 Task: Find and select a green slim fit polo t-shirt on Ajio.
Action: Key pressed aji
Screenshot: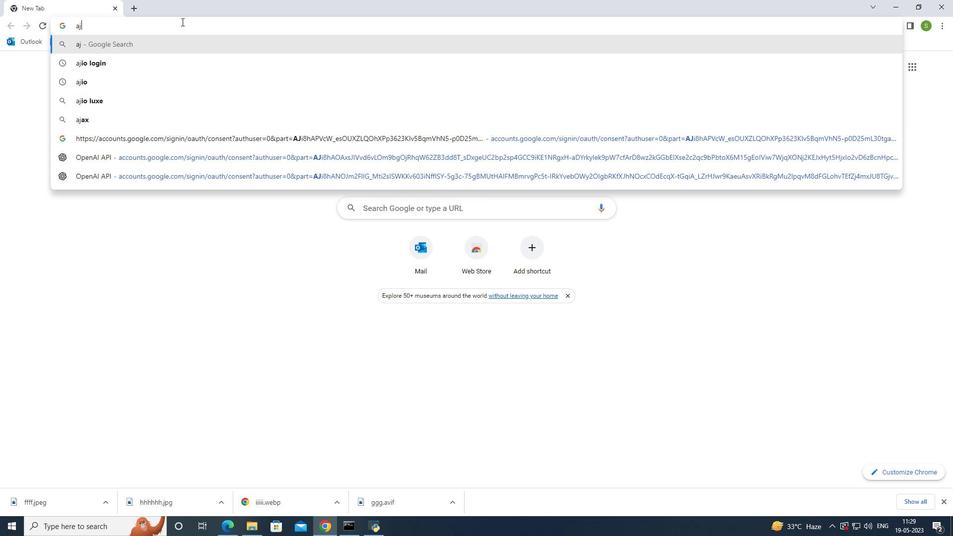 
Action: Mouse moved to (181, 22)
Screenshot: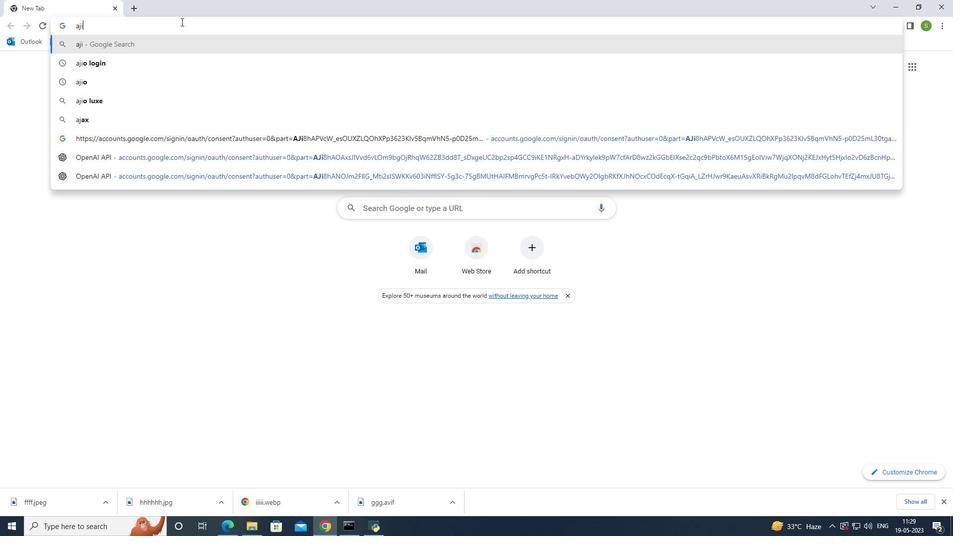 
Action: Key pressed o
Screenshot: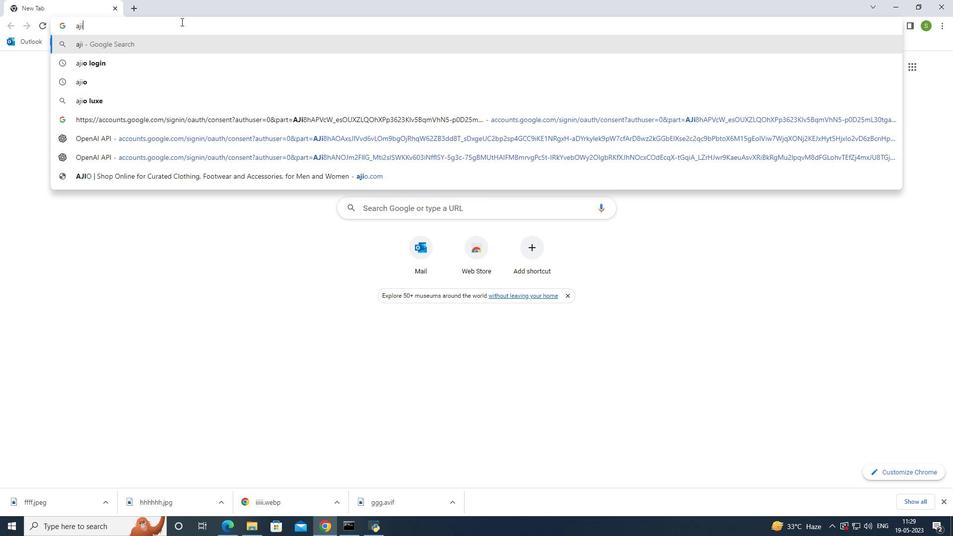
Action: Mouse moved to (133, 65)
Screenshot: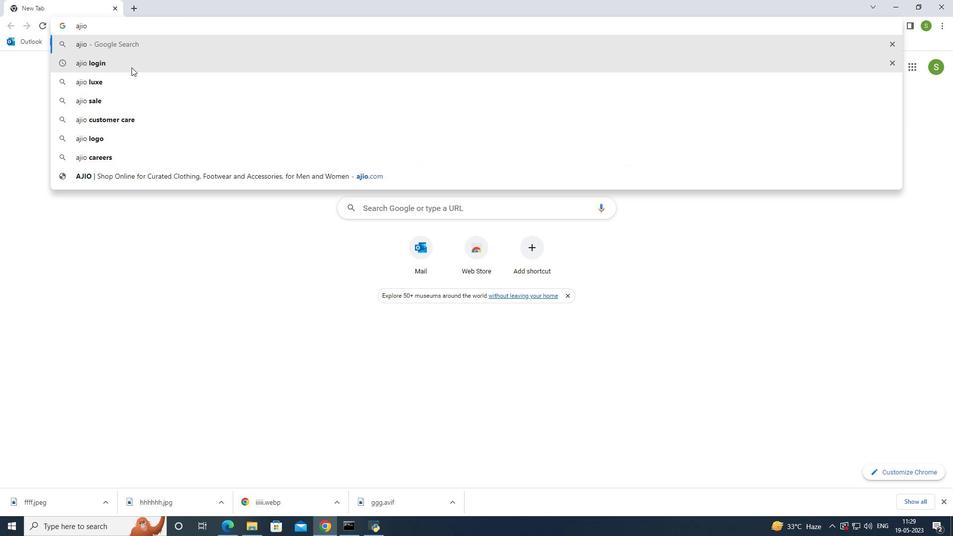 
Action: Mouse pressed left at (133, 65)
Screenshot: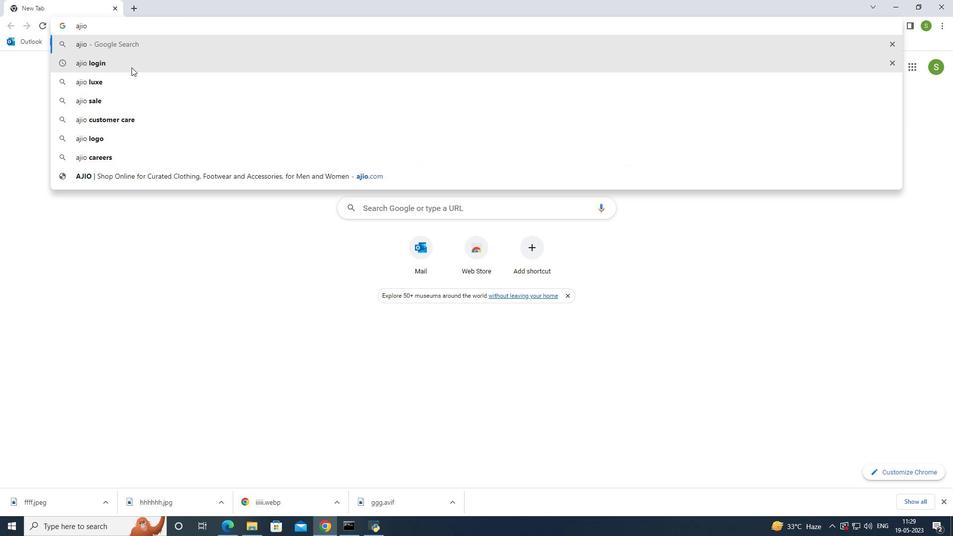 
Action: Mouse moved to (178, 165)
Screenshot: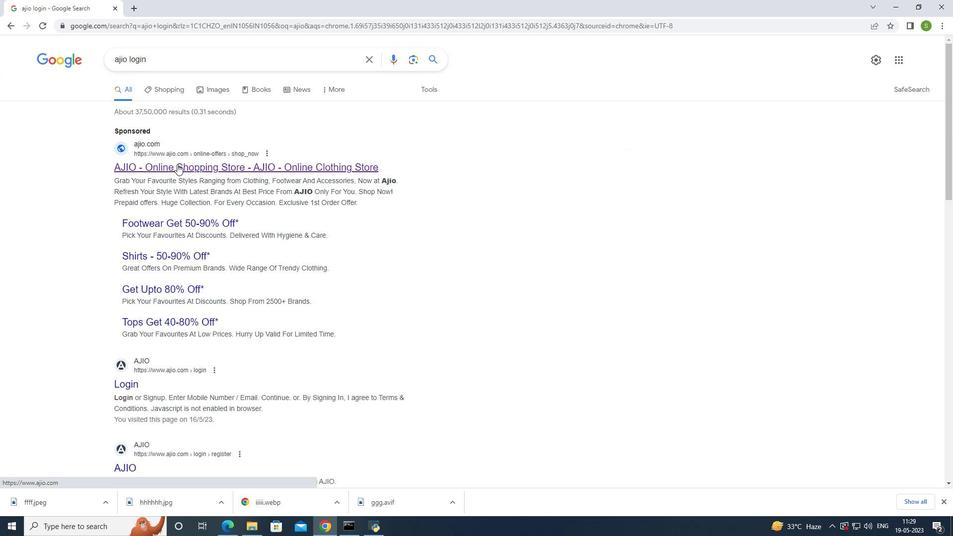 
Action: Mouse pressed left at (178, 165)
Screenshot: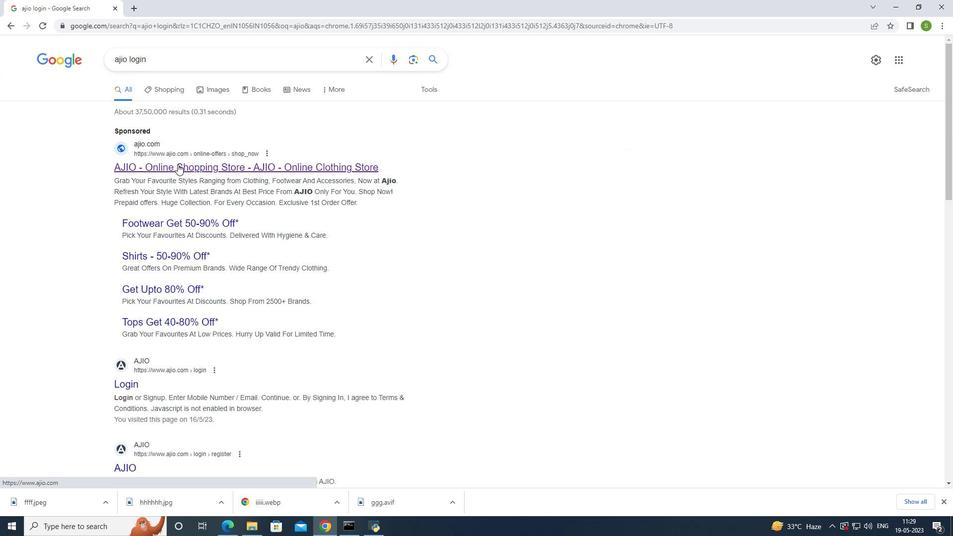 
Action: Mouse moved to (563, 53)
Screenshot: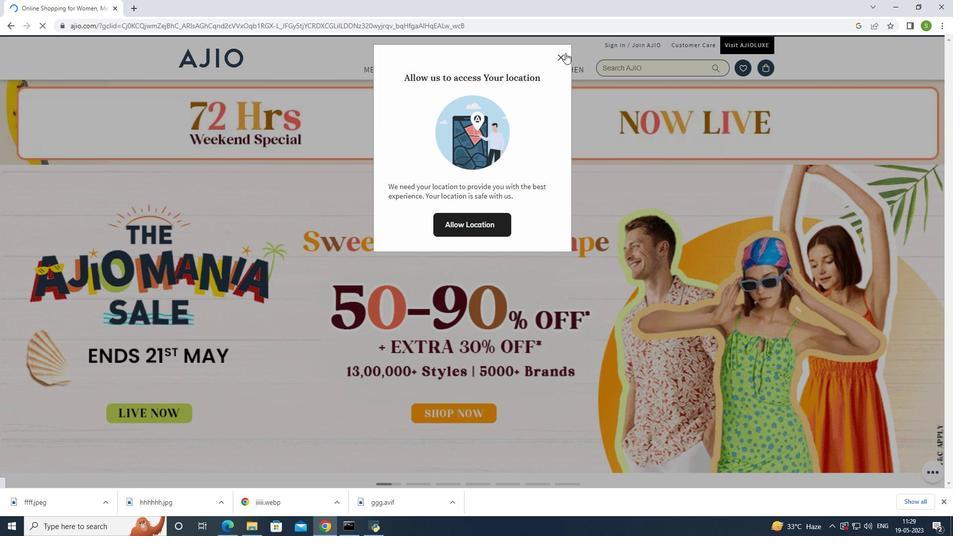 
Action: Mouse pressed left at (563, 53)
Screenshot: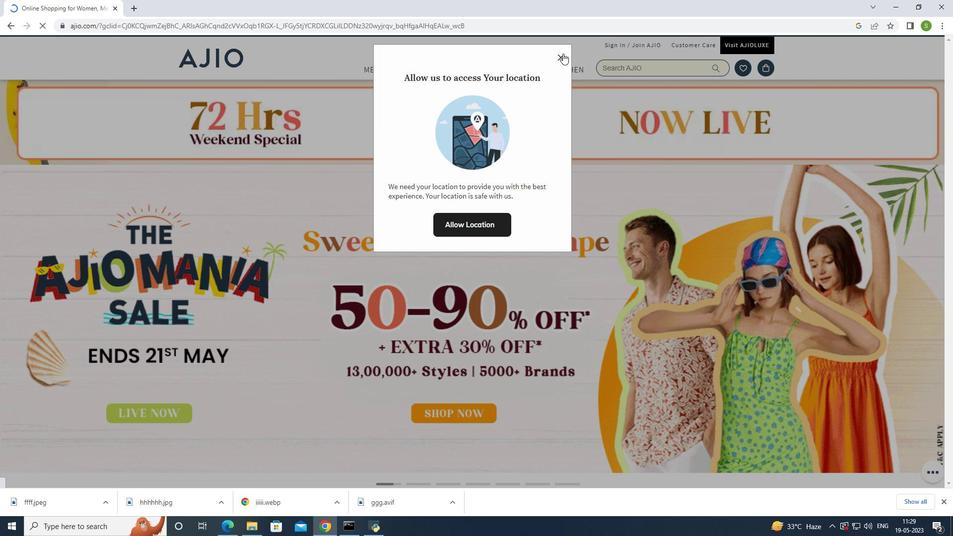 
Action: Mouse moved to (366, 71)
Screenshot: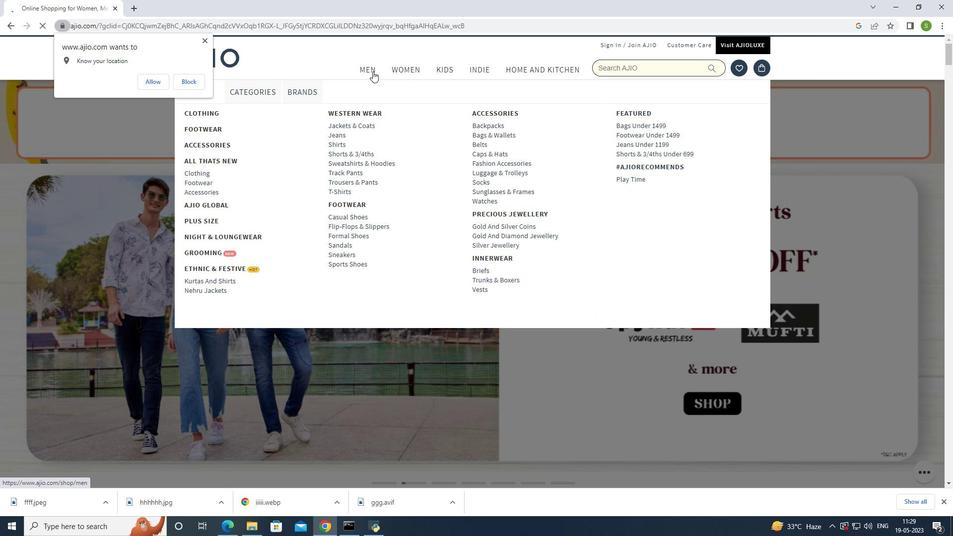 
Action: Mouse pressed left at (366, 71)
Screenshot: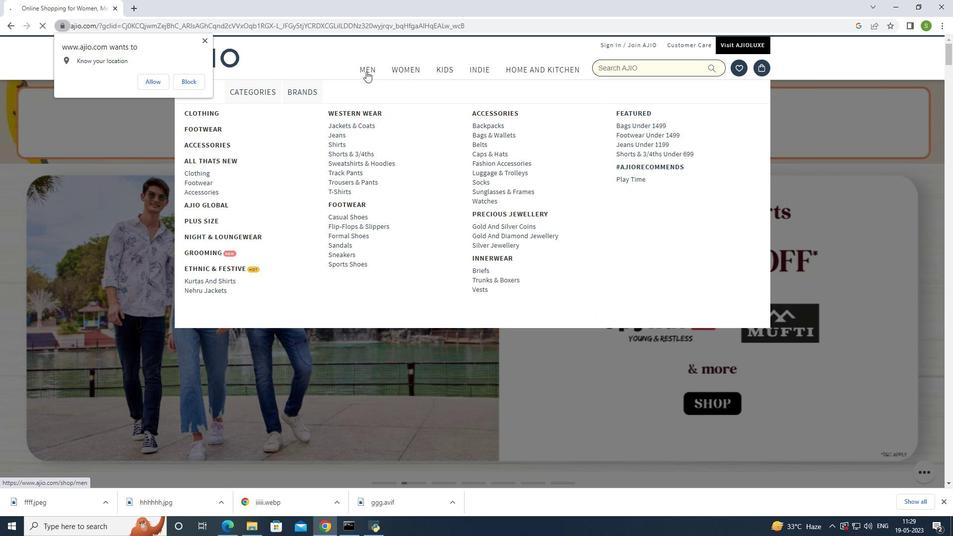 
Action: Mouse moved to (440, 225)
Screenshot: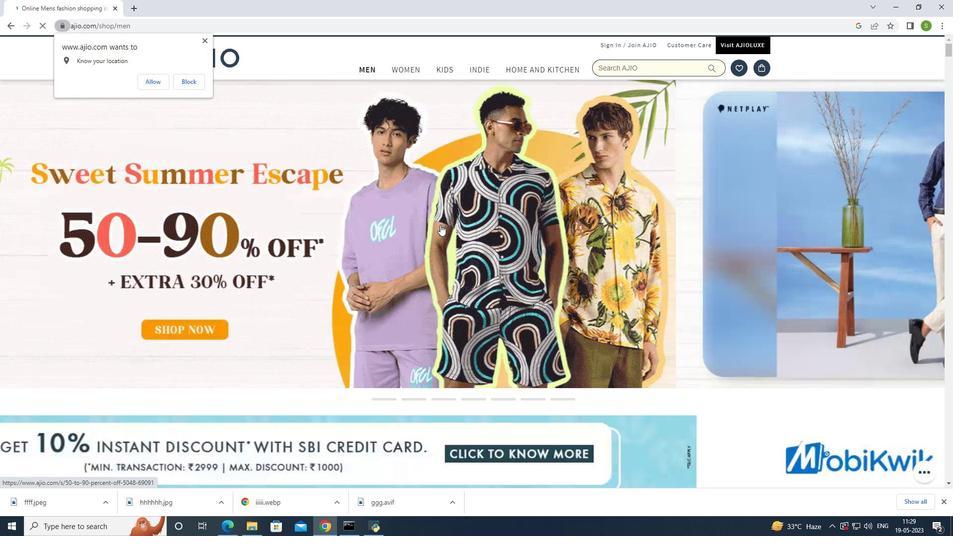 
Action: Mouse pressed left at (440, 225)
Screenshot: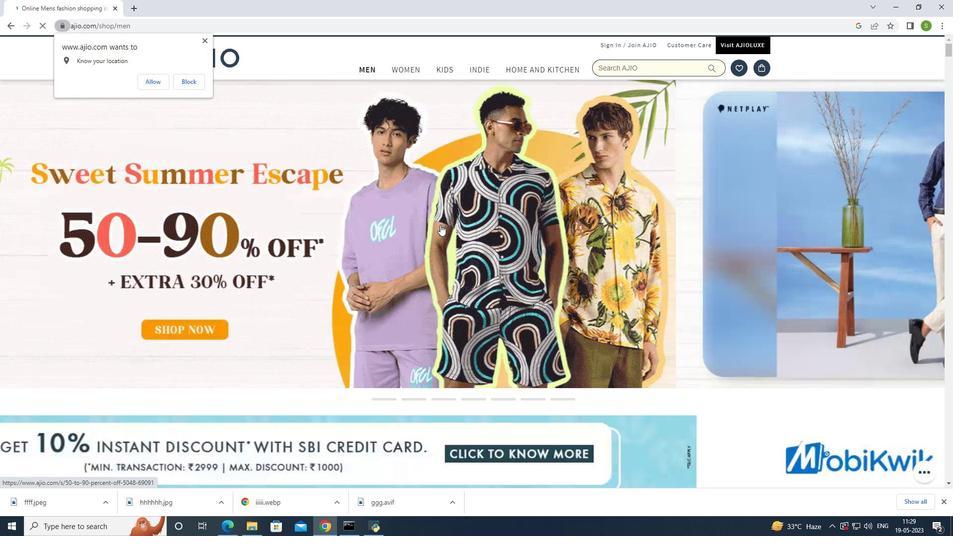 
Action: Mouse moved to (290, 136)
Screenshot: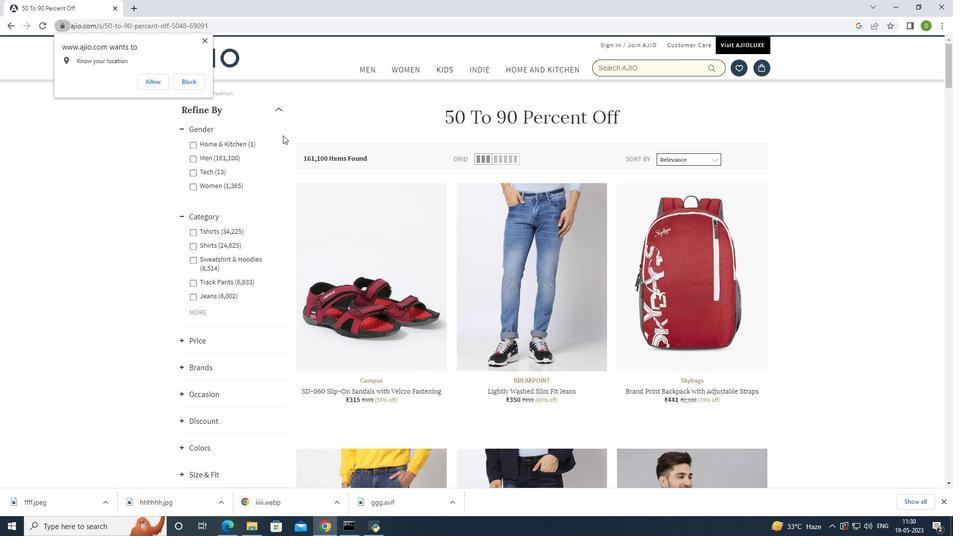 
Action: Mouse scrolled (290, 136) with delta (0, 0)
Screenshot: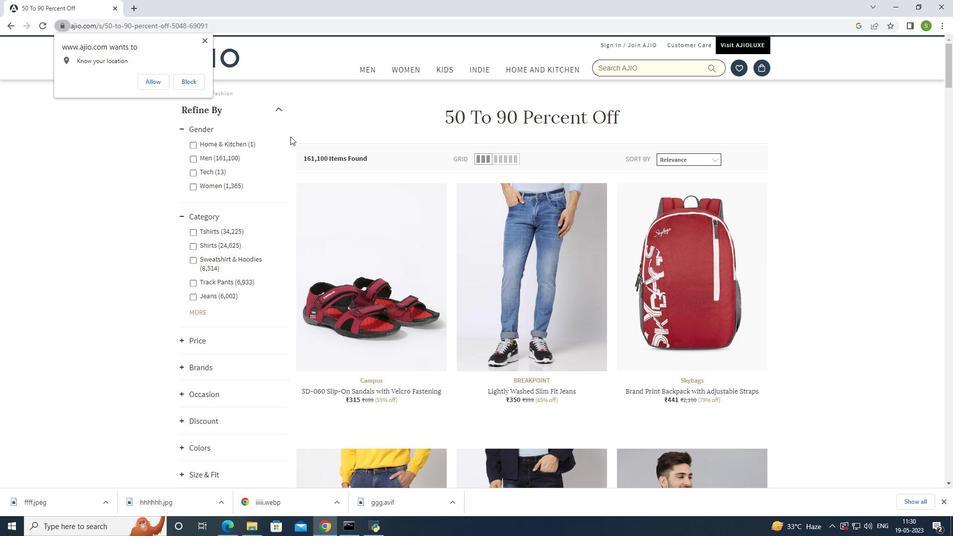 
Action: Mouse moved to (290, 137)
Screenshot: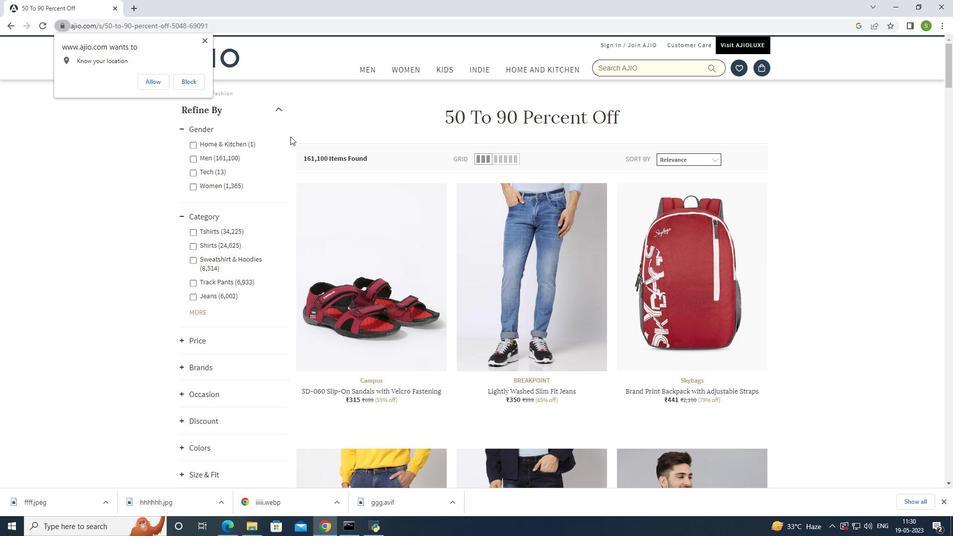 
Action: Mouse scrolled (290, 136) with delta (0, 0)
Screenshot: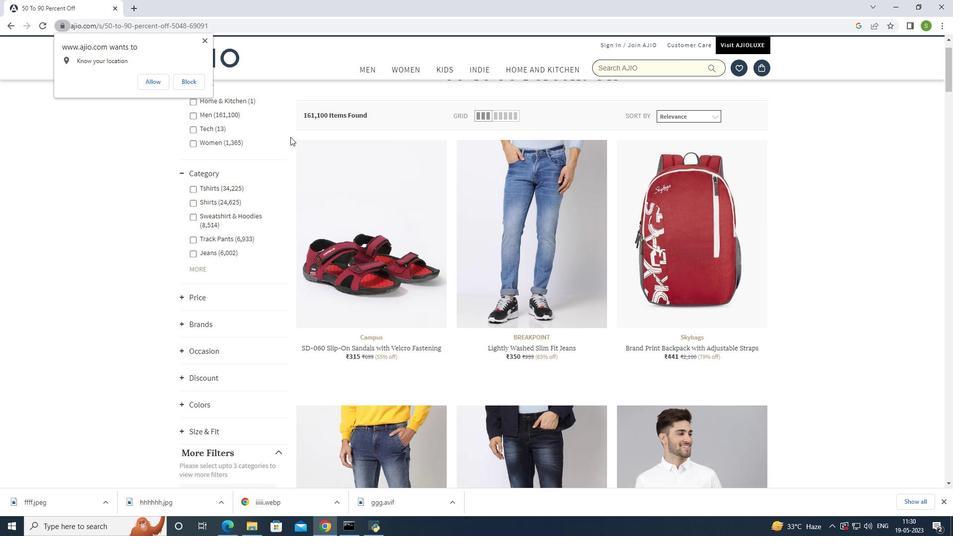 
Action: Mouse moved to (231, 228)
Screenshot: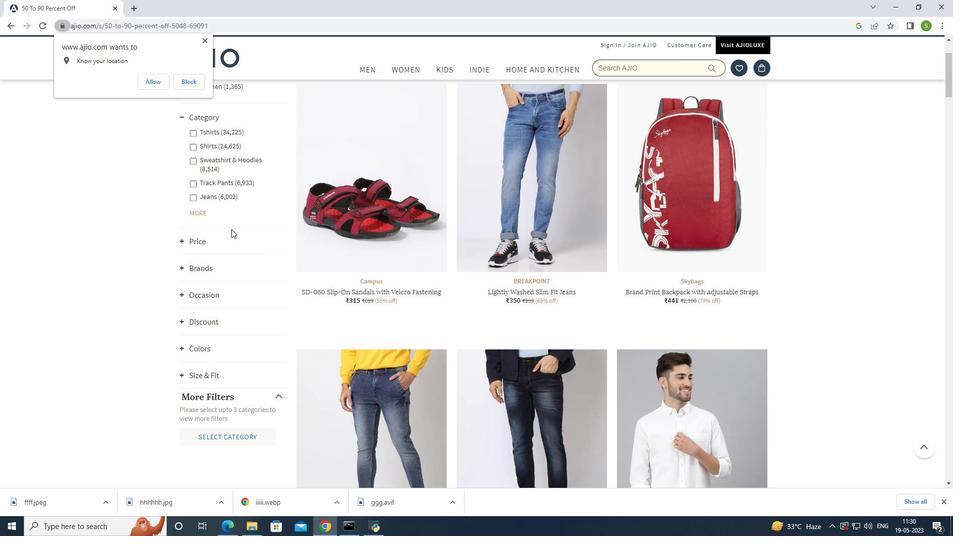 
Action: Mouse scrolled (231, 228) with delta (0, 0)
Screenshot: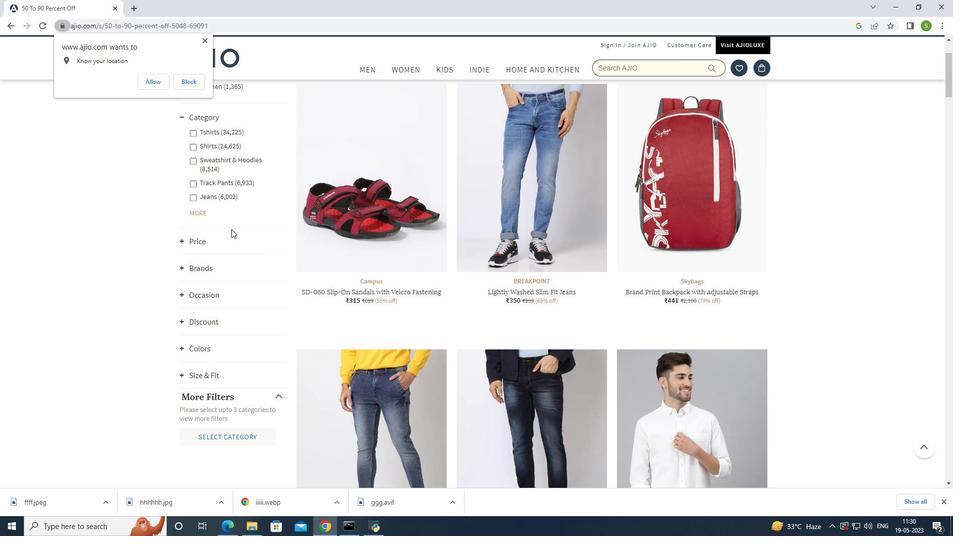 
Action: Mouse moved to (232, 228)
Screenshot: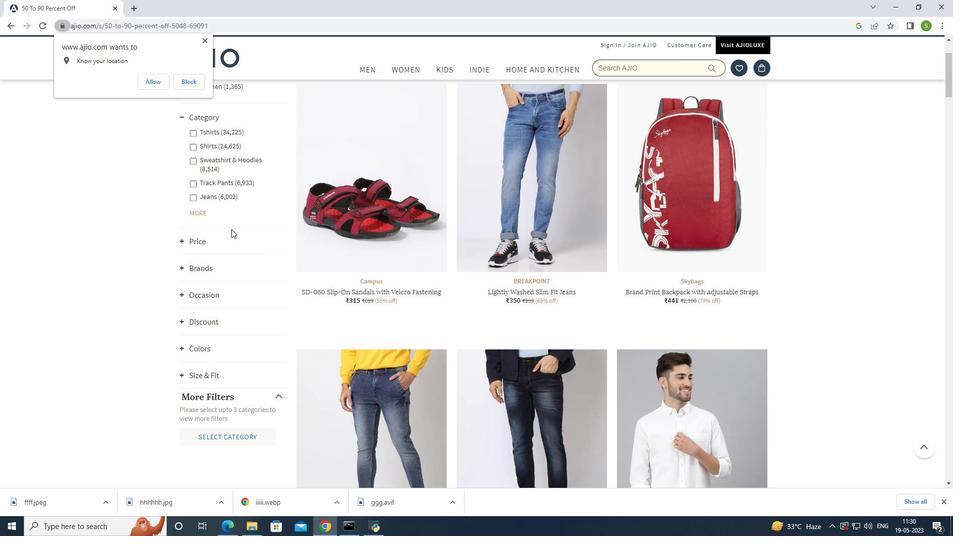 
Action: Mouse scrolled (232, 228) with delta (0, 0)
Screenshot: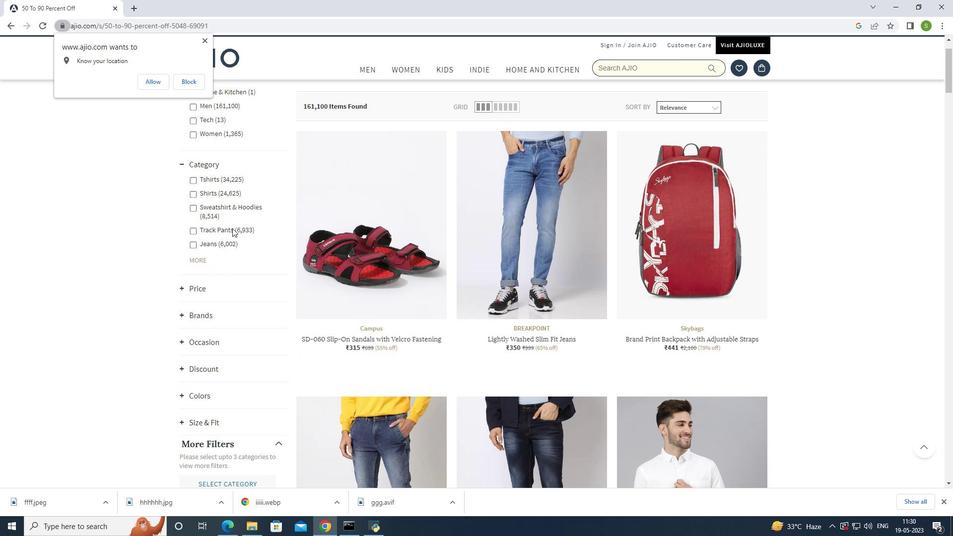 
Action: Mouse moved to (233, 226)
Screenshot: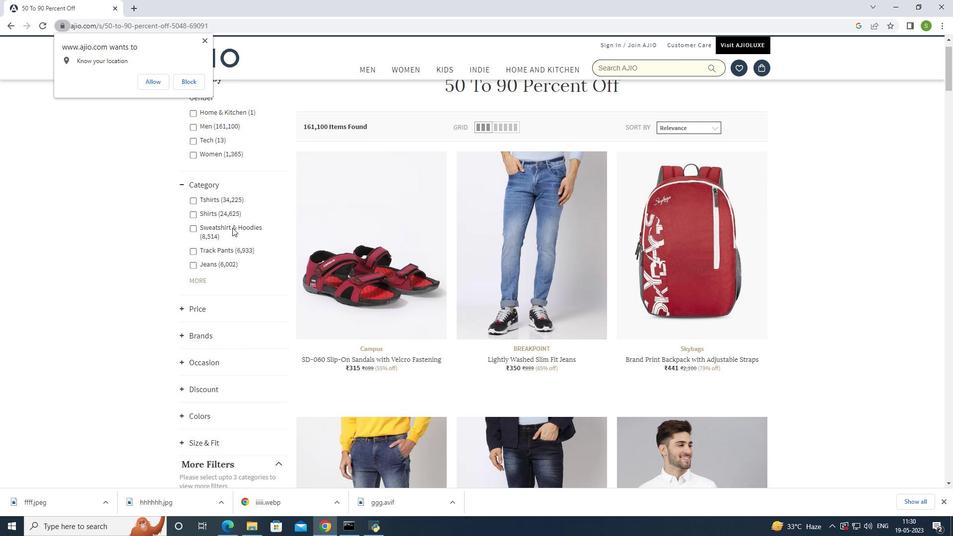 
Action: Mouse scrolled (233, 227) with delta (0, 0)
Screenshot: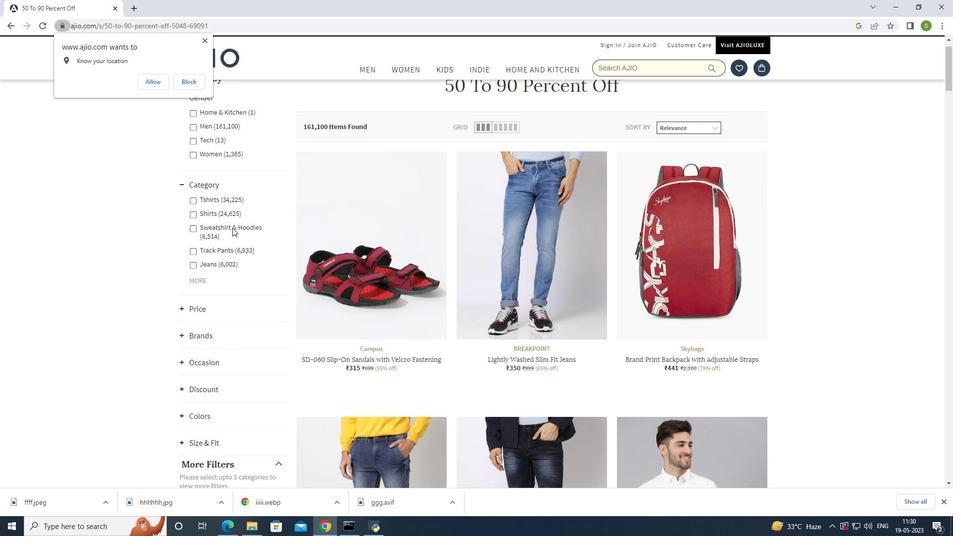 
Action: Mouse moved to (233, 226)
Screenshot: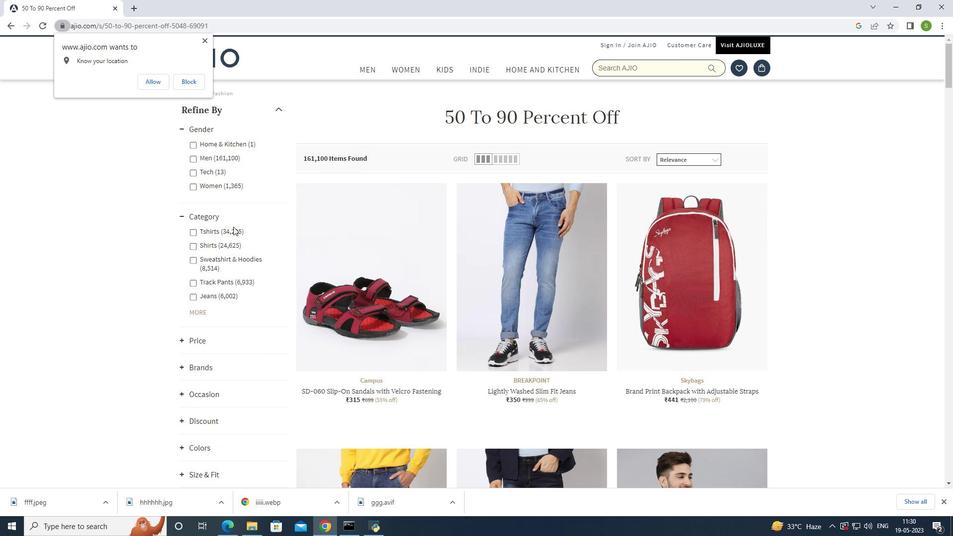 
Action: Mouse scrolled (233, 226) with delta (0, 0)
Screenshot: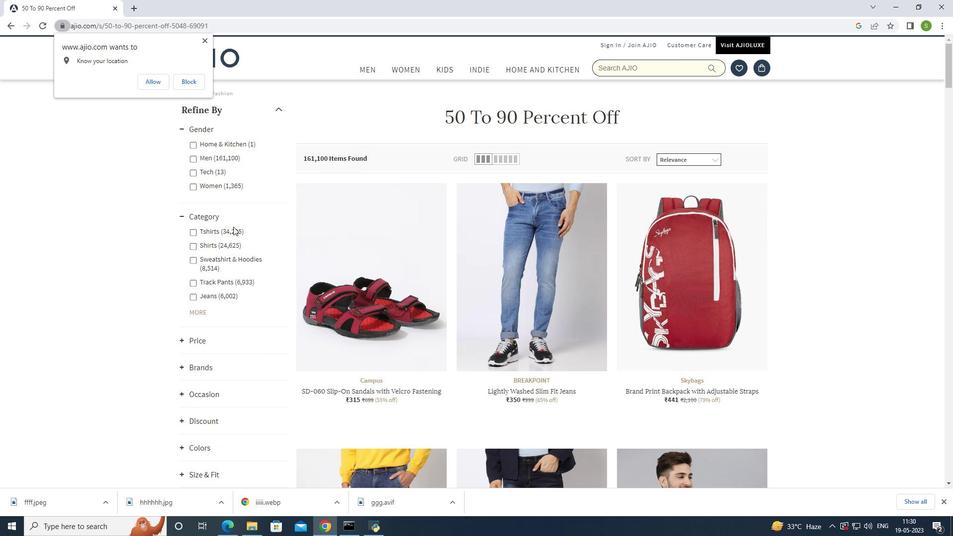 
Action: Mouse moved to (191, 233)
Screenshot: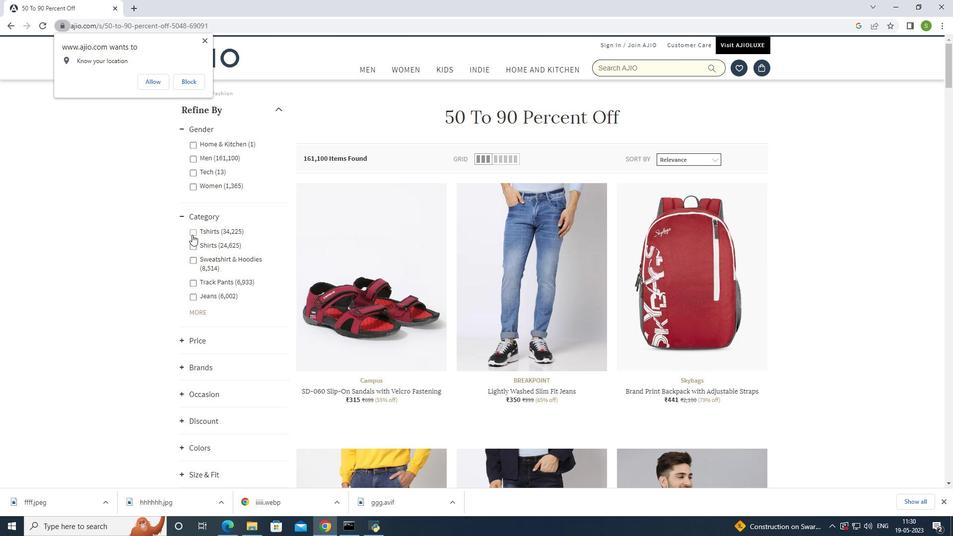 
Action: Mouse pressed left at (191, 233)
Screenshot: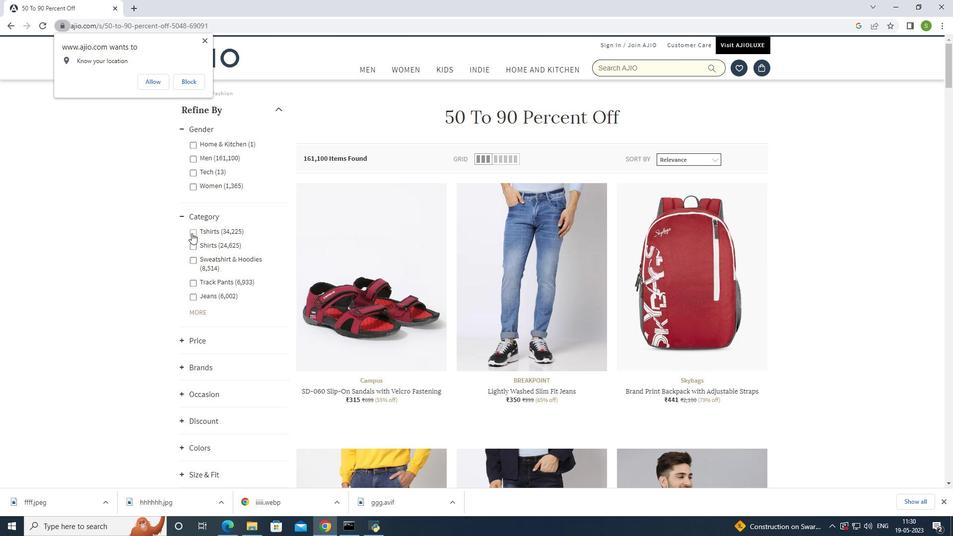 
Action: Mouse moved to (186, 81)
Screenshot: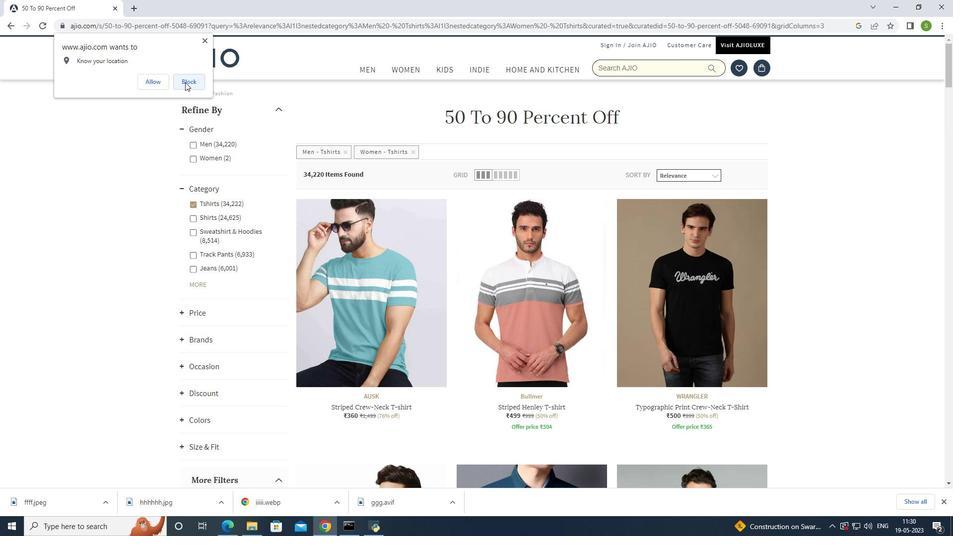 
Action: Mouse pressed left at (186, 81)
Screenshot: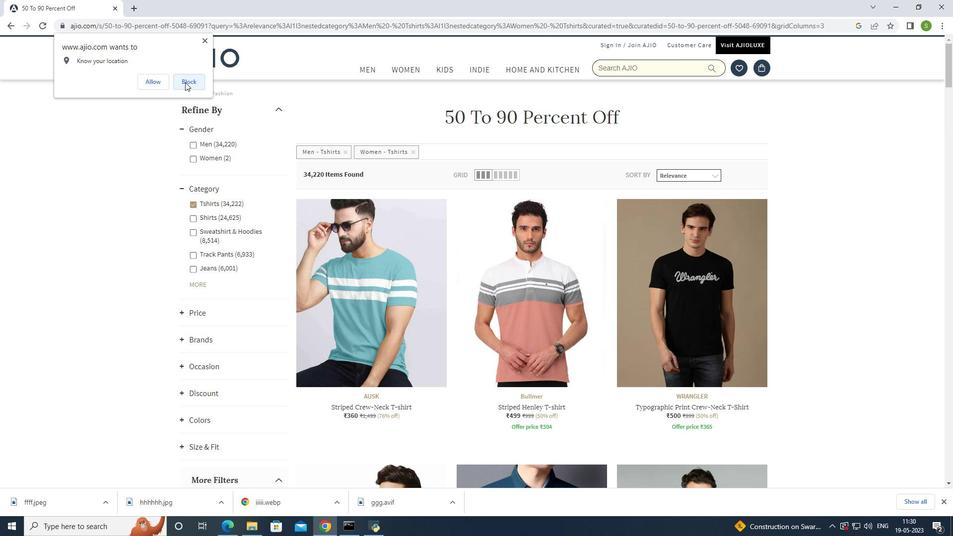 
Action: Mouse moved to (346, 113)
Screenshot: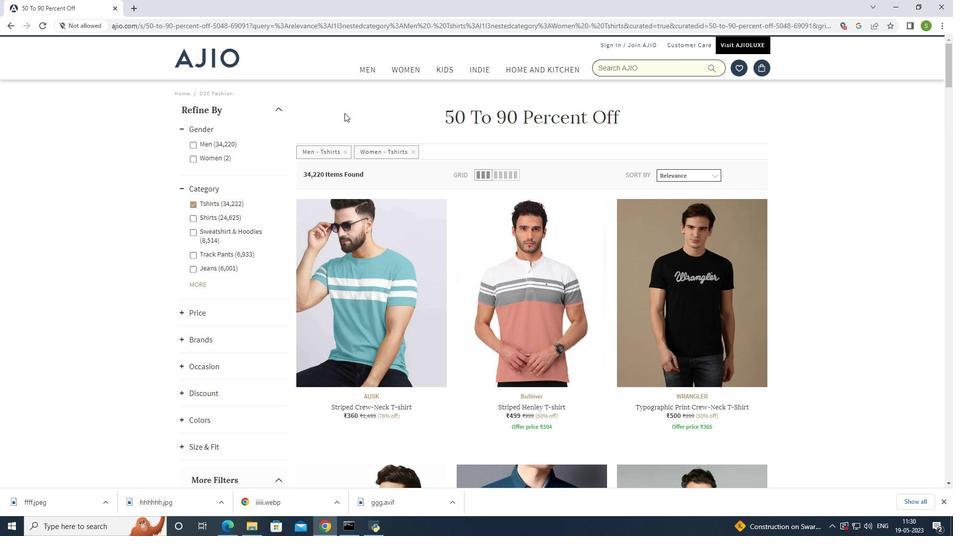 
Action: Mouse scrolled (346, 112) with delta (0, 0)
Screenshot: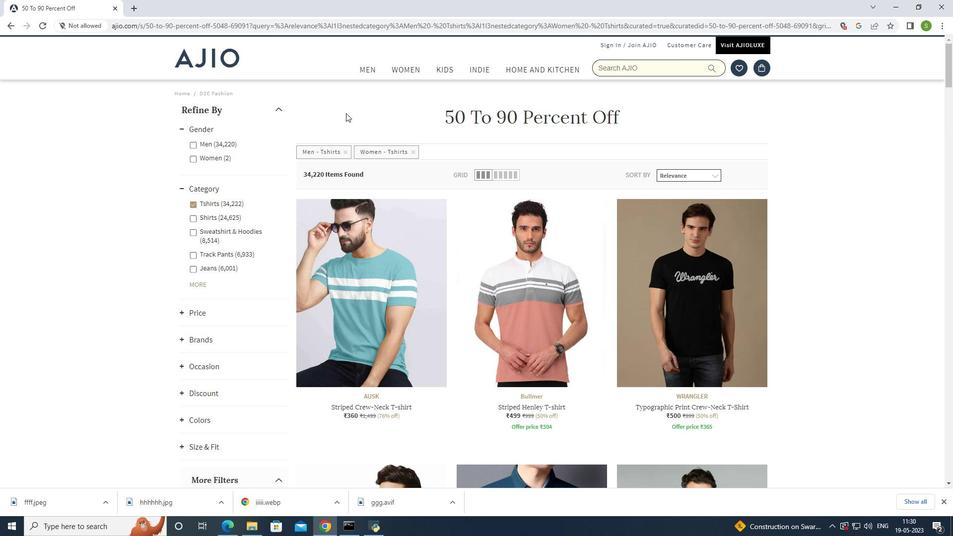 
Action: Mouse scrolled (346, 112) with delta (0, 0)
Screenshot: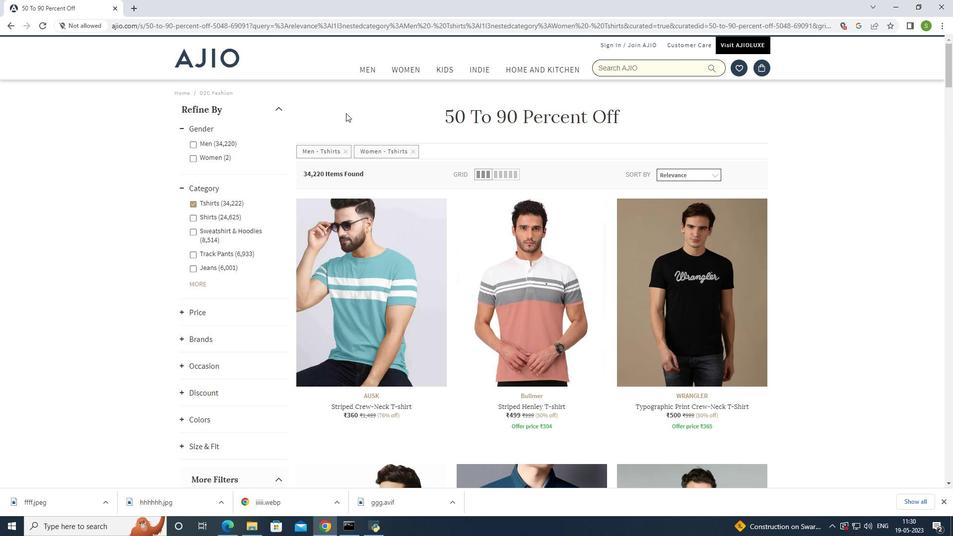 
Action: Mouse scrolled (346, 112) with delta (0, 0)
Screenshot: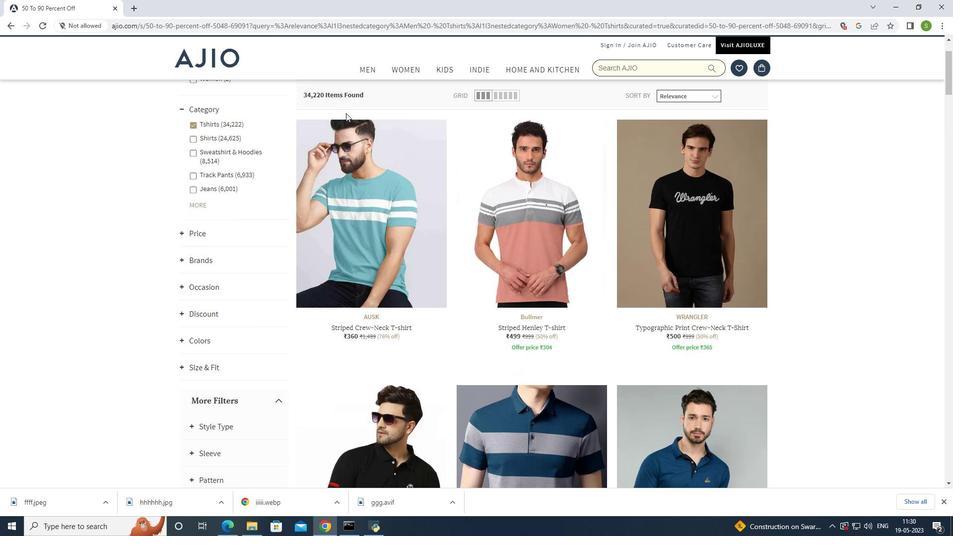 
Action: Mouse moved to (347, 112)
Screenshot: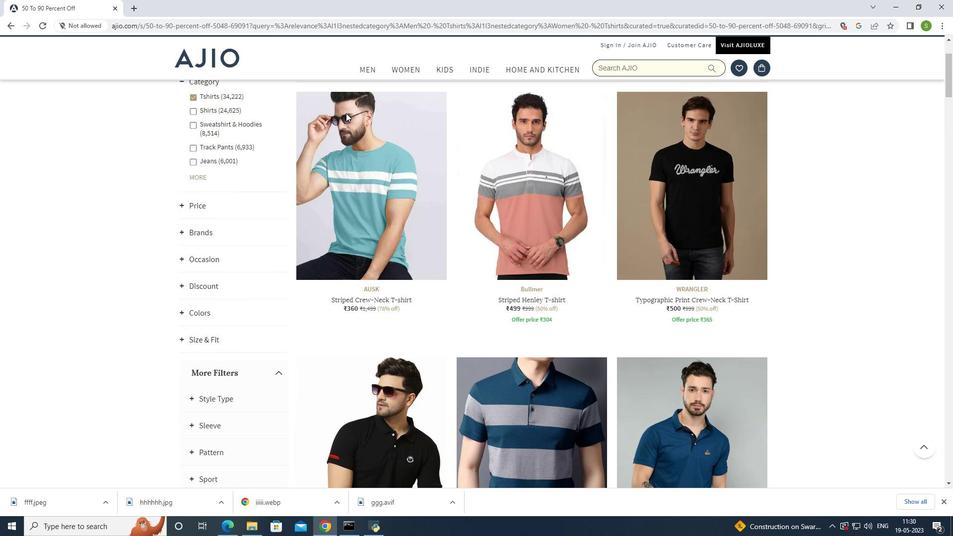 
Action: Mouse scrolled (347, 112) with delta (0, 0)
Screenshot: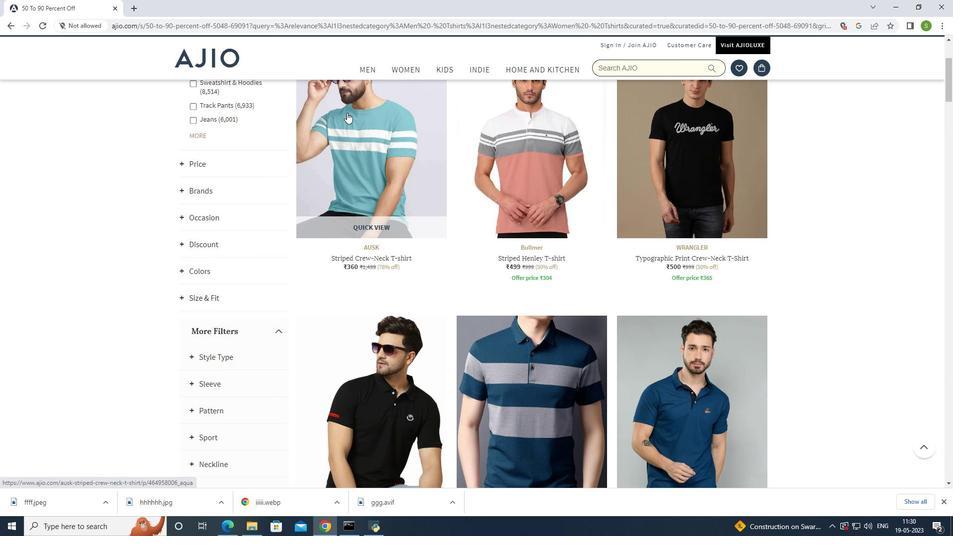 
Action: Mouse scrolled (347, 112) with delta (0, 0)
Screenshot: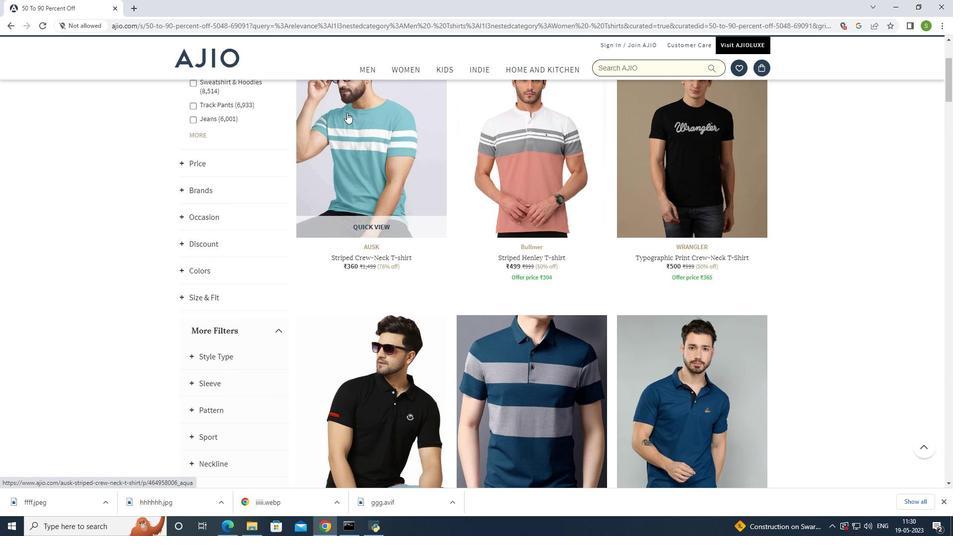 
Action: Mouse scrolled (347, 112) with delta (0, 0)
Screenshot: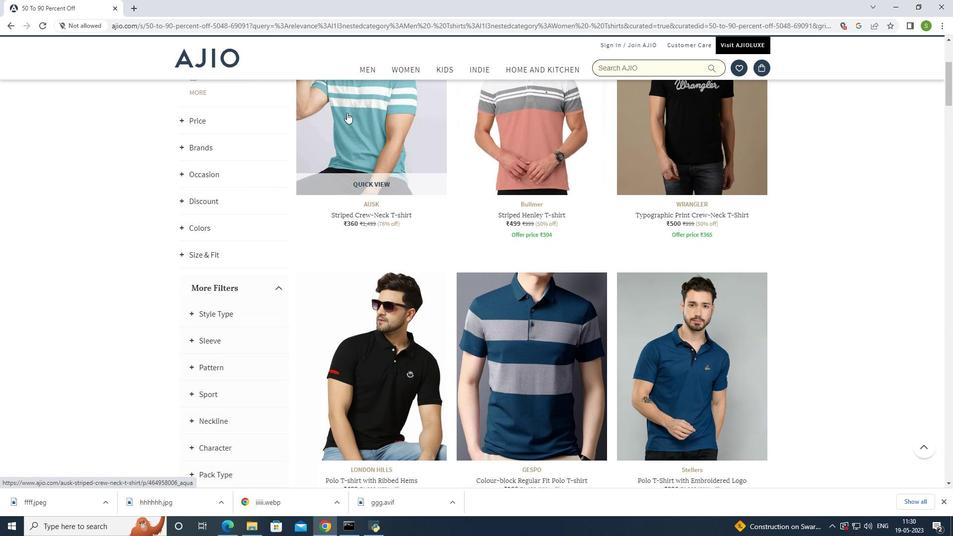 
Action: Mouse scrolled (347, 113) with delta (0, 0)
Screenshot: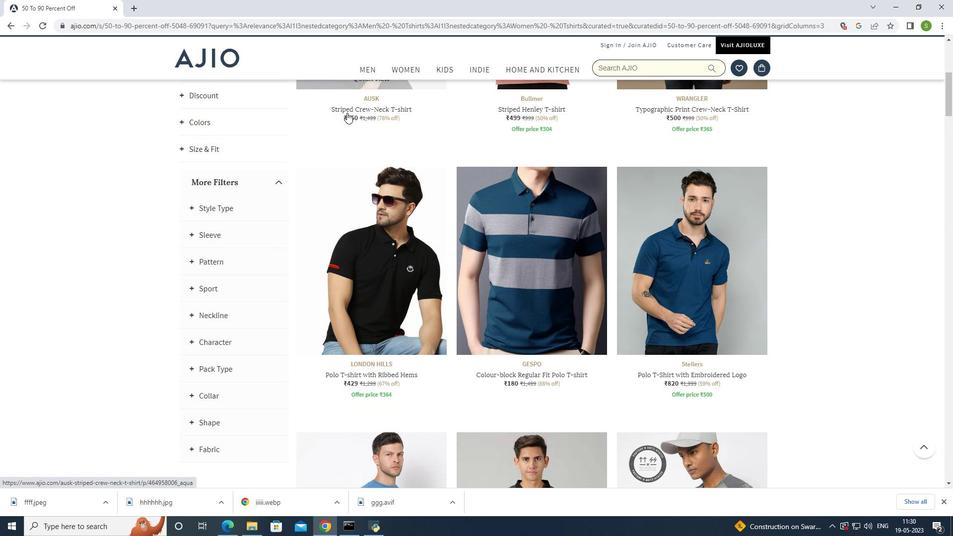 
Action: Mouse scrolled (347, 113) with delta (0, 0)
Screenshot: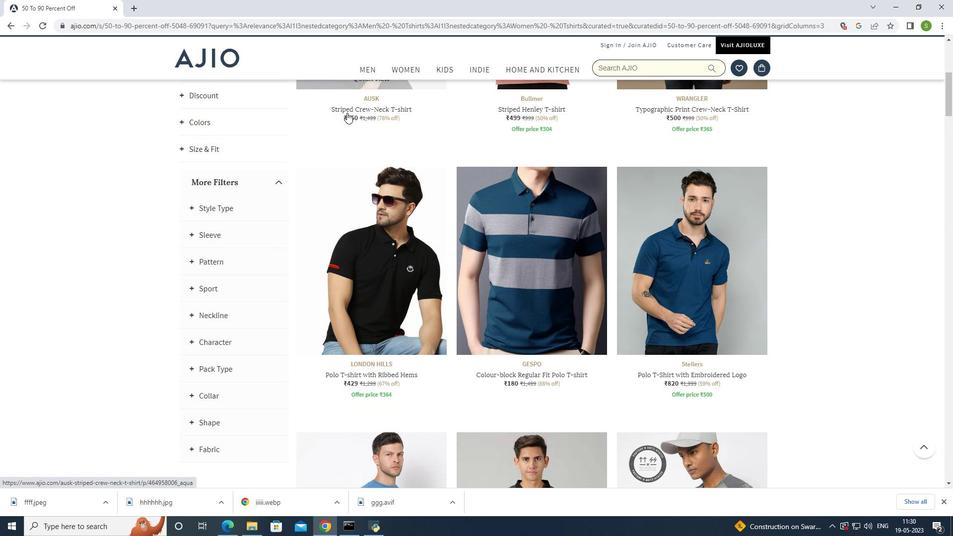 
Action: Mouse scrolled (347, 113) with delta (0, 0)
Screenshot: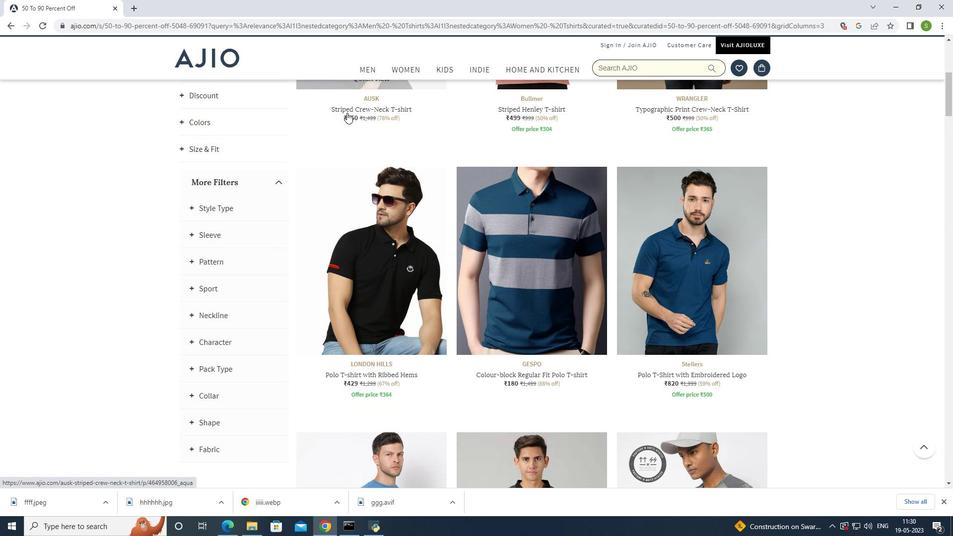 
Action: Mouse scrolled (347, 113) with delta (0, 0)
Screenshot: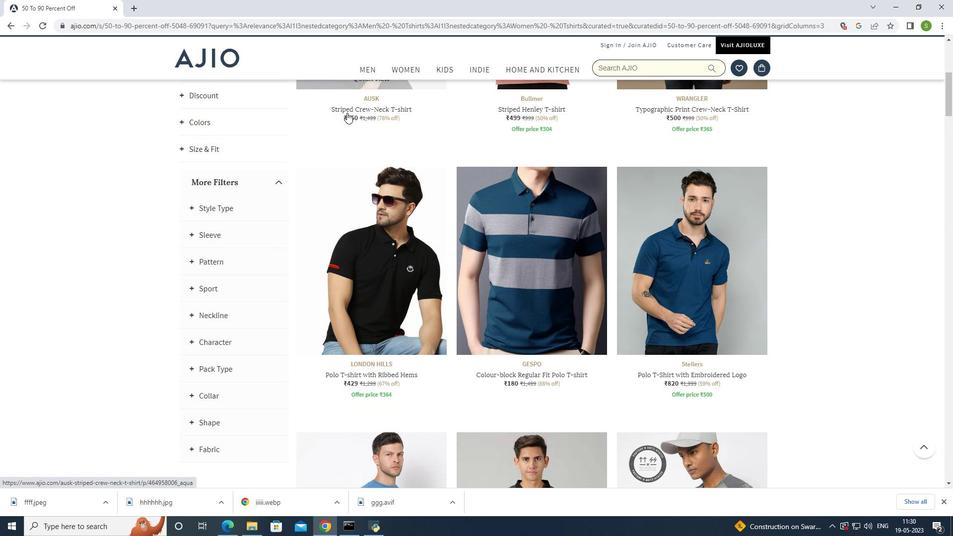 
Action: Mouse scrolled (347, 113) with delta (0, 0)
Screenshot: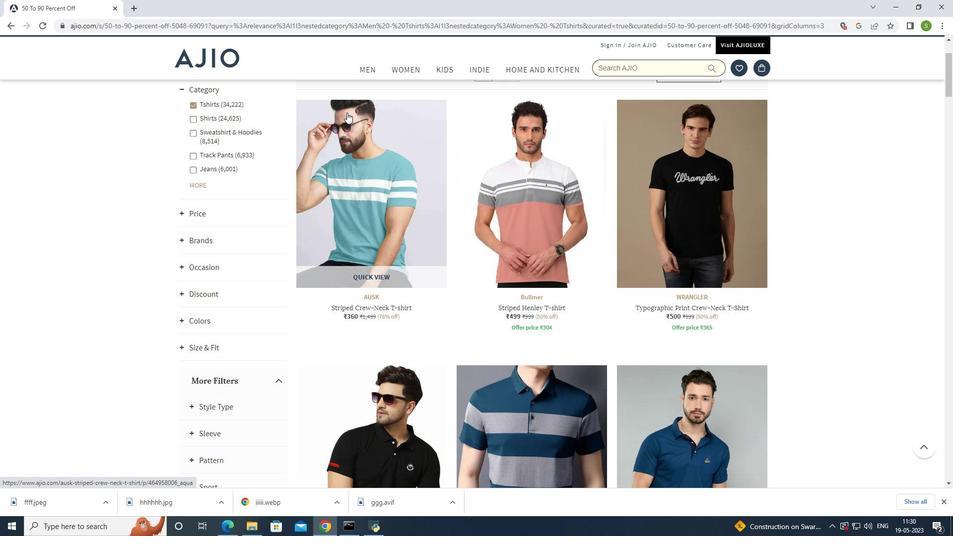 
Action: Mouse moved to (347, 112)
Screenshot: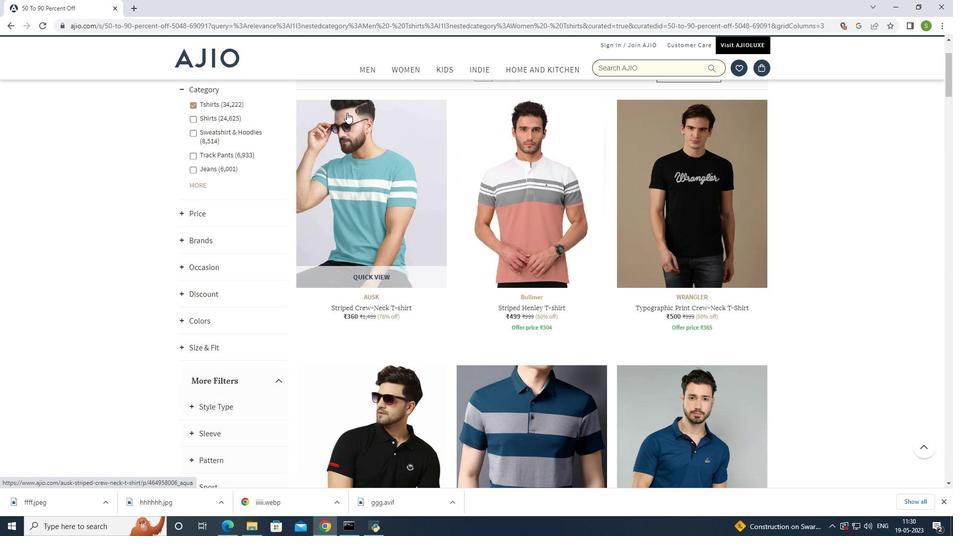
Action: Mouse scrolled (347, 113) with delta (0, 0)
Screenshot: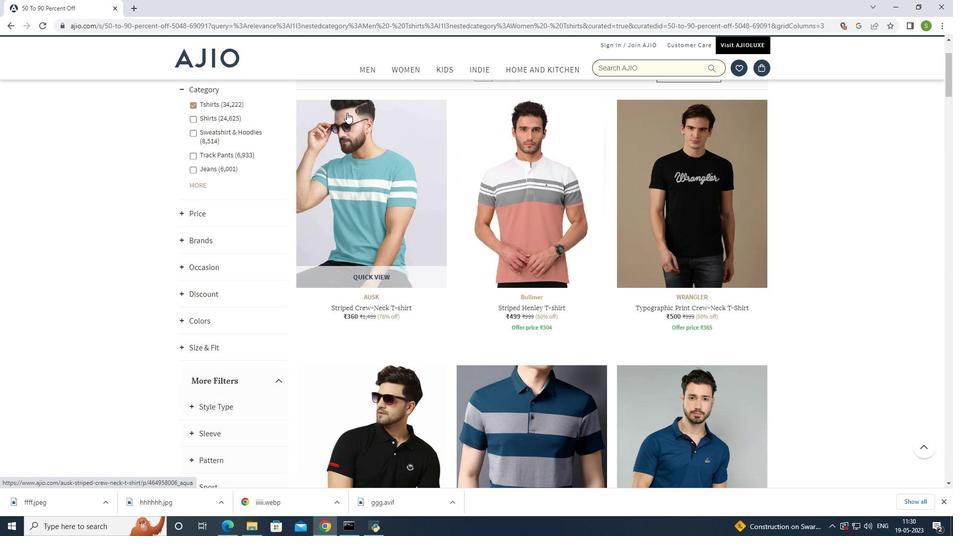 
Action: Mouse scrolled (347, 113) with delta (0, 0)
Screenshot: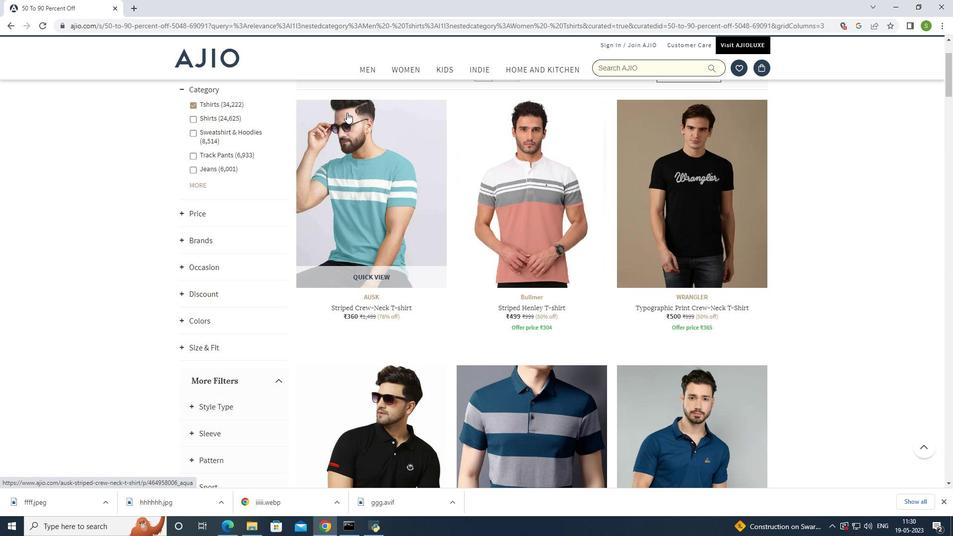 
Action: Mouse scrolled (347, 113) with delta (0, 0)
Screenshot: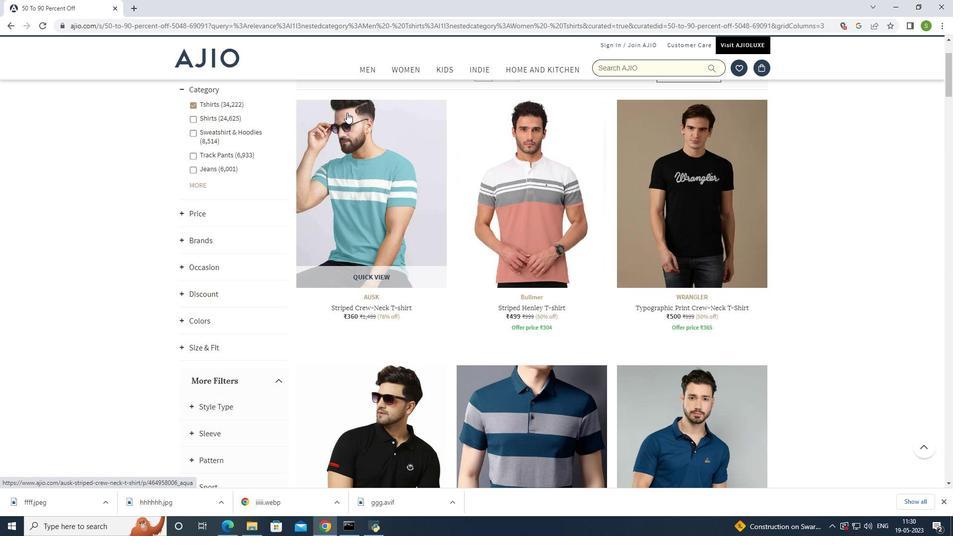 
Action: Mouse scrolled (347, 113) with delta (0, 0)
Screenshot: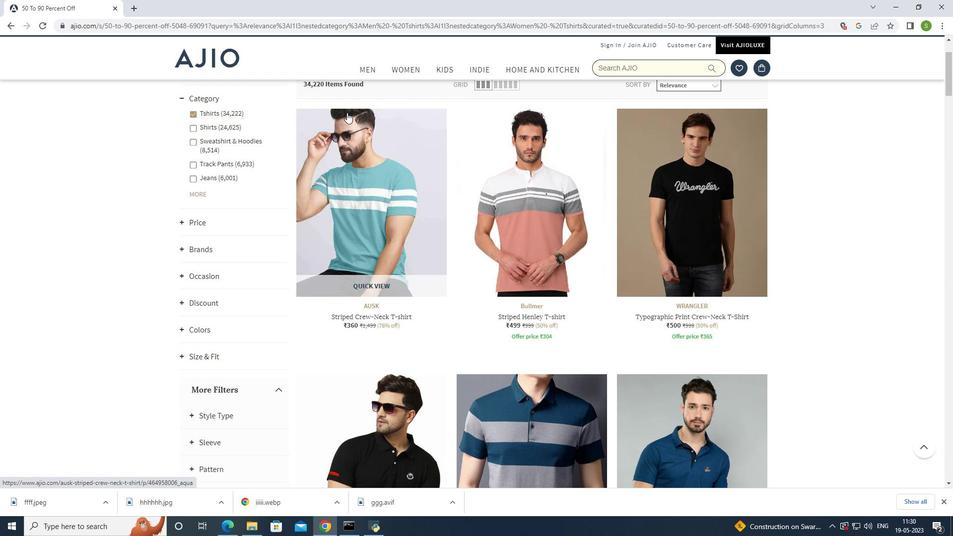 
Action: Mouse scrolled (347, 113) with delta (0, 0)
Screenshot: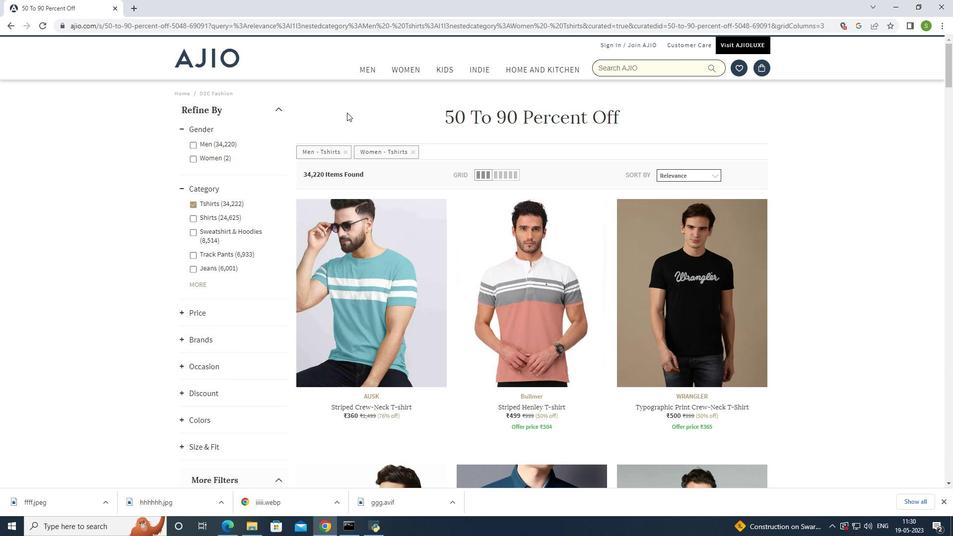 
Action: Mouse scrolled (347, 113) with delta (0, 0)
Screenshot: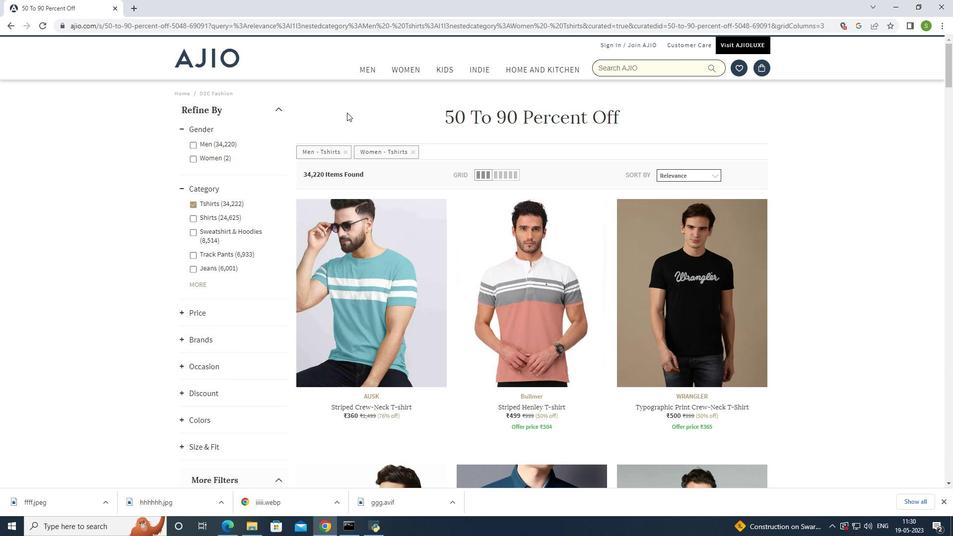 
Action: Mouse moved to (226, 141)
Screenshot: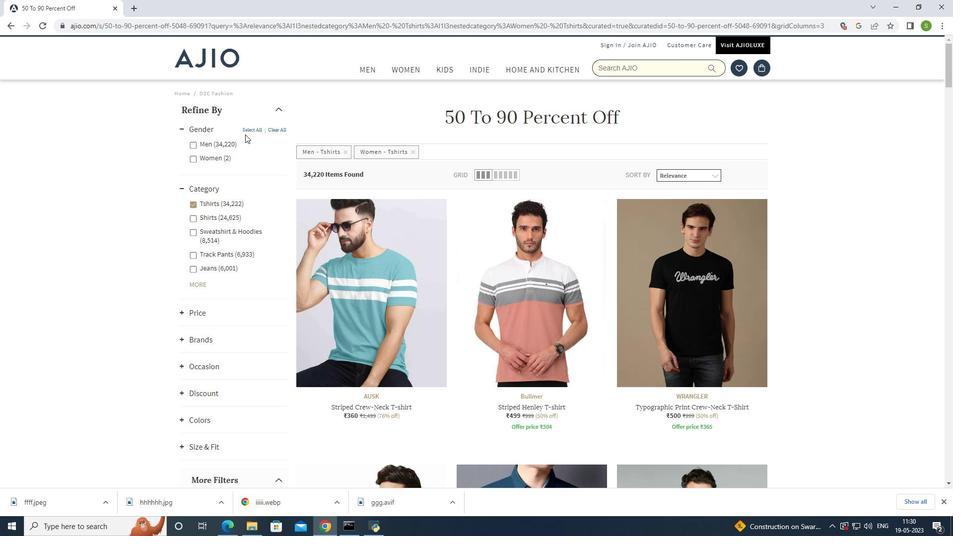 
Action: Mouse scrolled (226, 140) with delta (0, 0)
Screenshot: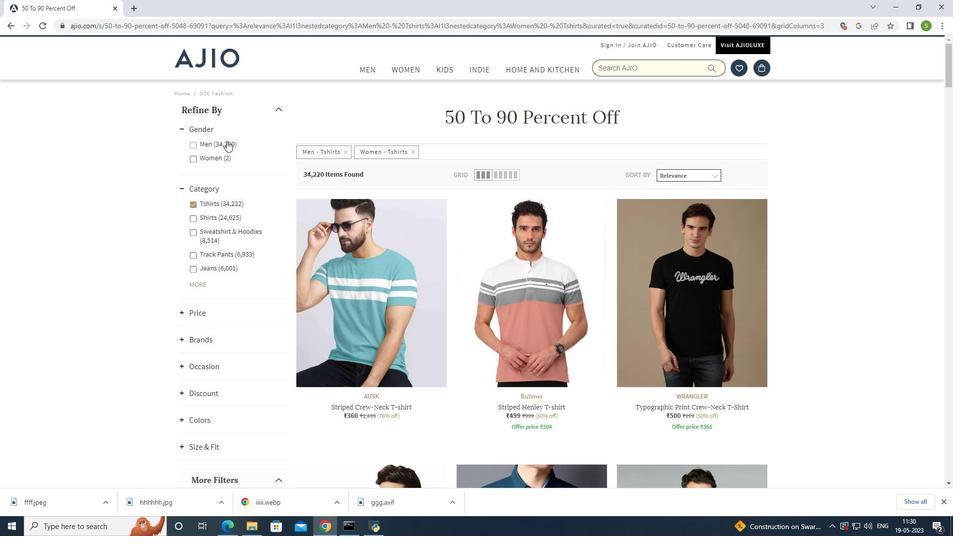 
Action: Mouse scrolled (226, 140) with delta (0, 0)
Screenshot: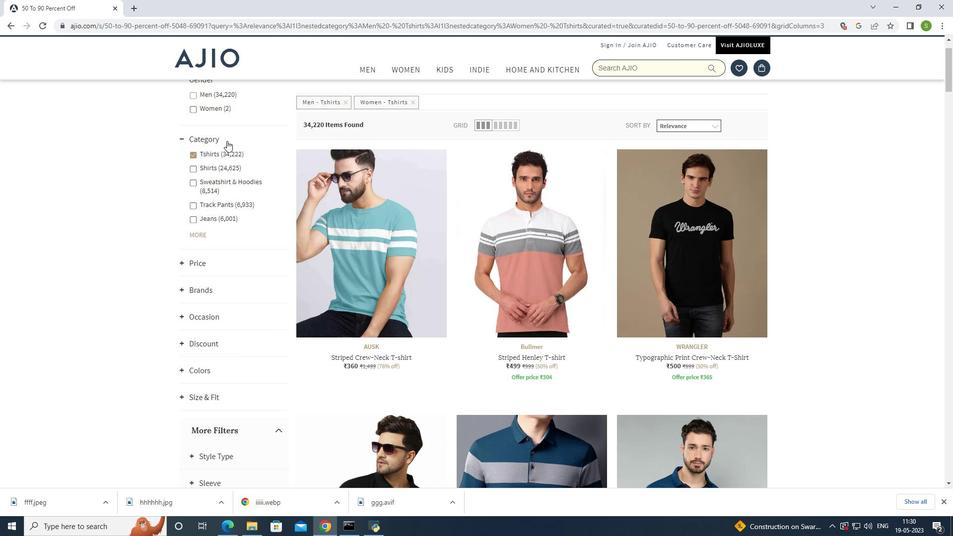 
Action: Mouse scrolled (226, 140) with delta (0, 0)
Screenshot: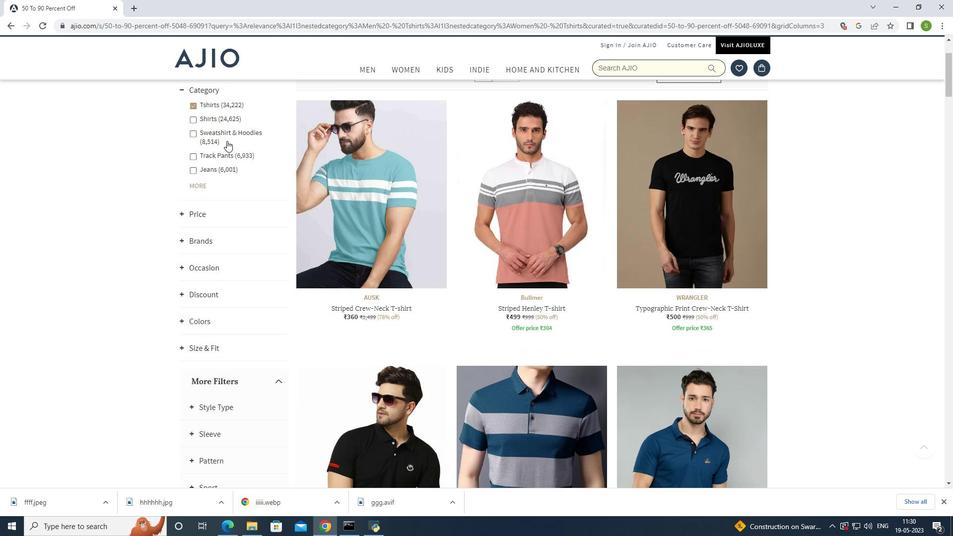 
Action: Mouse moved to (191, 161)
Screenshot: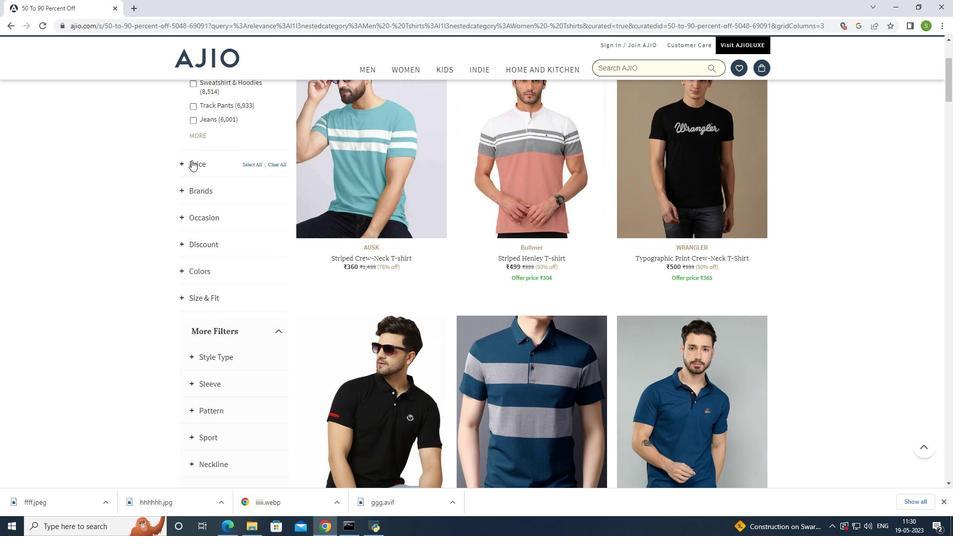 
Action: Mouse pressed left at (191, 161)
Screenshot: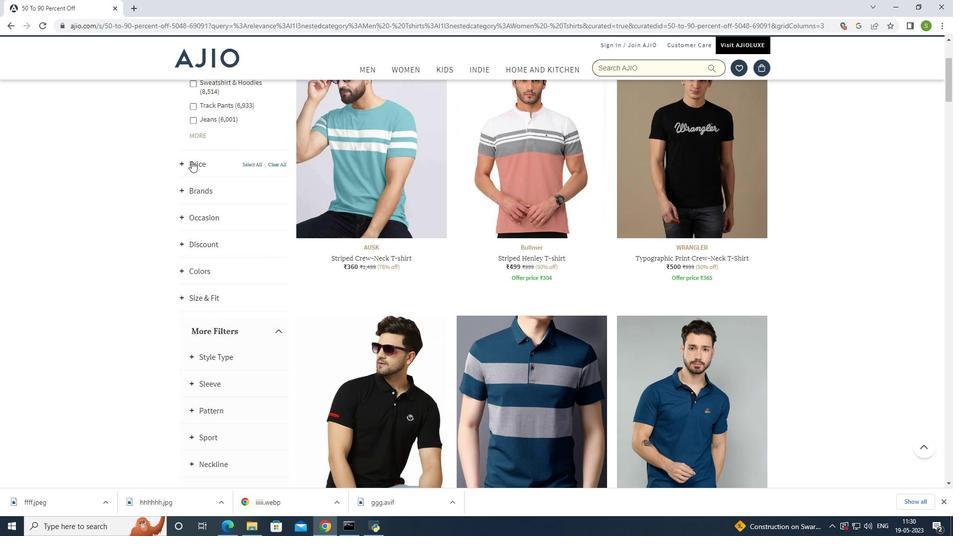 
Action: Mouse moved to (192, 181)
Screenshot: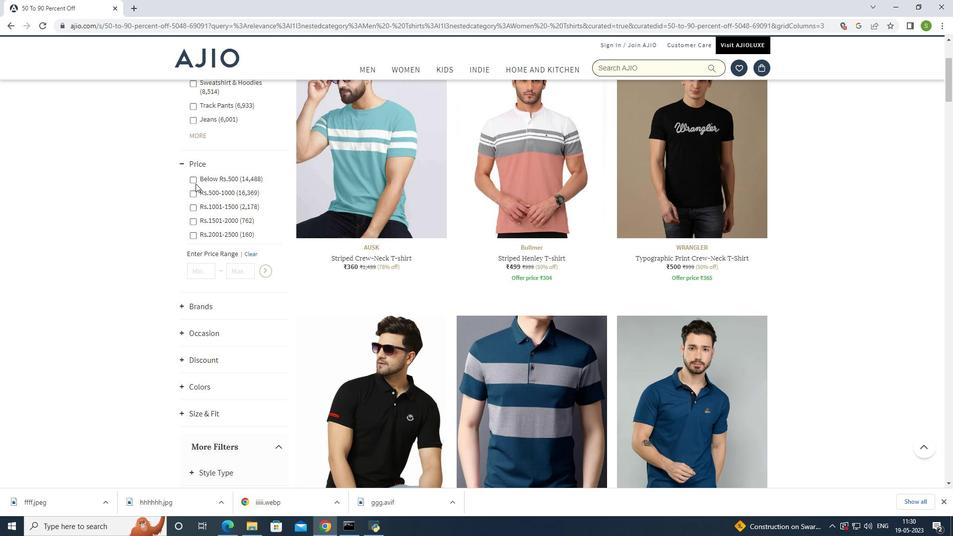 
Action: Mouse pressed left at (192, 181)
Screenshot: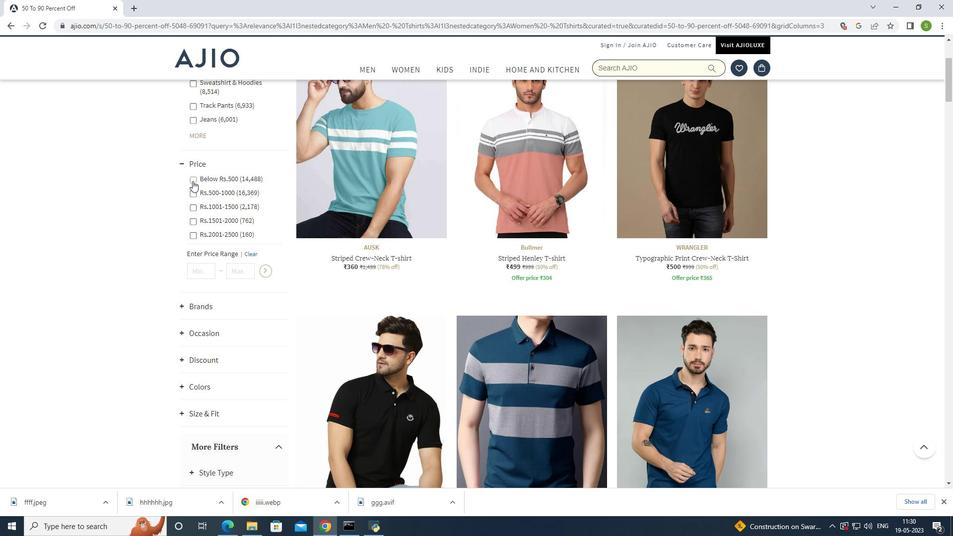 
Action: Mouse moved to (428, 194)
Screenshot: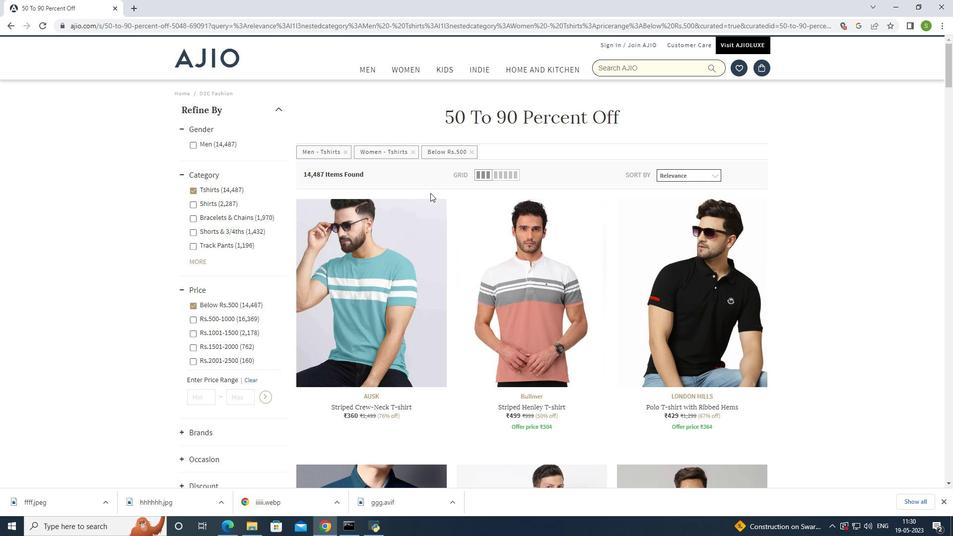 
Action: Mouse scrolled (428, 193) with delta (0, 0)
Screenshot: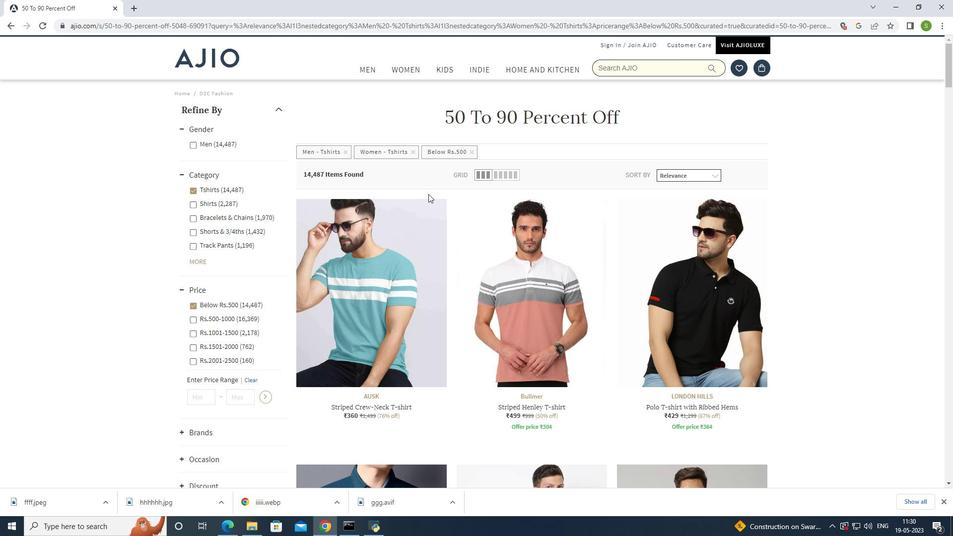 
Action: Mouse scrolled (428, 193) with delta (0, 0)
Screenshot: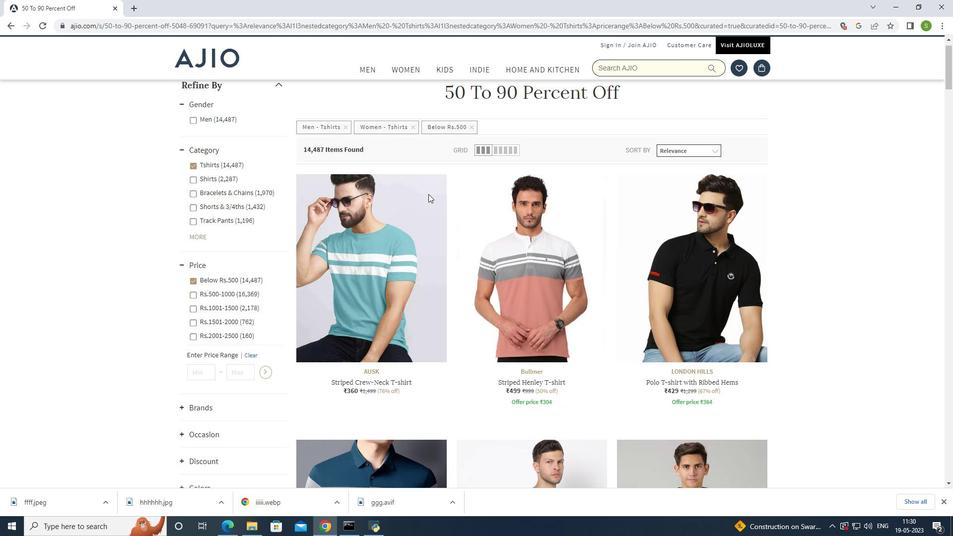 
Action: Mouse moved to (199, 280)
Screenshot: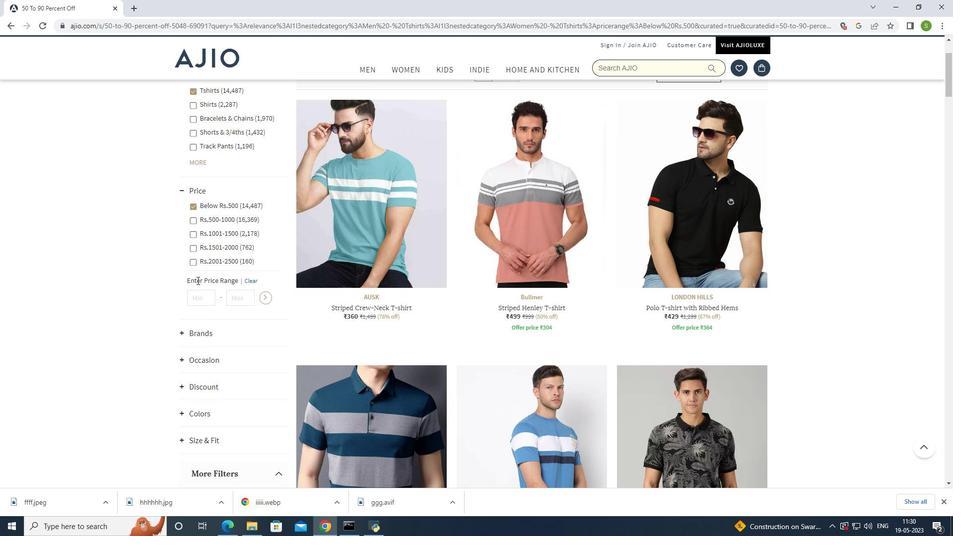 
Action: Mouse pressed left at (199, 280)
Screenshot: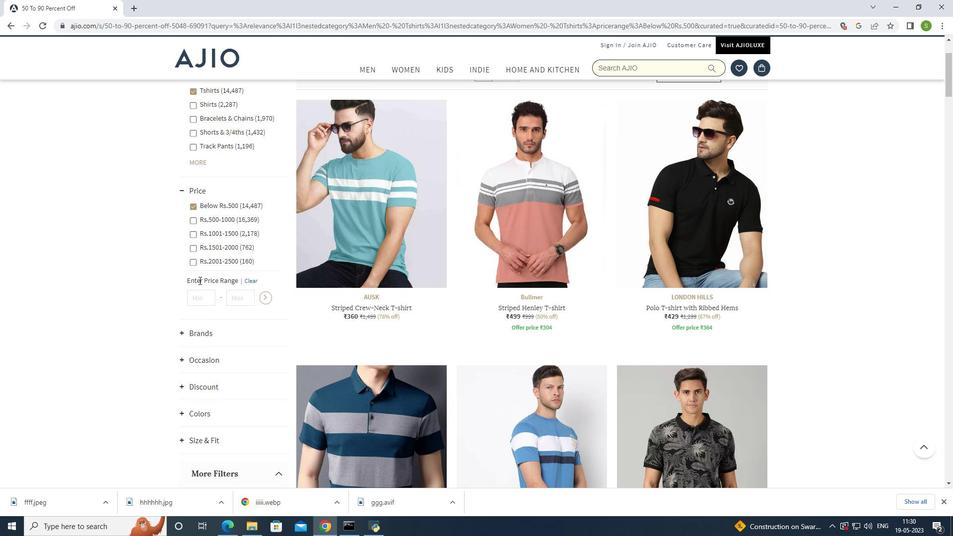 
Action: Mouse moved to (196, 262)
Screenshot: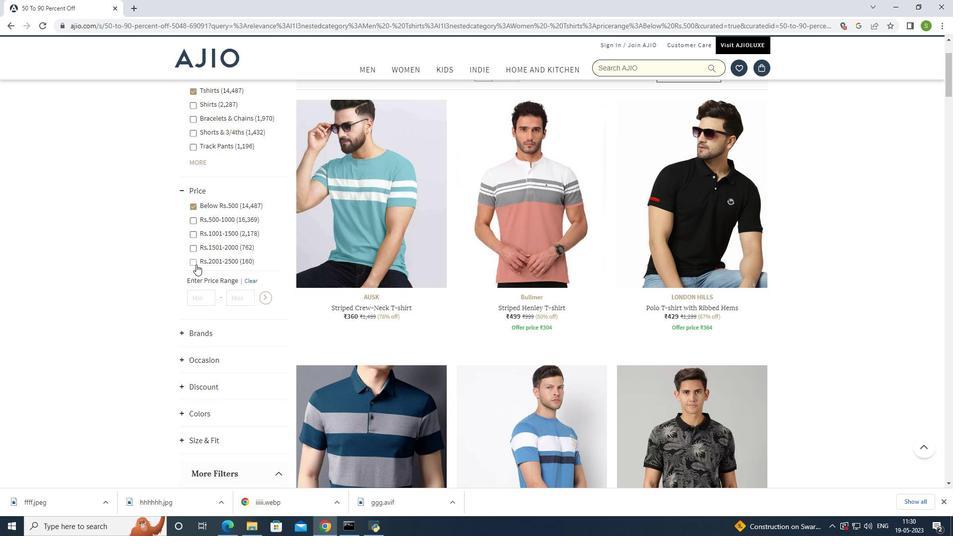 
Action: Mouse pressed left at (196, 262)
Screenshot: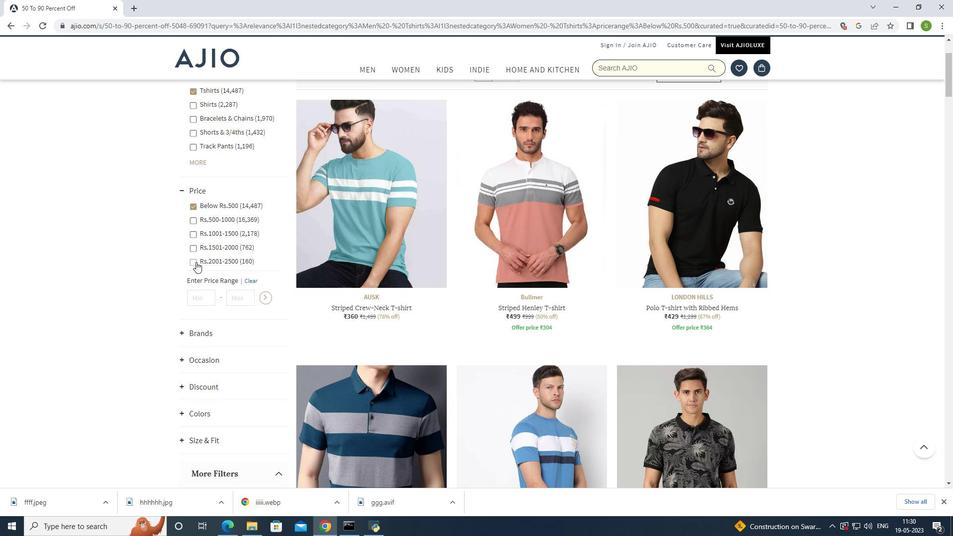 
Action: Mouse moved to (441, 208)
Screenshot: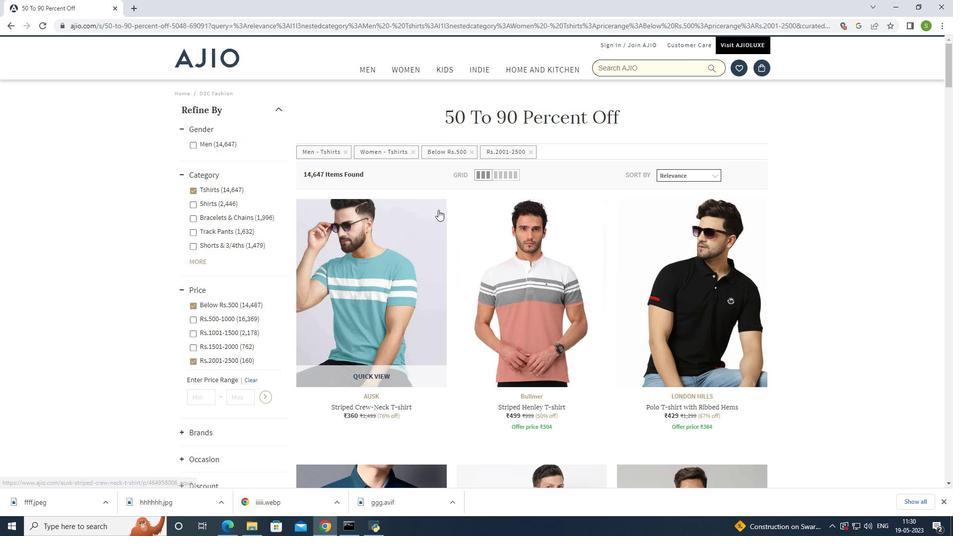 
Action: Mouse scrolled (441, 208) with delta (0, 0)
Screenshot: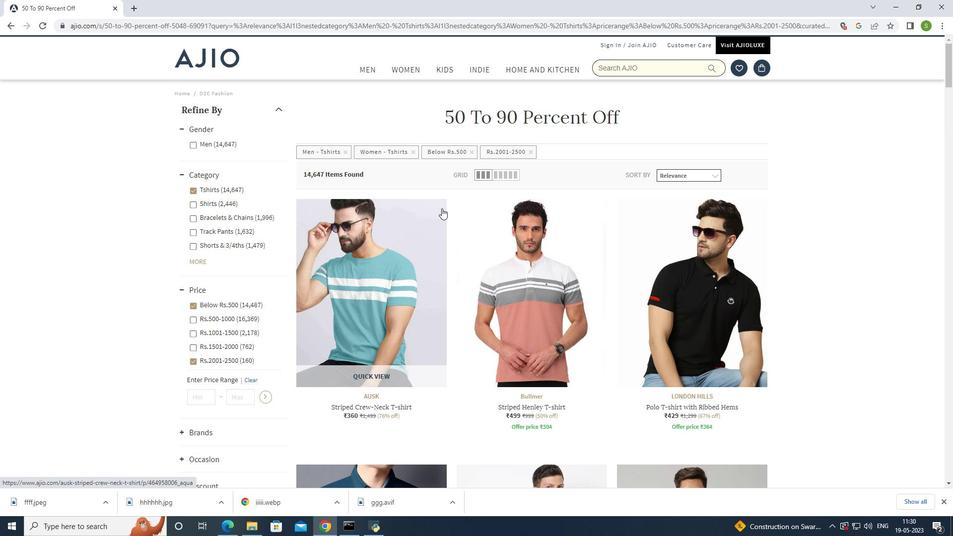 
Action: Mouse scrolled (441, 208) with delta (0, 0)
Screenshot: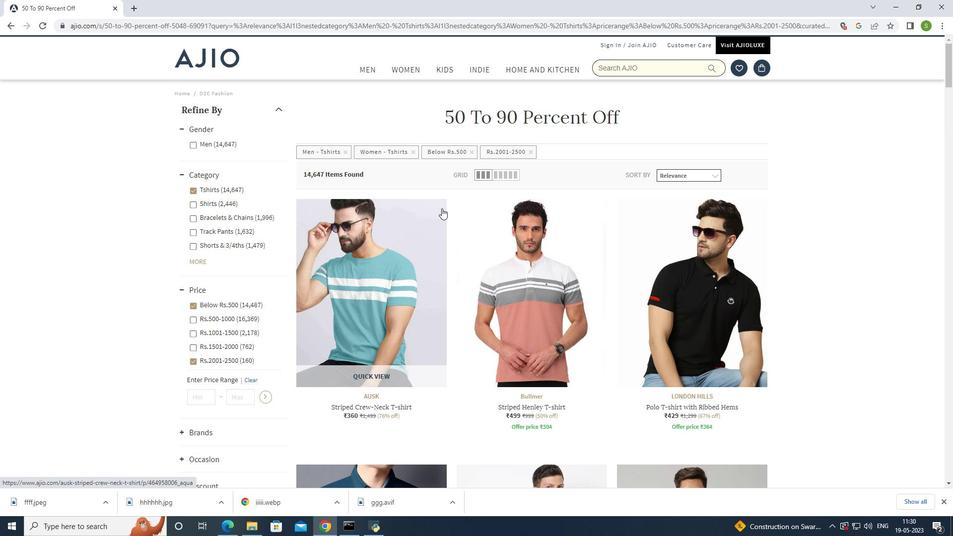 
Action: Mouse scrolled (441, 208) with delta (0, 0)
Screenshot: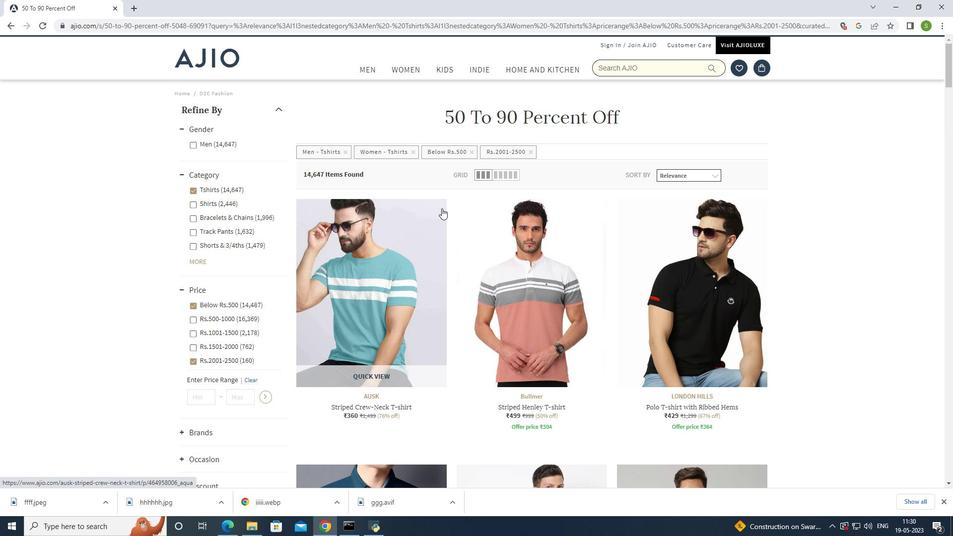 
Action: Mouse moved to (346, 217)
Screenshot: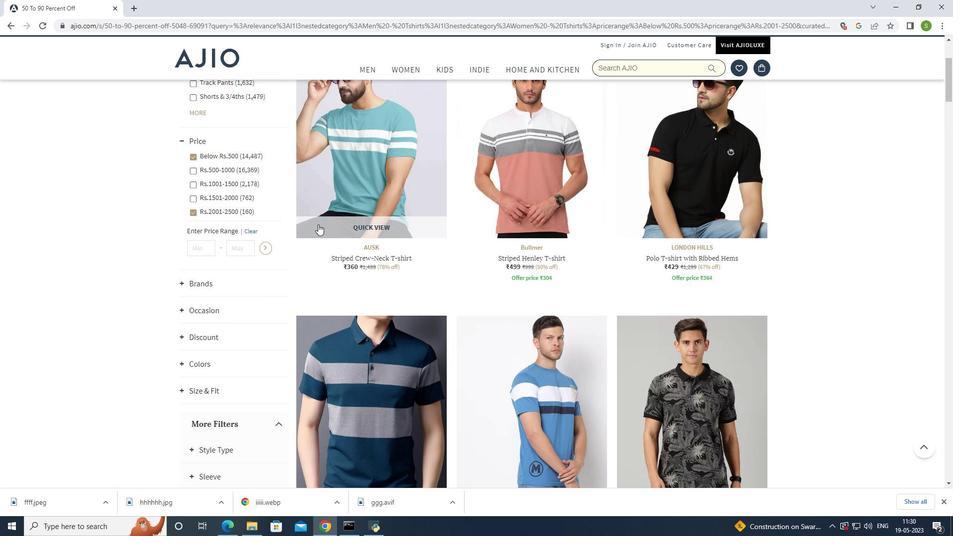 
Action: Mouse scrolled (346, 217) with delta (0, 0)
Screenshot: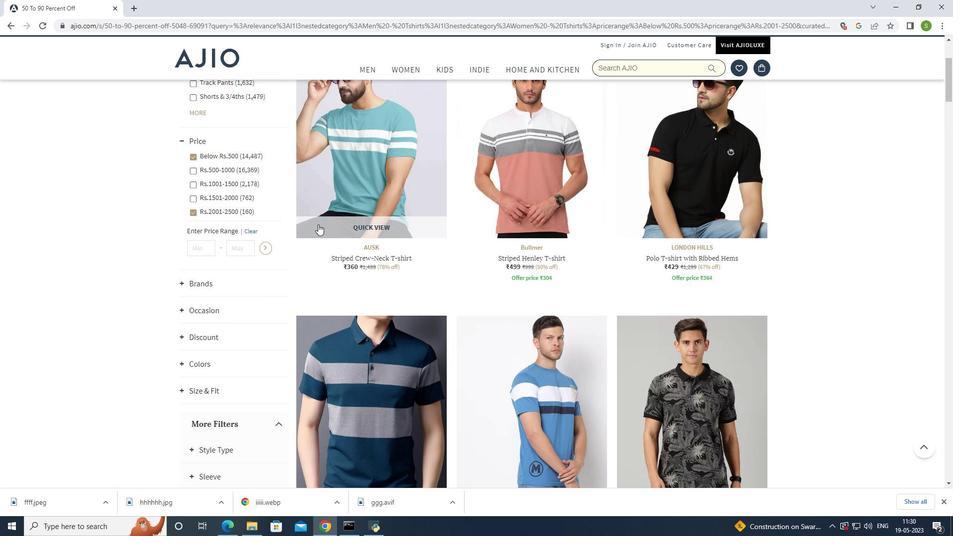 
Action: Mouse moved to (359, 215)
Screenshot: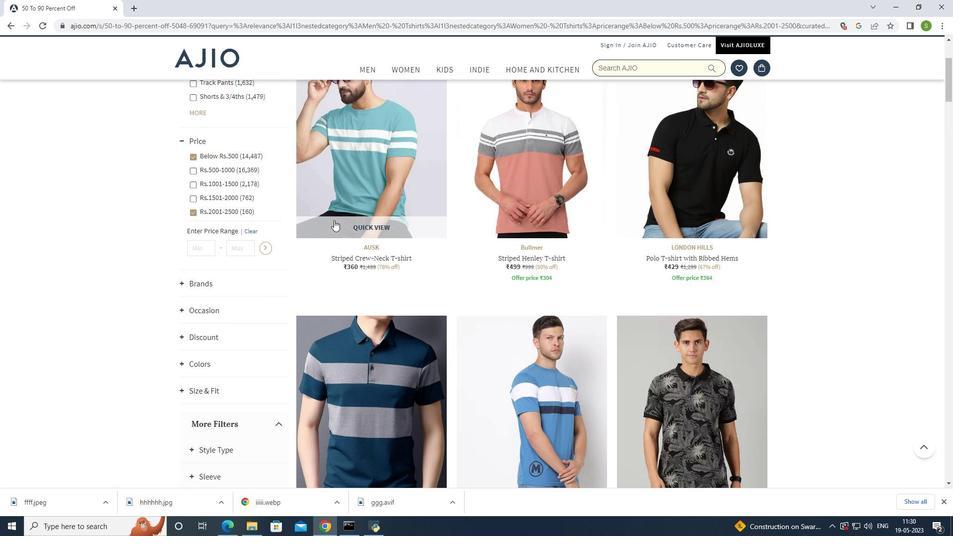 
Action: Mouse scrolled (359, 214) with delta (0, 0)
Screenshot: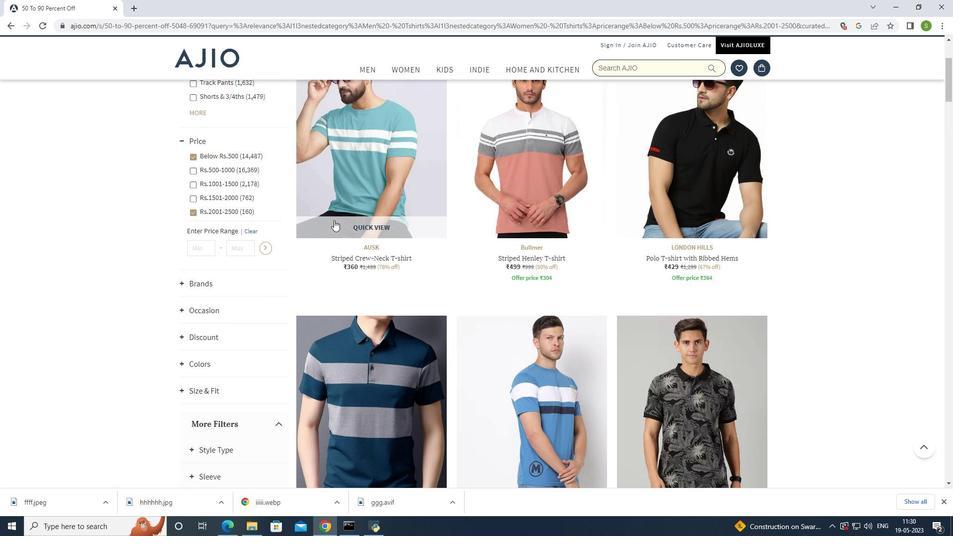 
Action: Mouse moved to (363, 214)
Screenshot: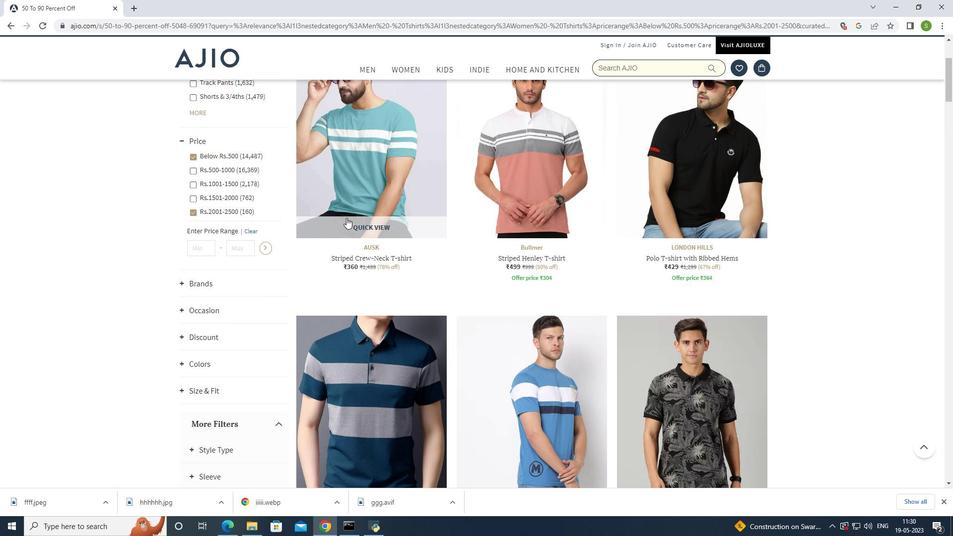 
Action: Mouse scrolled (362, 214) with delta (0, 0)
Screenshot: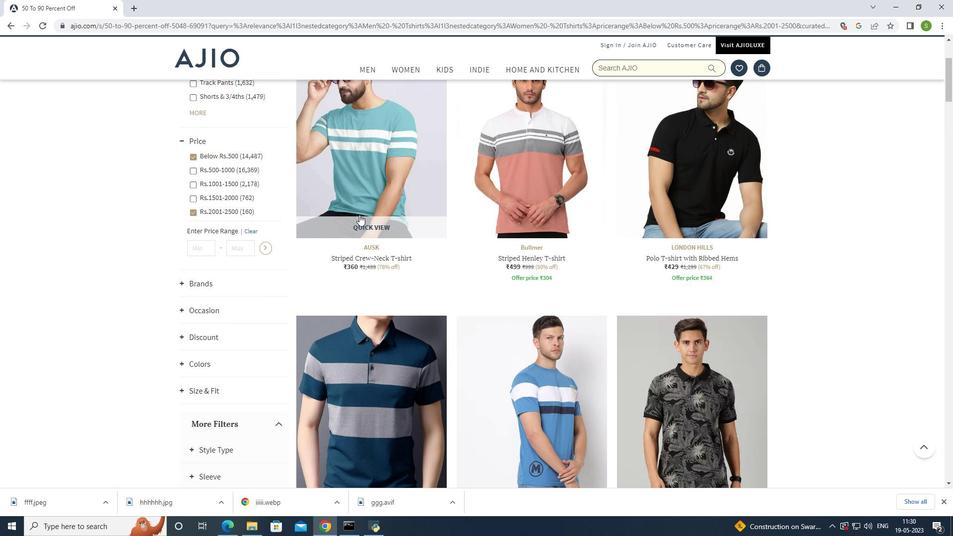 
Action: Mouse moved to (439, 167)
Screenshot: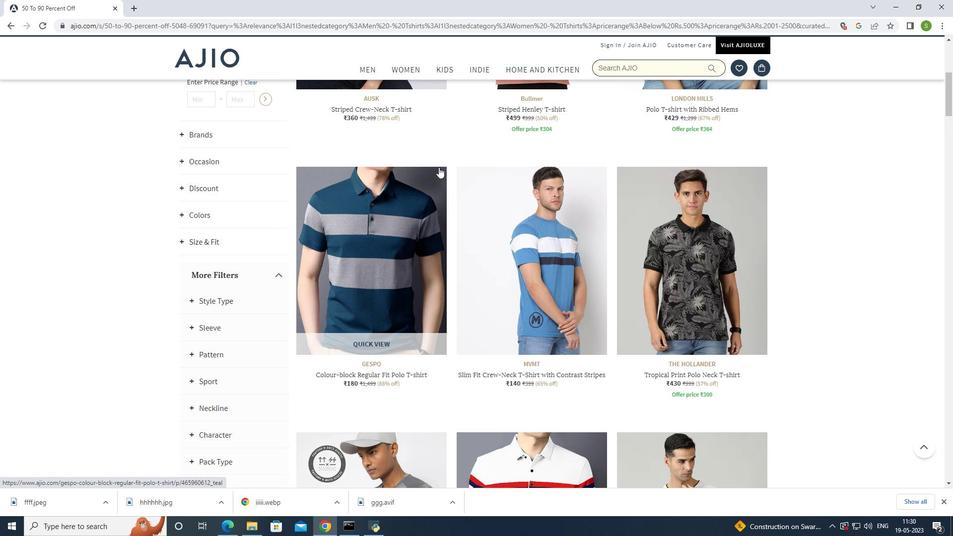 
Action: Mouse scrolled (439, 166) with delta (0, 0)
Screenshot: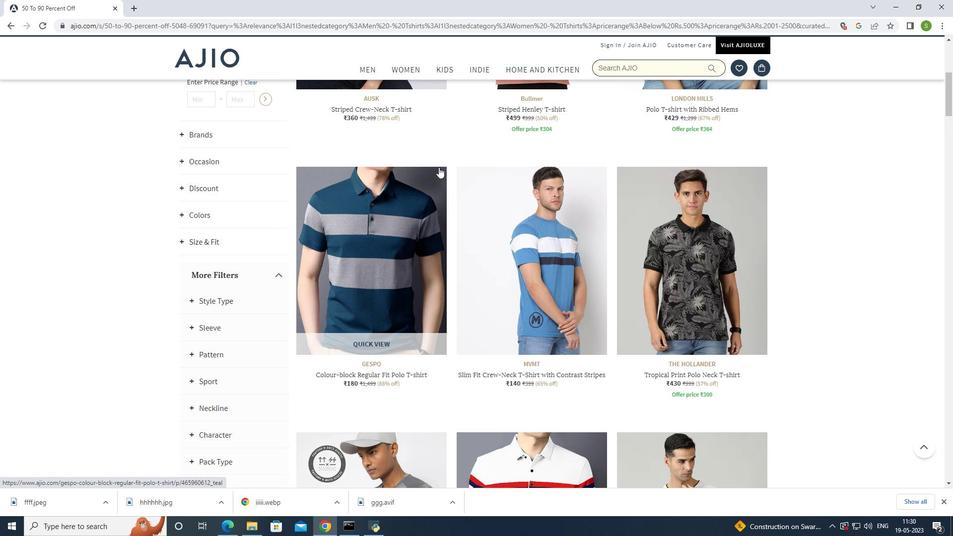 
Action: Mouse moved to (444, 168)
Screenshot: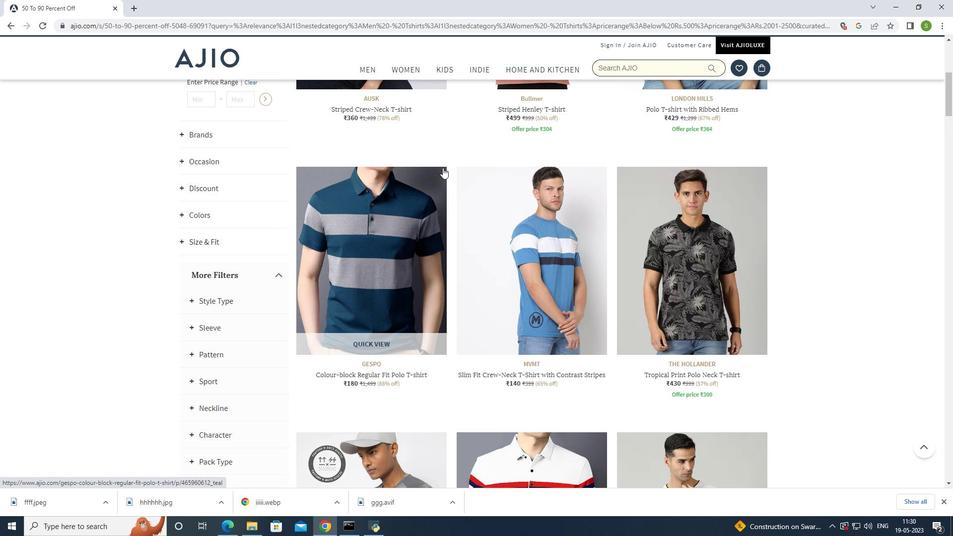 
Action: Mouse scrolled (444, 167) with delta (0, 0)
Screenshot: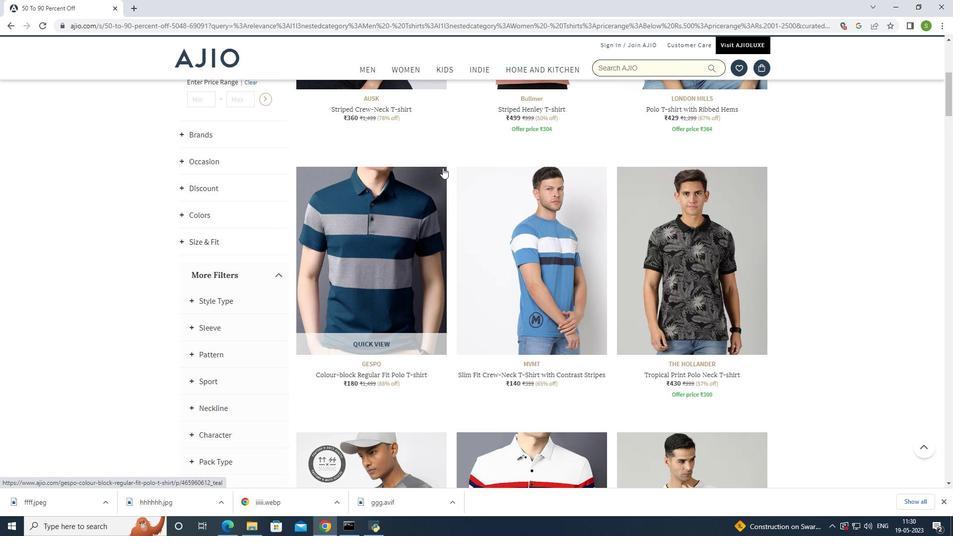 
Action: Mouse moved to (445, 169)
Screenshot: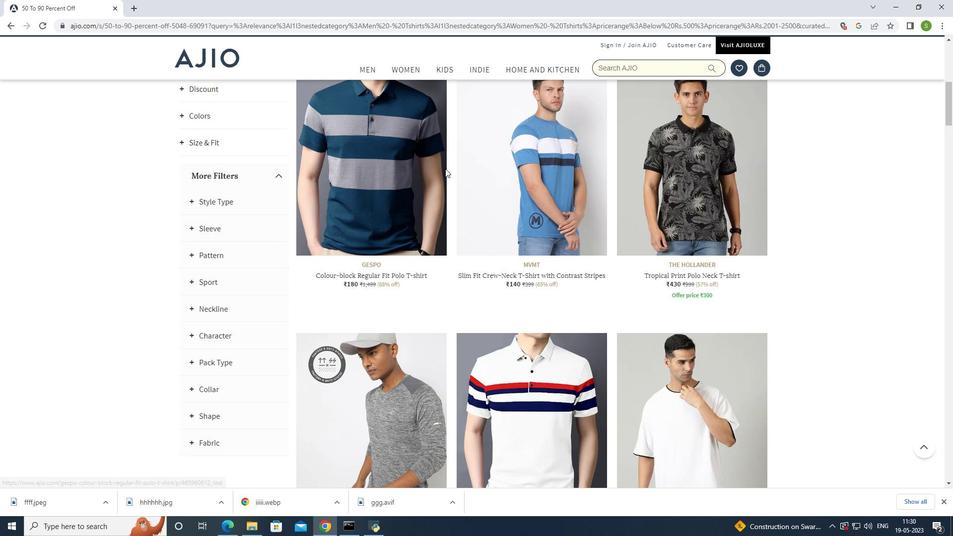 
Action: Mouse scrolled (445, 168) with delta (0, 0)
Screenshot: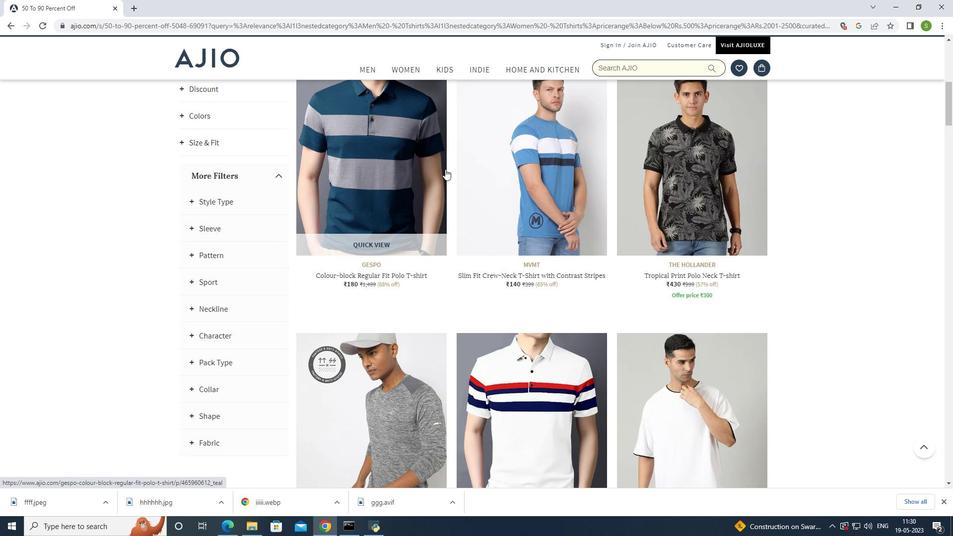 
Action: Mouse scrolled (445, 168) with delta (0, 0)
Screenshot: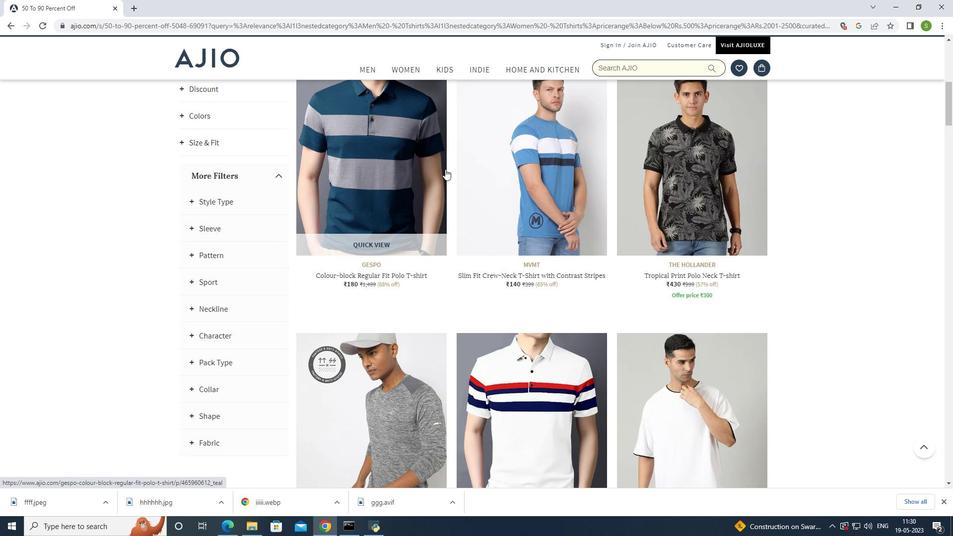 
Action: Mouse scrolled (445, 168) with delta (0, 0)
Screenshot: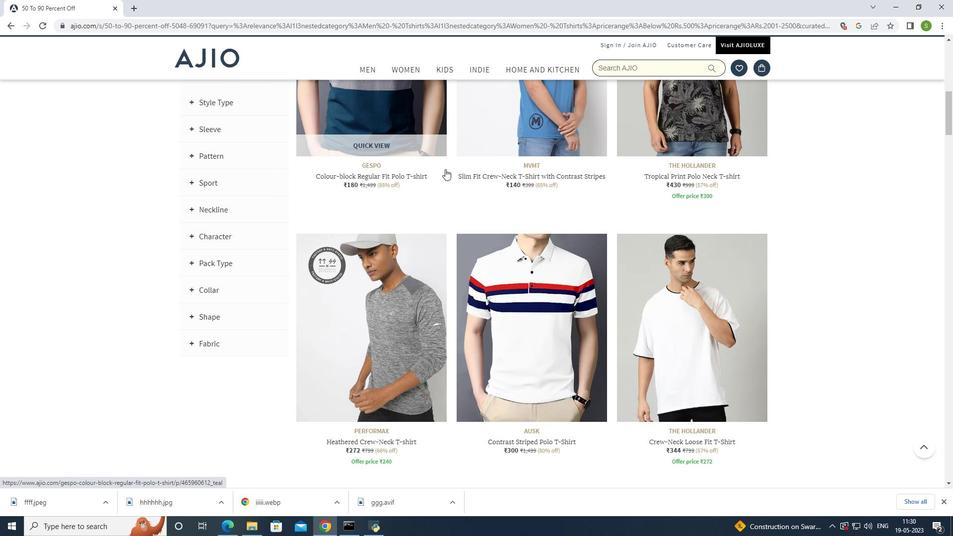 
Action: Mouse scrolled (445, 168) with delta (0, 0)
Screenshot: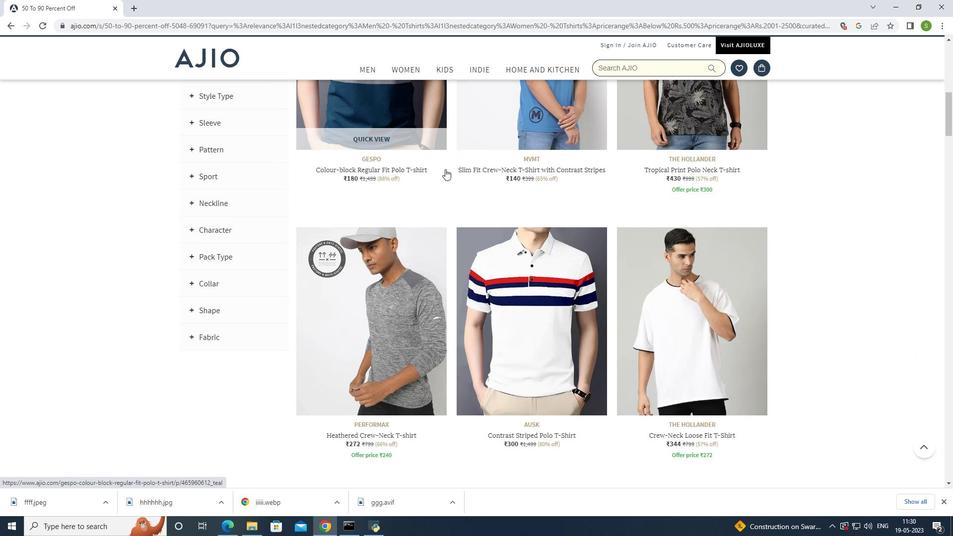 
Action: Mouse scrolled (445, 168) with delta (0, 0)
Screenshot: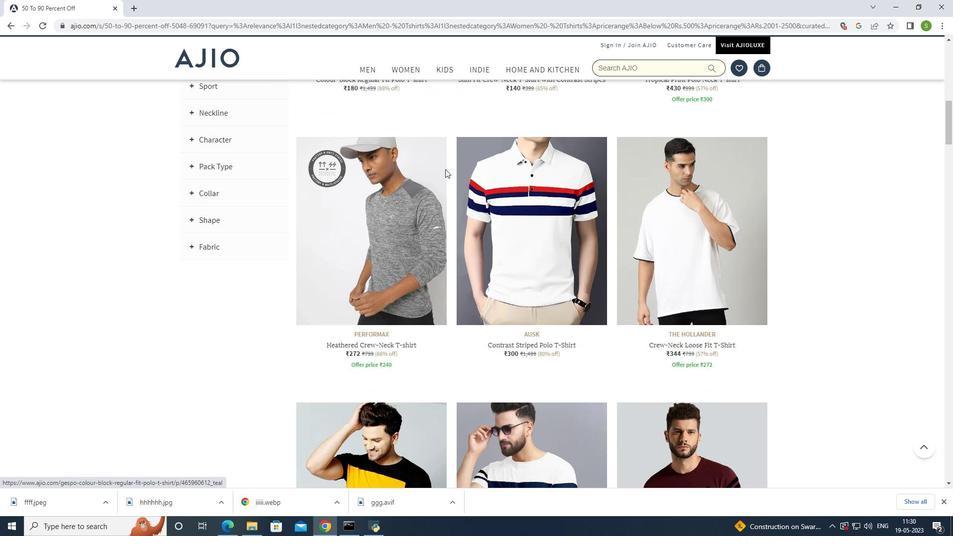
Action: Mouse scrolled (445, 168) with delta (0, 0)
Screenshot: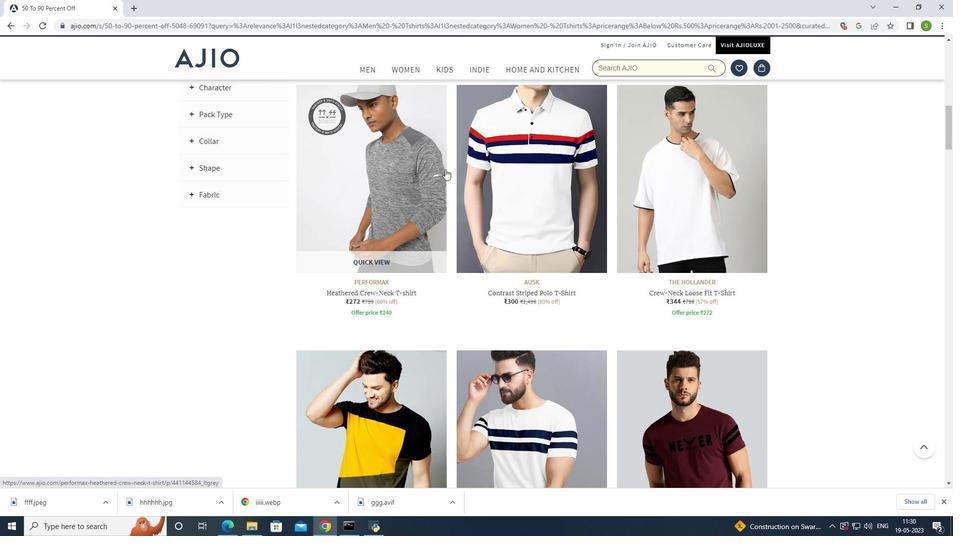 
Action: Mouse scrolled (445, 168) with delta (0, 0)
Screenshot: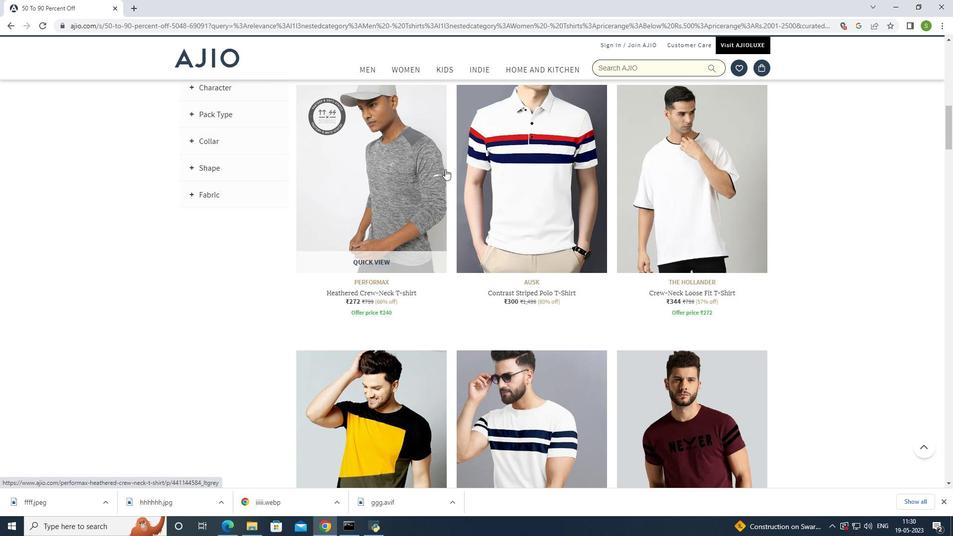 
Action: Mouse scrolled (445, 168) with delta (0, 0)
Screenshot: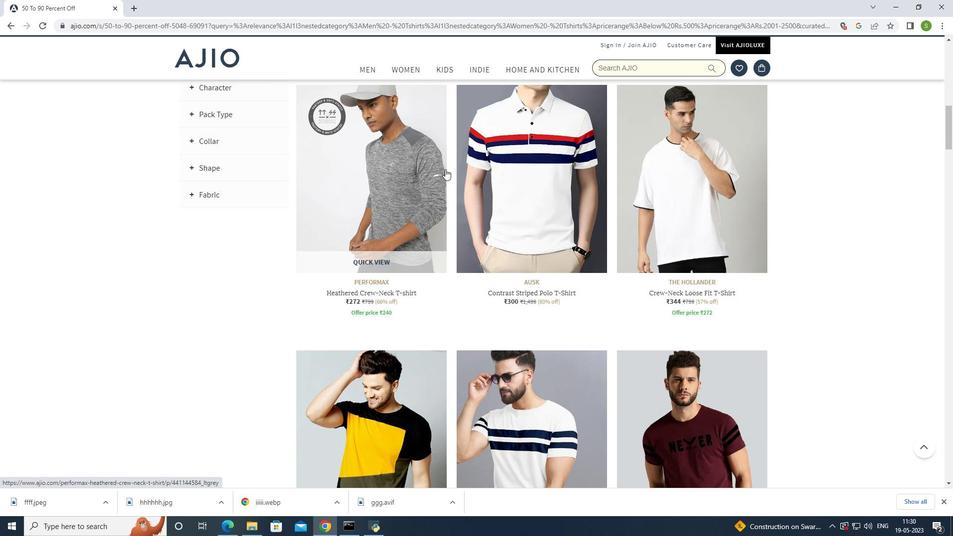 
Action: Mouse scrolled (445, 168) with delta (0, 0)
Screenshot: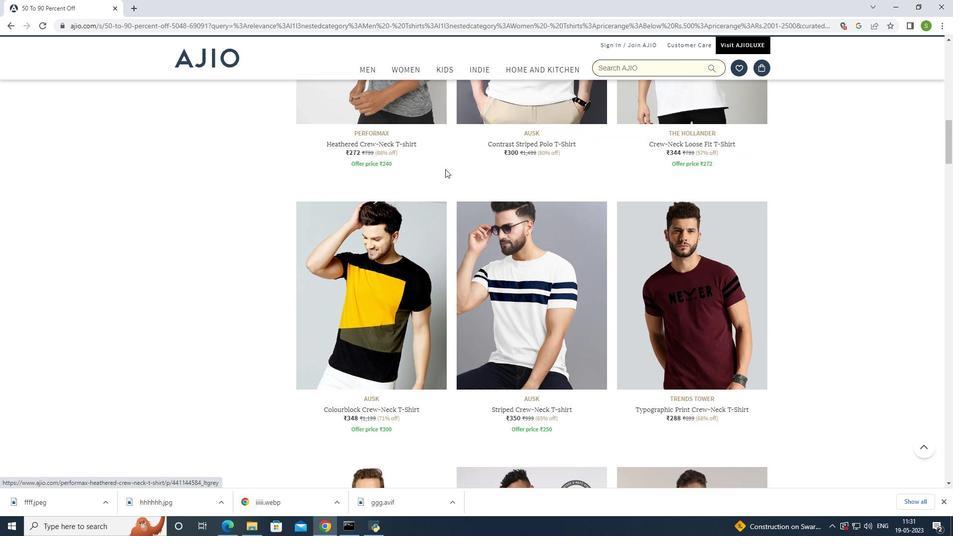 
Action: Mouse scrolled (445, 168) with delta (0, 0)
Screenshot: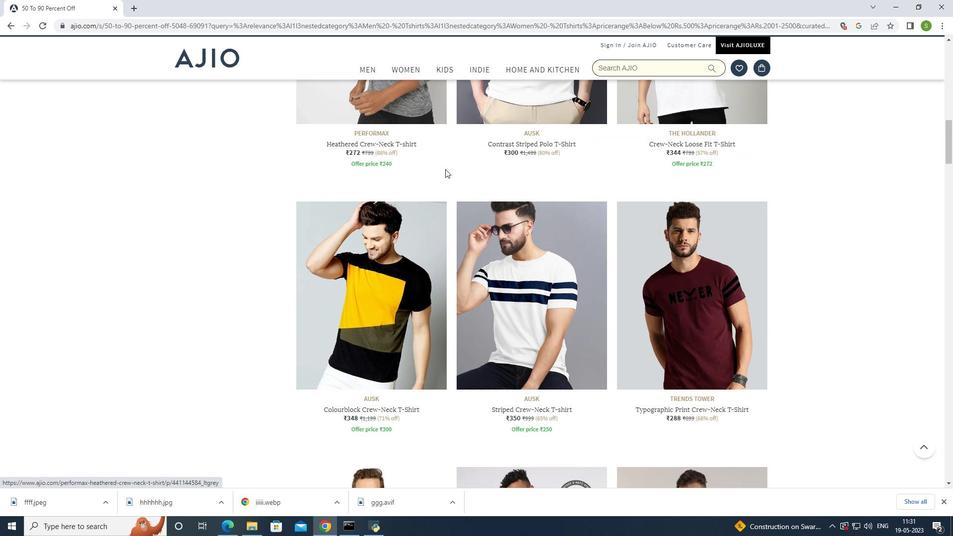 
Action: Mouse scrolled (445, 168) with delta (0, 0)
Screenshot: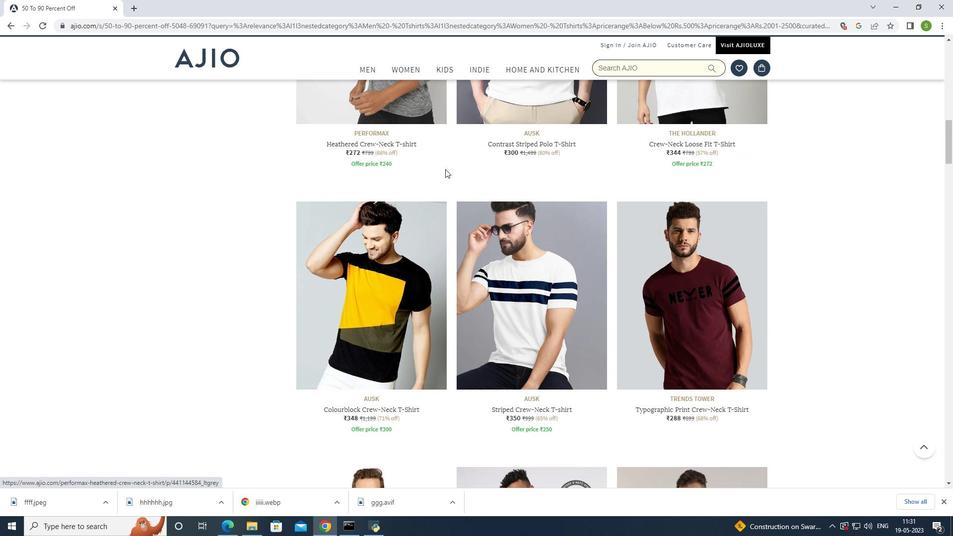 
Action: Mouse scrolled (445, 168) with delta (0, 0)
Screenshot: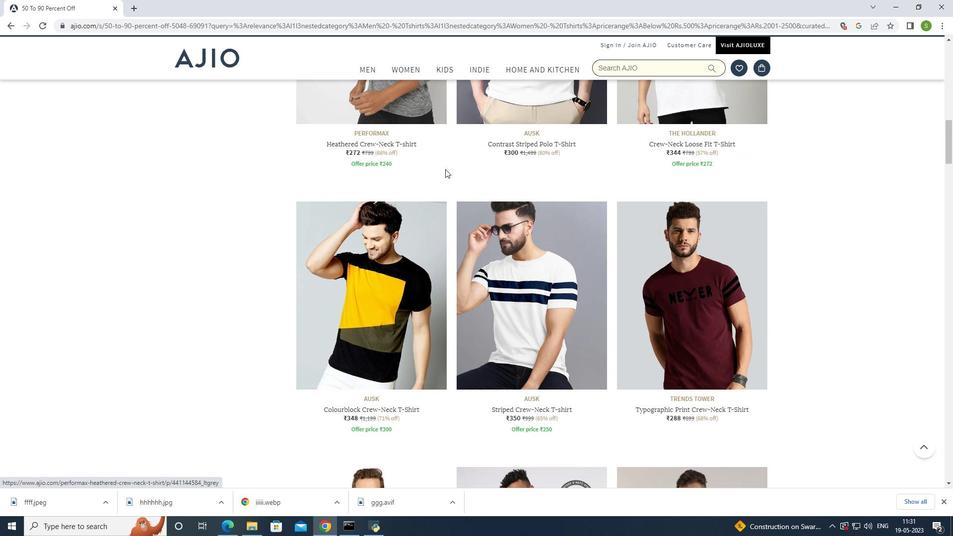 
Action: Mouse moved to (445, 169)
Screenshot: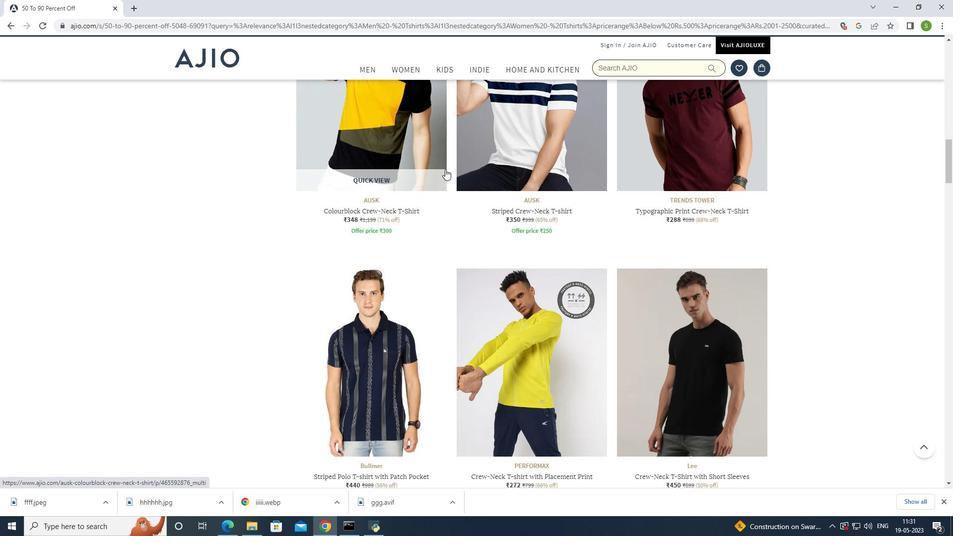 
Action: Mouse scrolled (445, 168) with delta (0, 0)
Screenshot: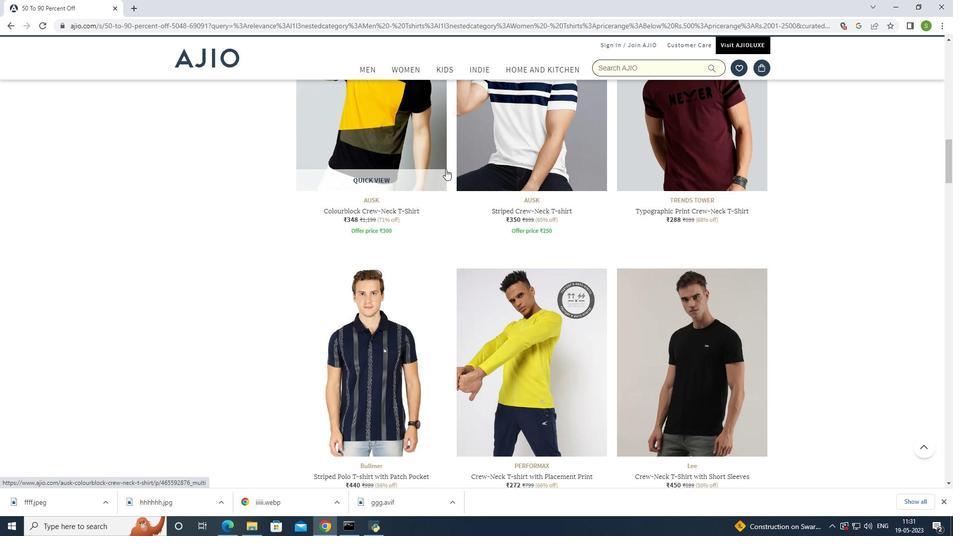 
Action: Mouse scrolled (445, 168) with delta (0, 0)
Screenshot: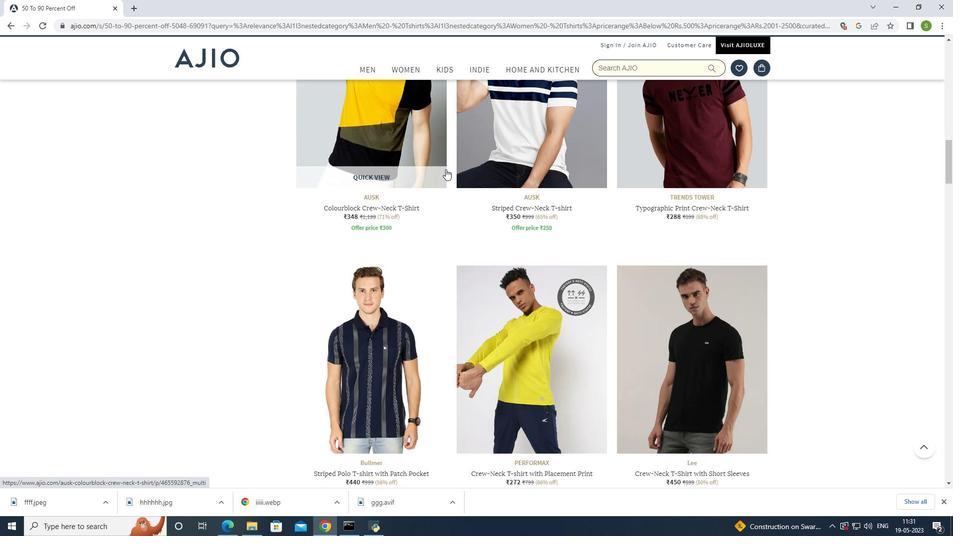 
Action: Mouse scrolled (445, 168) with delta (0, 0)
Screenshot: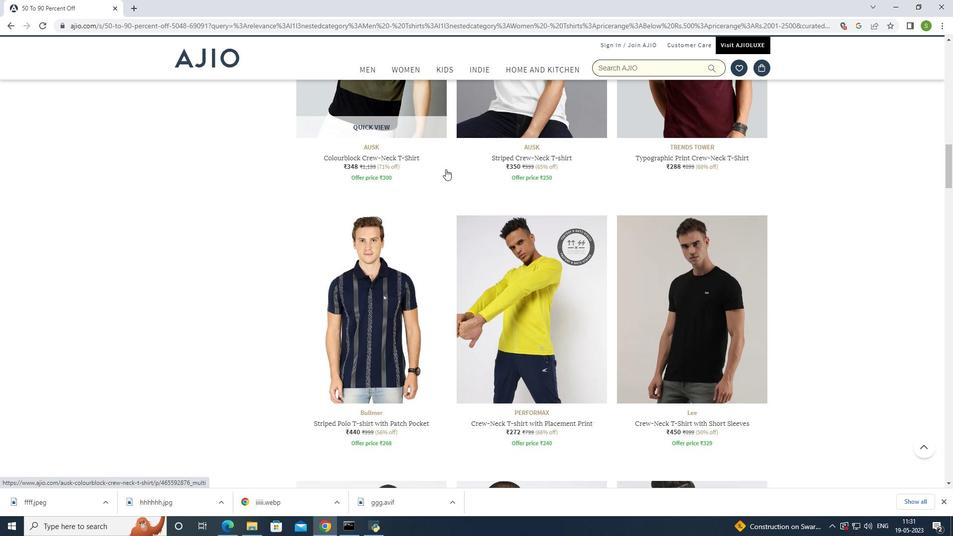 
Action: Mouse moved to (446, 169)
Screenshot: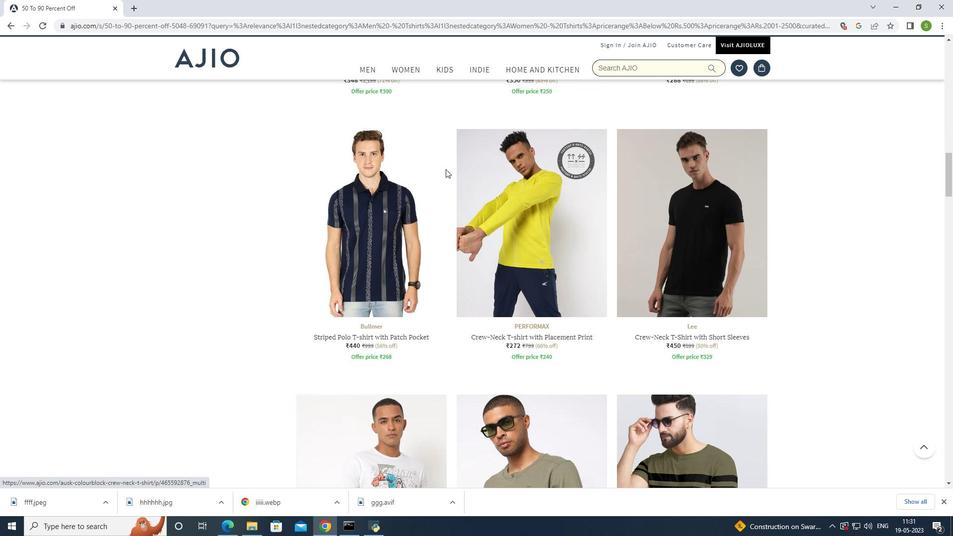 
Action: Mouse scrolled (446, 168) with delta (0, 0)
Screenshot: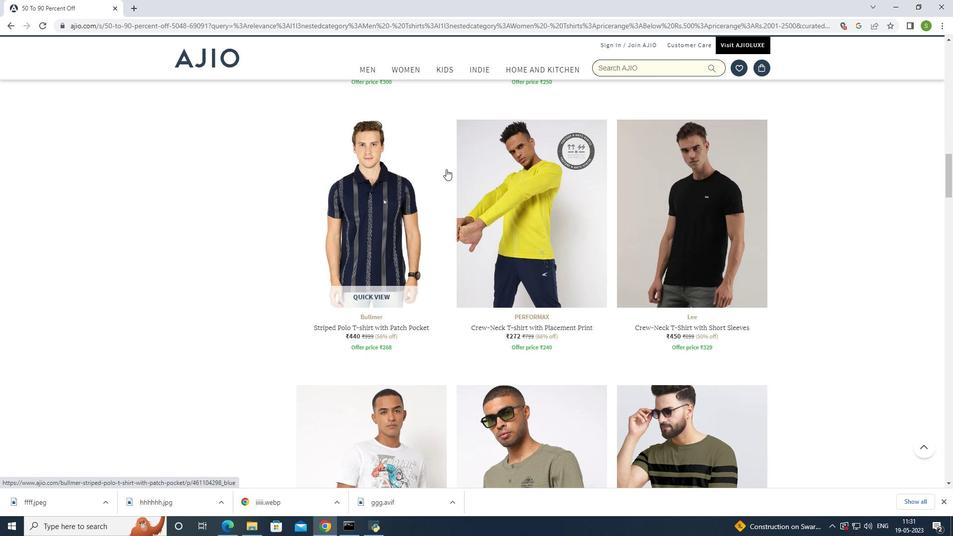 
Action: Mouse moved to (446, 169)
Screenshot: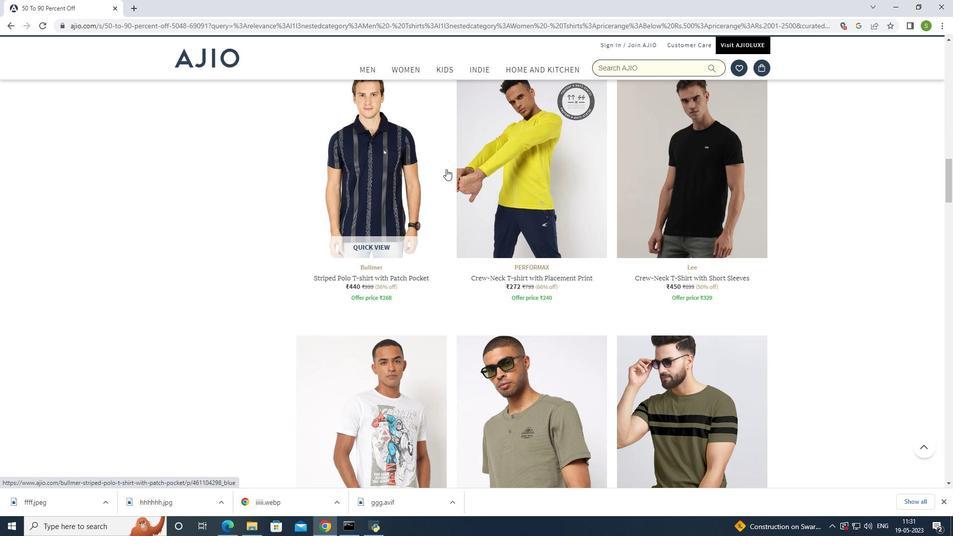 
Action: Mouse scrolled (446, 169) with delta (0, 0)
Screenshot: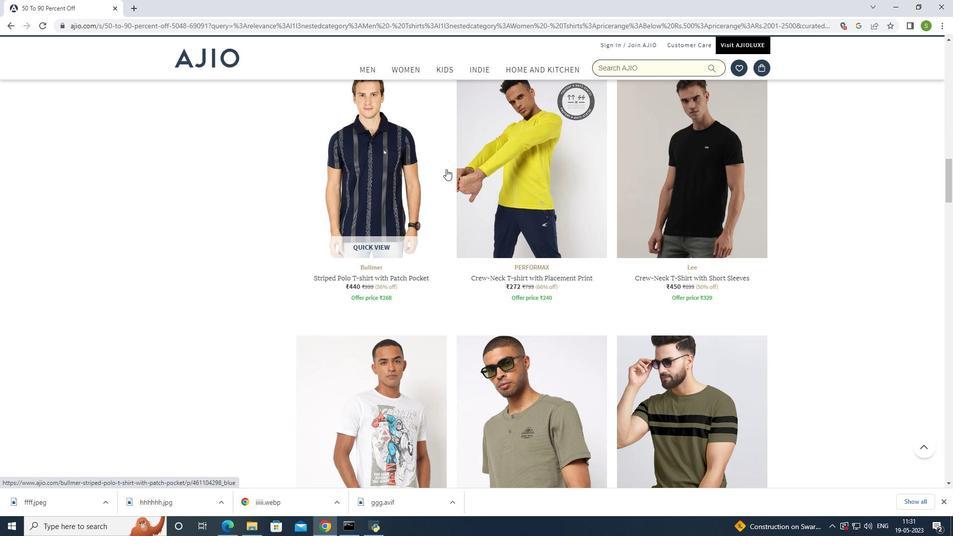 
Action: Mouse scrolled (446, 169) with delta (0, 0)
Screenshot: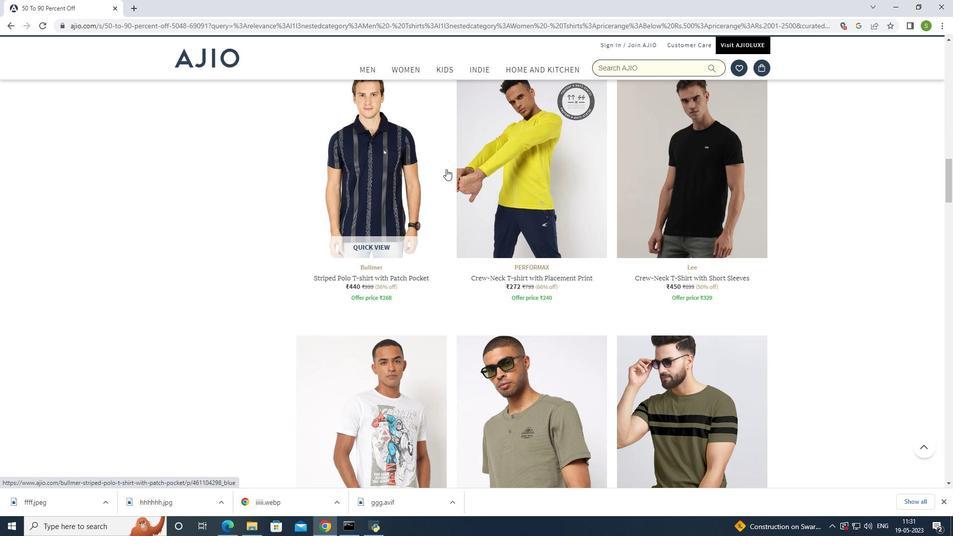 
Action: Mouse scrolled (446, 169) with delta (0, 0)
Screenshot: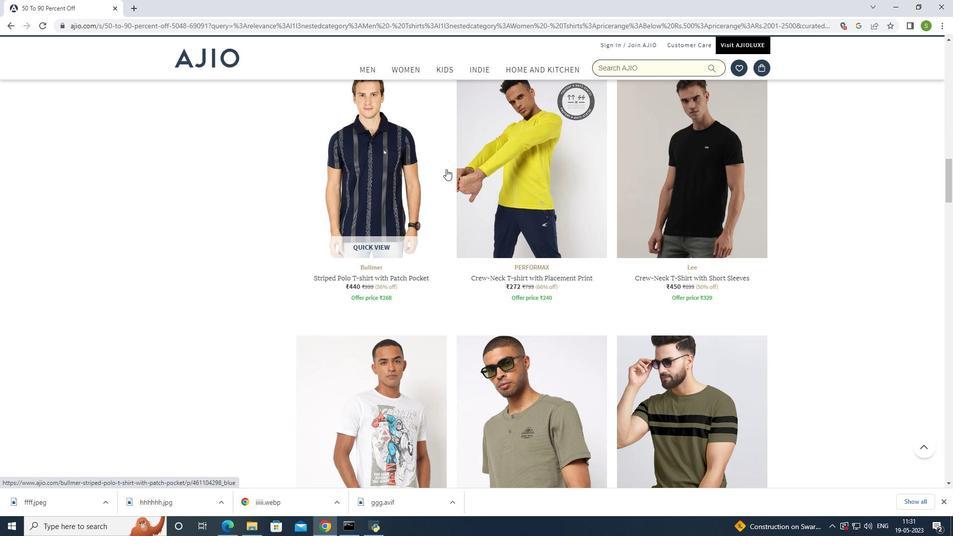
Action: Mouse scrolled (446, 169) with delta (0, 0)
Screenshot: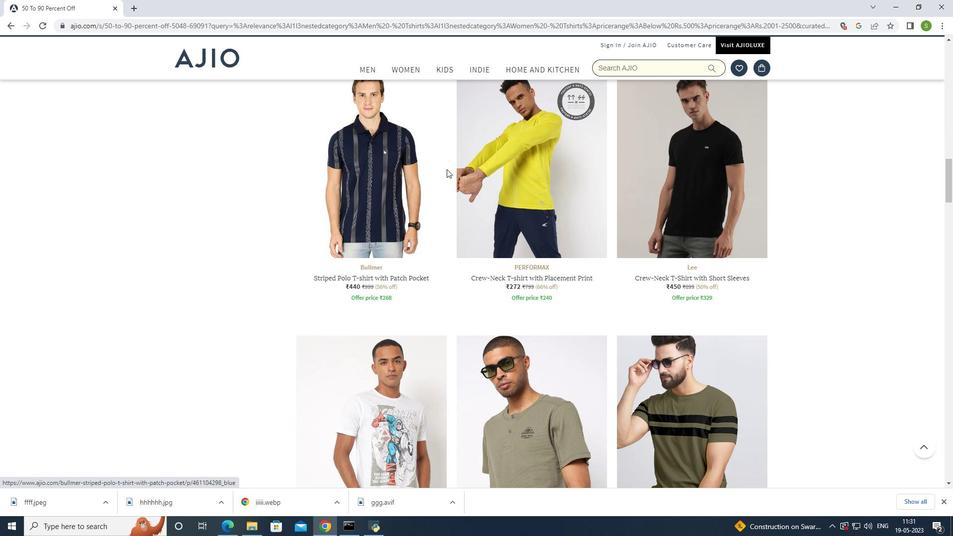 
Action: Mouse scrolled (446, 169) with delta (0, 0)
Screenshot: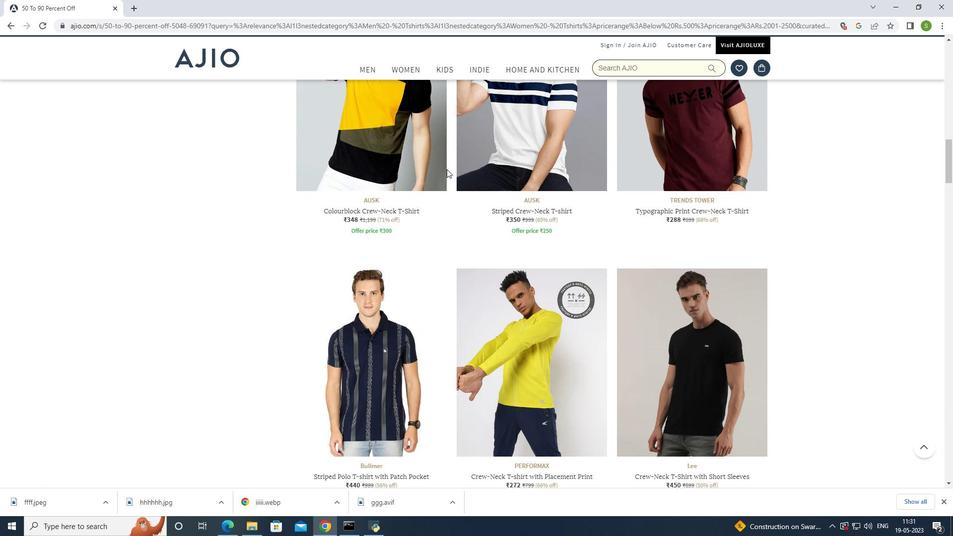 
Action: Mouse moved to (384, 177)
Screenshot: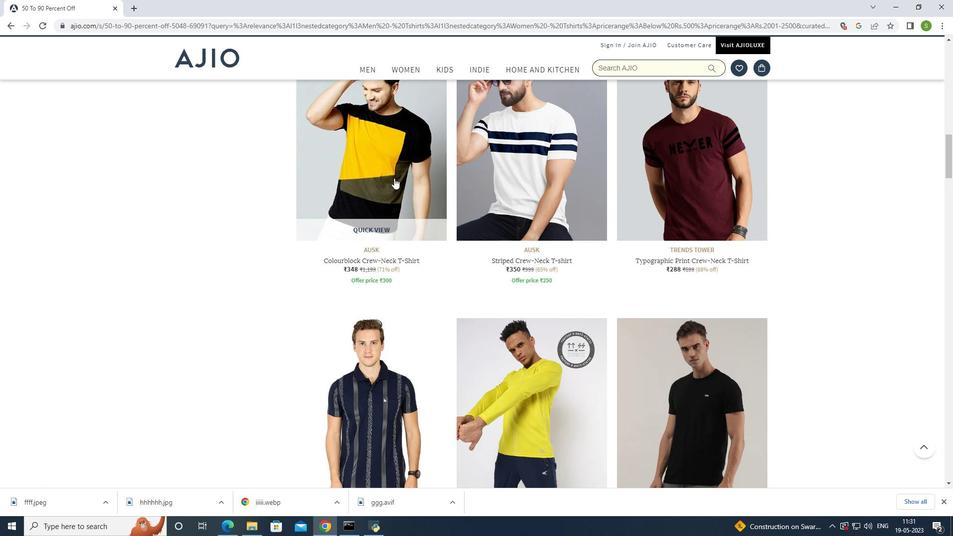 
Action: Mouse pressed left at (384, 177)
Screenshot: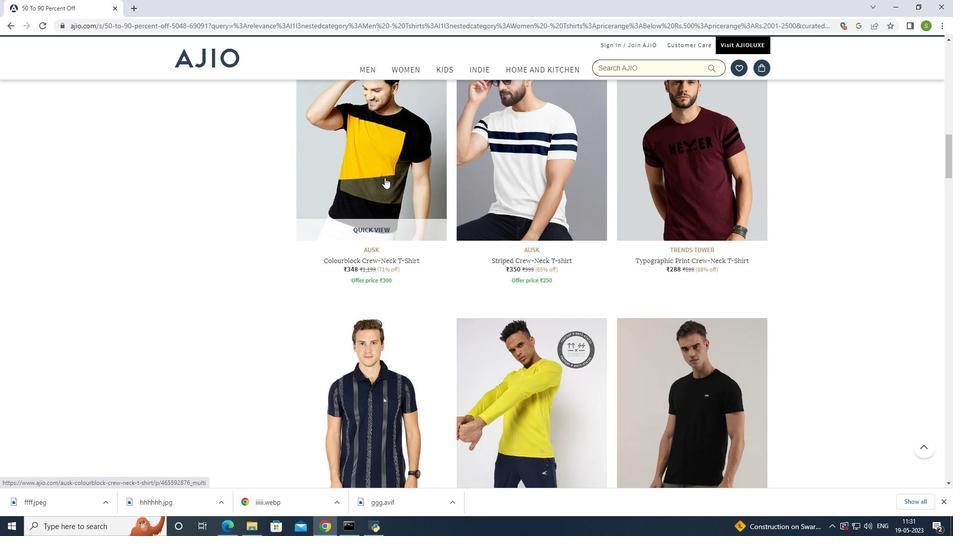 
Action: Mouse moved to (422, 170)
Screenshot: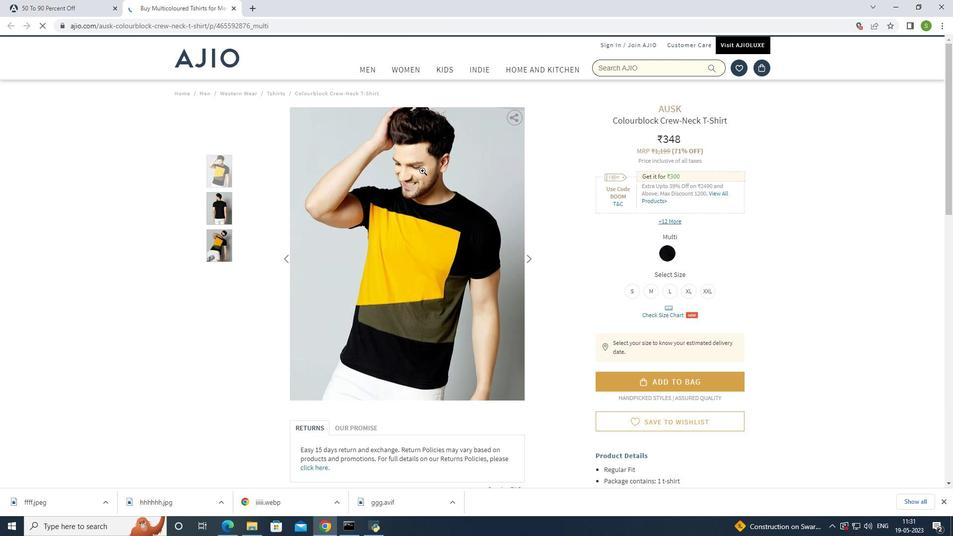 
Action: Mouse scrolled (422, 170) with delta (0, 0)
Screenshot: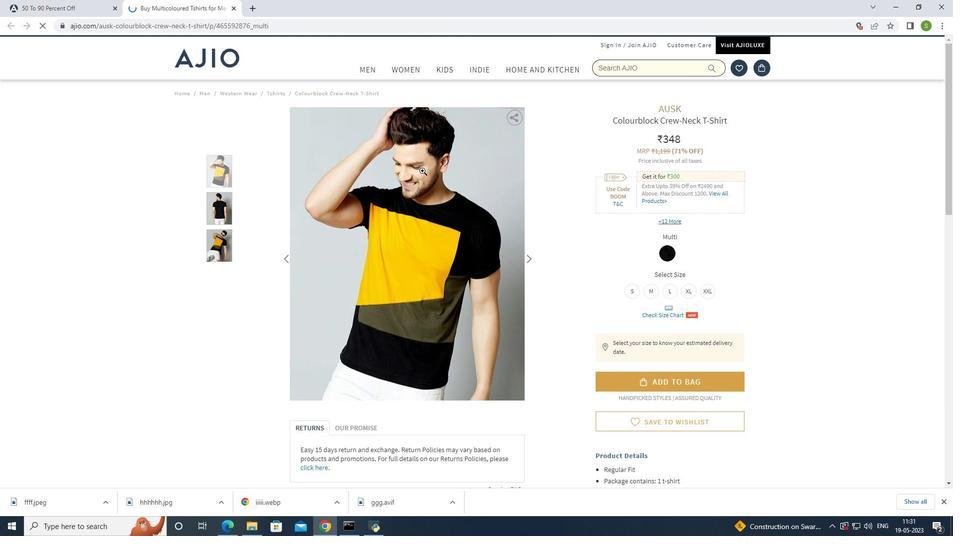 
Action: Mouse scrolled (422, 170) with delta (0, 0)
Screenshot: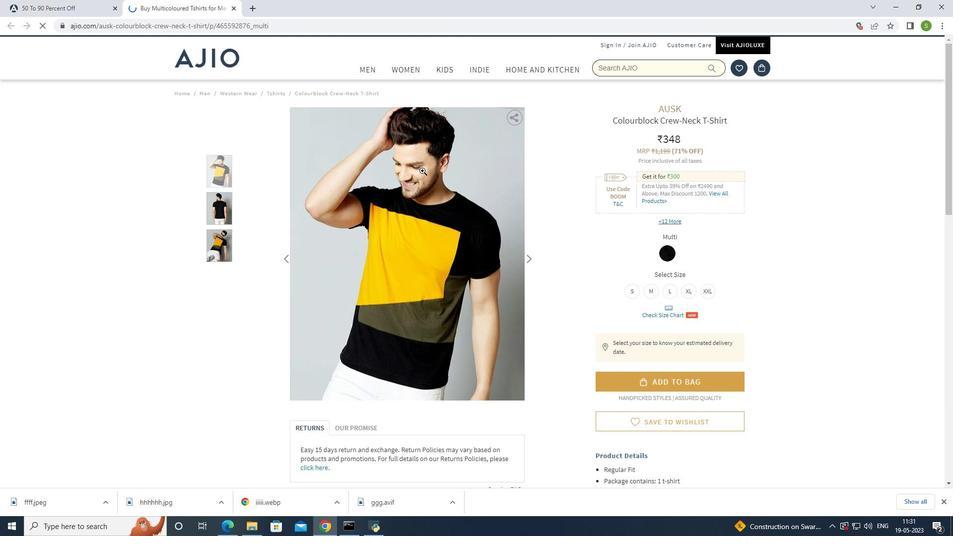 
Action: Mouse scrolled (422, 170) with delta (0, 0)
Screenshot: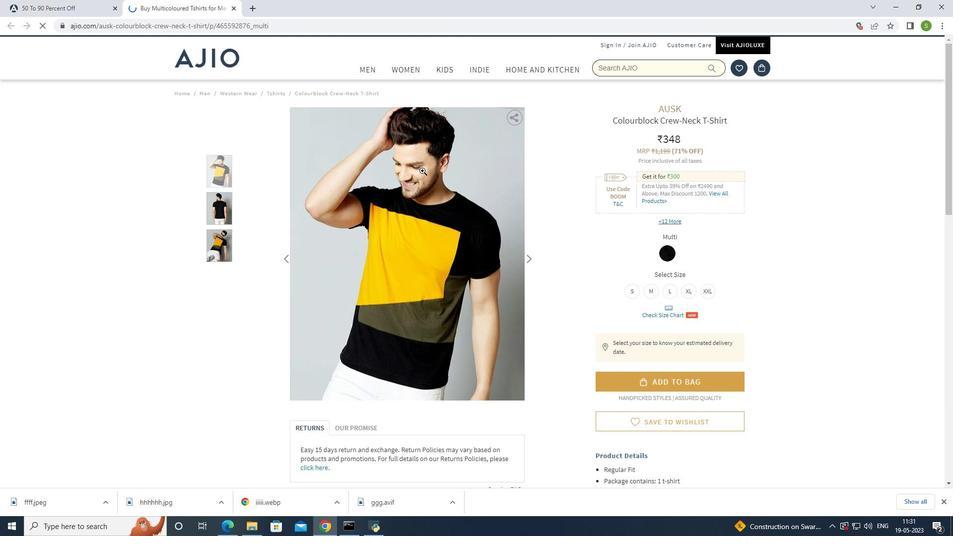 
Action: Mouse scrolled (422, 170) with delta (0, 0)
Screenshot: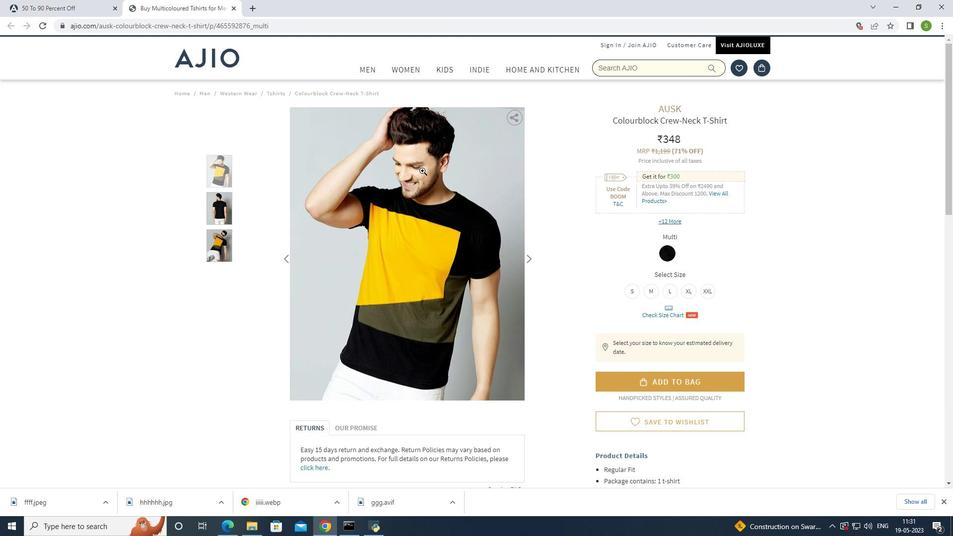 
Action: Mouse scrolled (422, 170) with delta (0, 0)
Screenshot: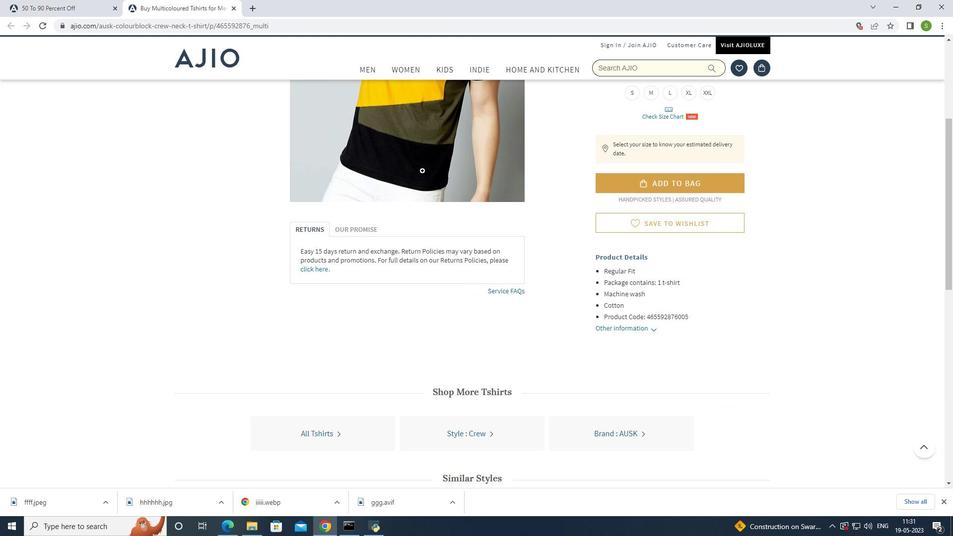 
Action: Mouse scrolled (422, 170) with delta (0, 0)
Screenshot: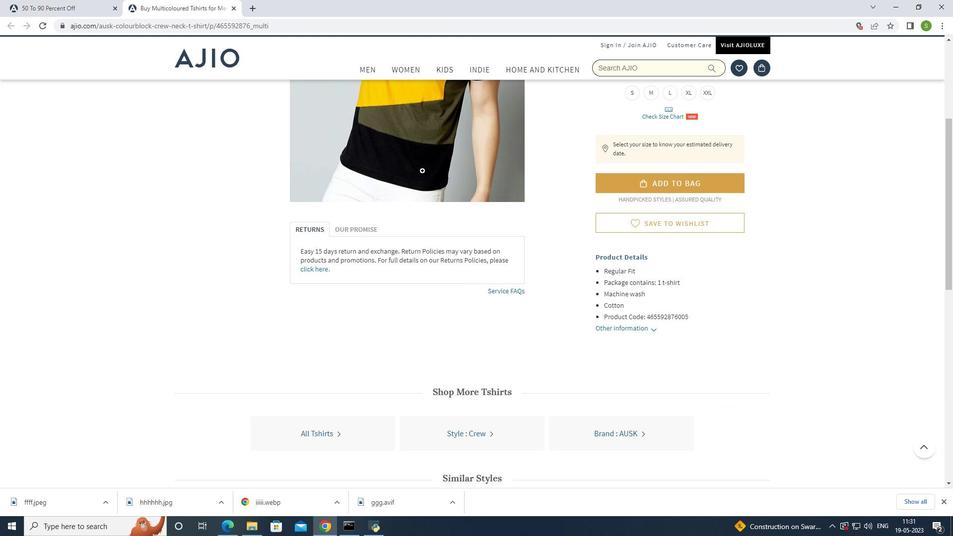 
Action: Mouse scrolled (422, 170) with delta (0, 0)
Screenshot: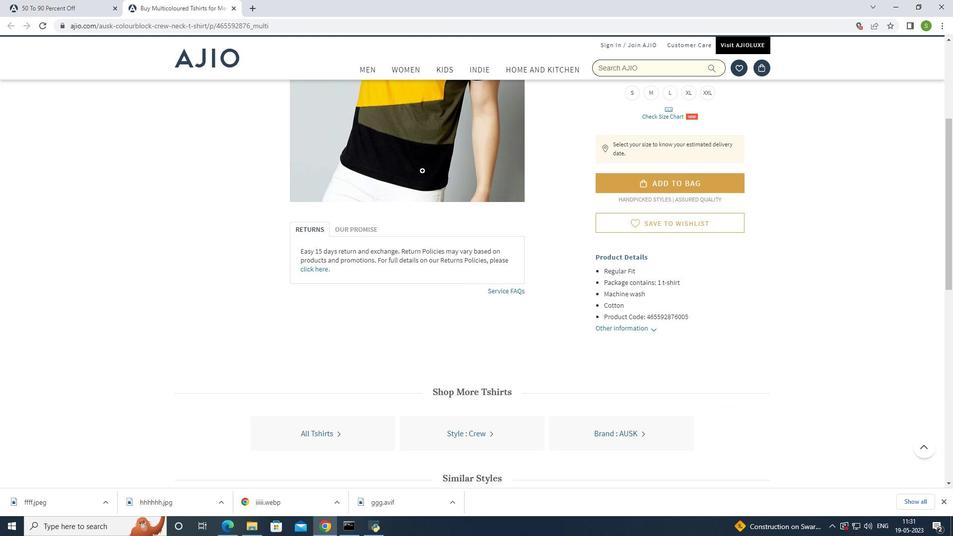 
Action: Mouse scrolled (422, 170) with delta (0, 0)
Screenshot: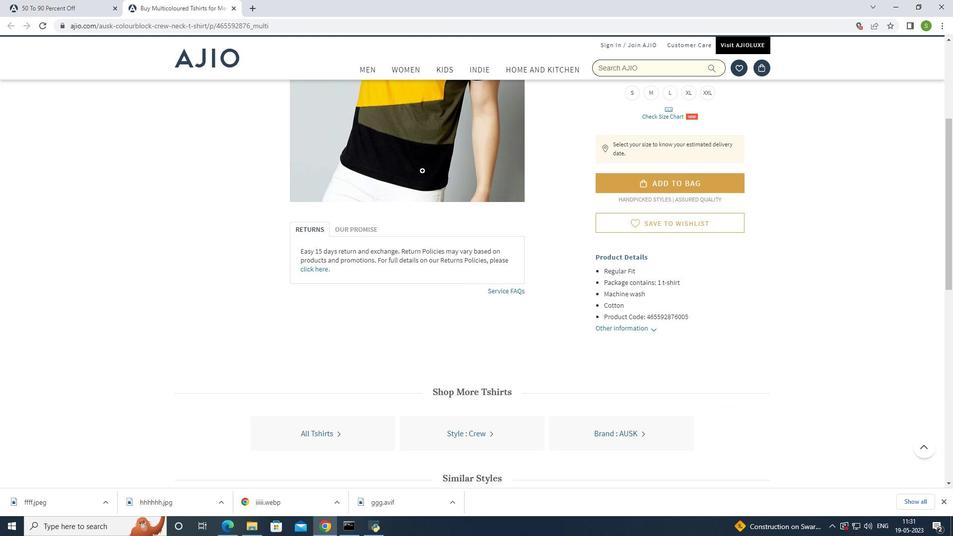 
Action: Mouse scrolled (422, 170) with delta (0, 0)
Screenshot: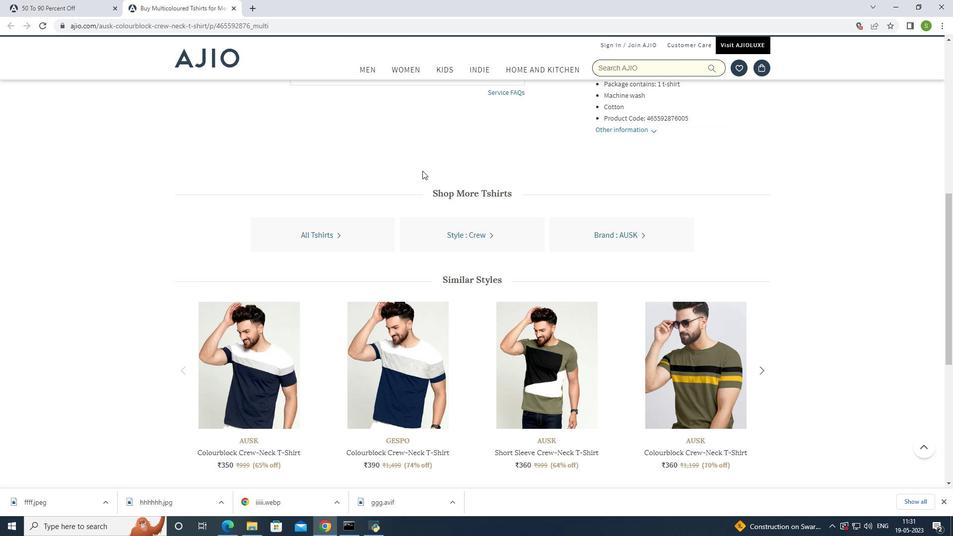 
Action: Mouse scrolled (422, 170) with delta (0, 0)
Screenshot: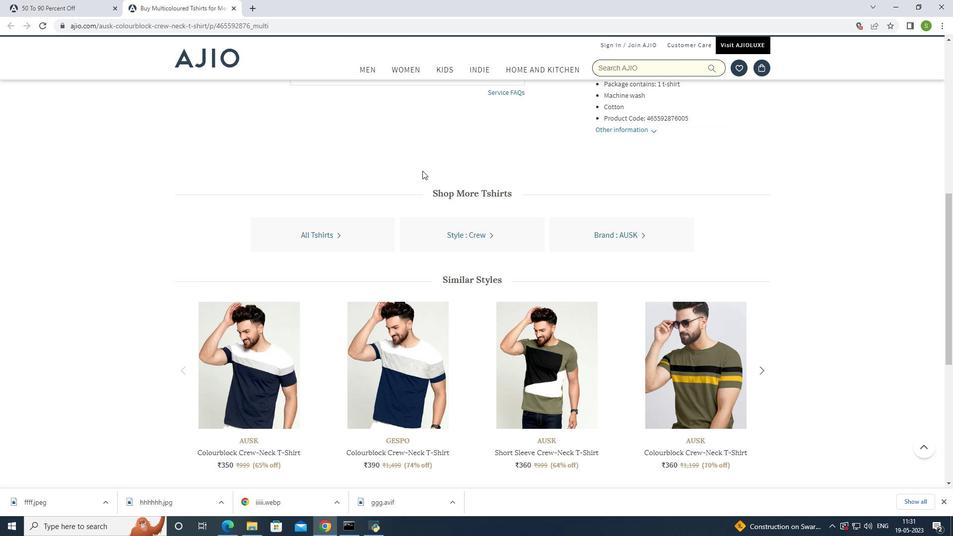 
Action: Mouse scrolled (422, 170) with delta (0, 0)
Screenshot: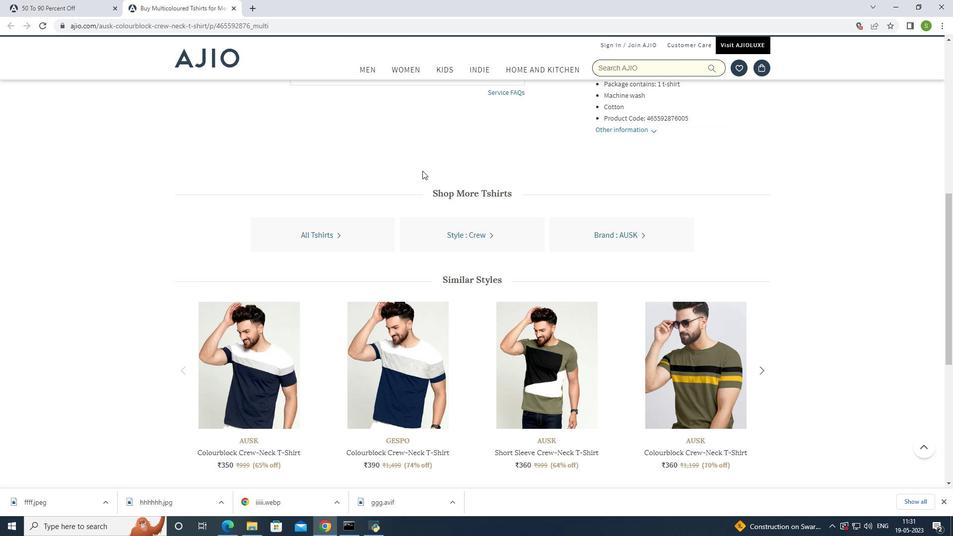 
Action: Mouse scrolled (422, 170) with delta (0, 0)
Screenshot: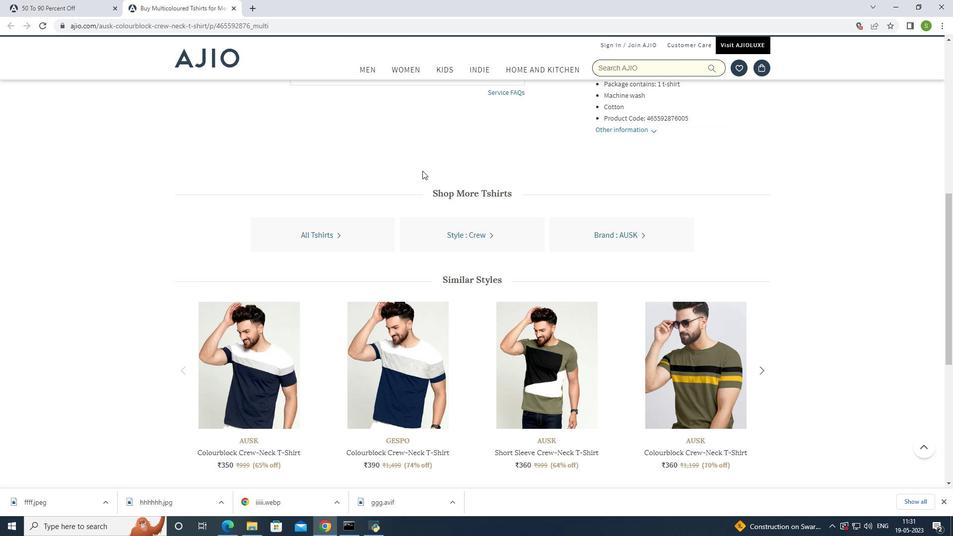 
Action: Mouse scrolled (422, 171) with delta (0, 0)
Screenshot: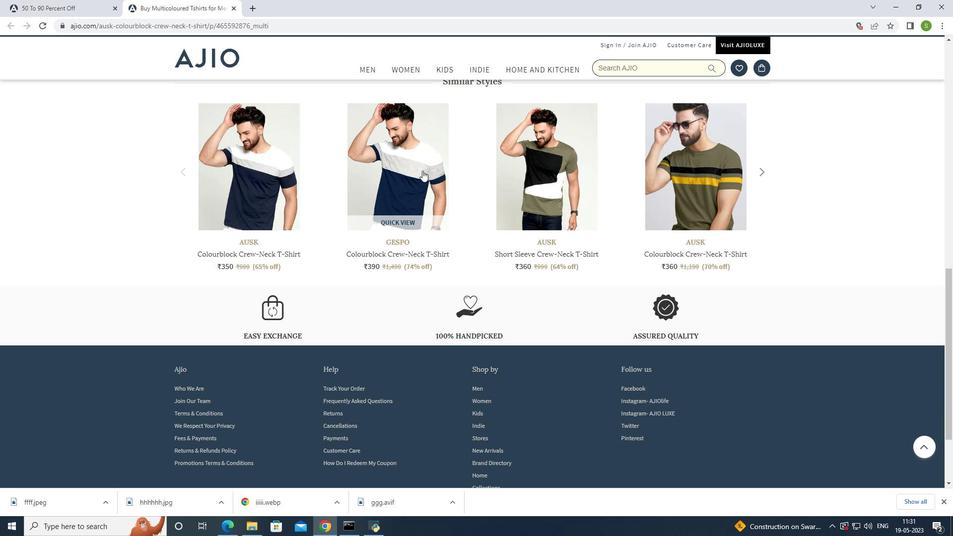 
Action: Mouse scrolled (422, 171) with delta (0, 0)
Screenshot: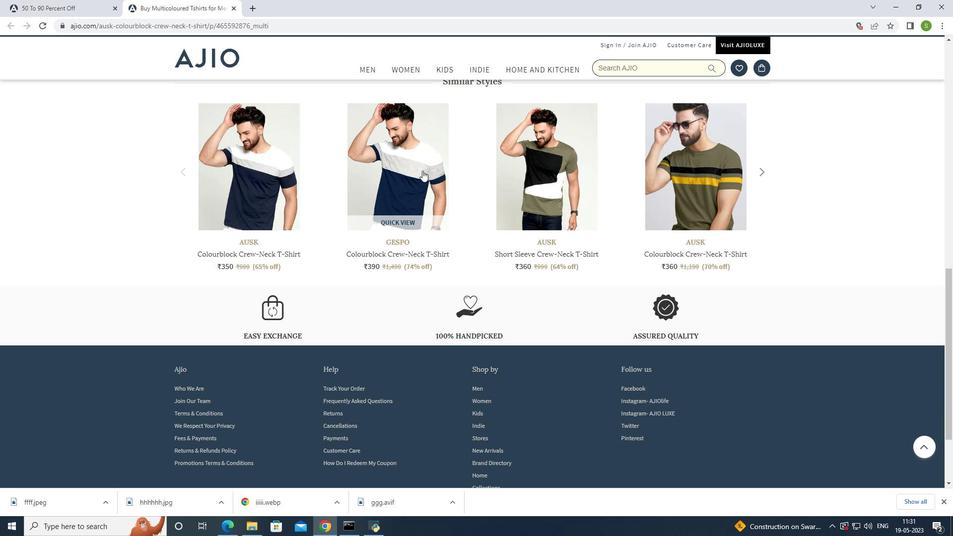 
Action: Mouse scrolled (422, 171) with delta (0, 0)
Screenshot: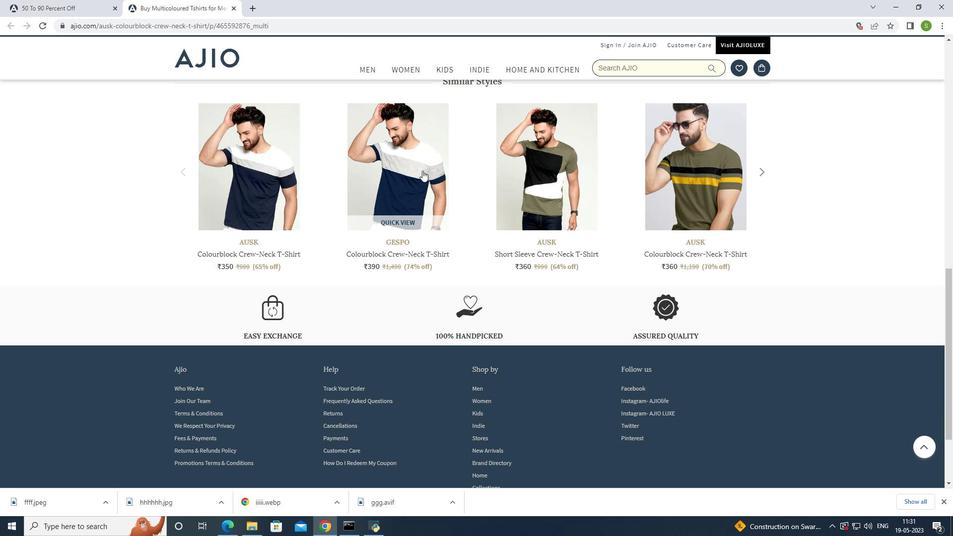 
Action: Mouse scrolled (422, 171) with delta (0, 0)
Screenshot: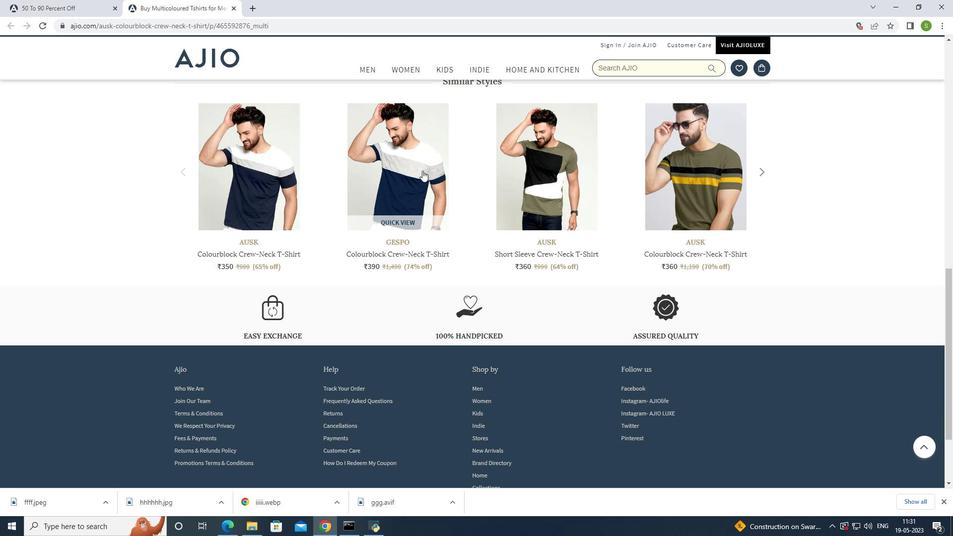 
Action: Mouse scrolled (422, 171) with delta (0, 0)
Screenshot: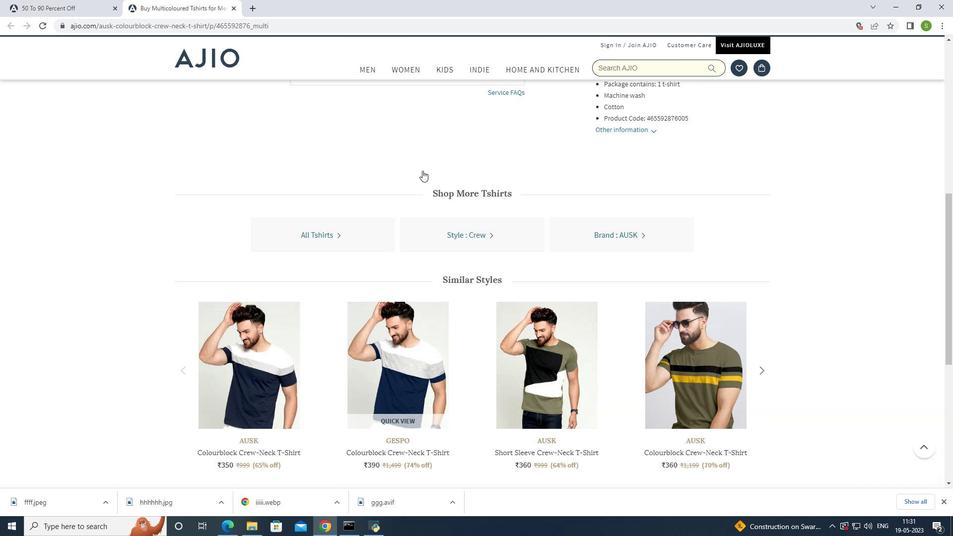 
Action: Mouse scrolled (422, 171) with delta (0, 0)
Screenshot: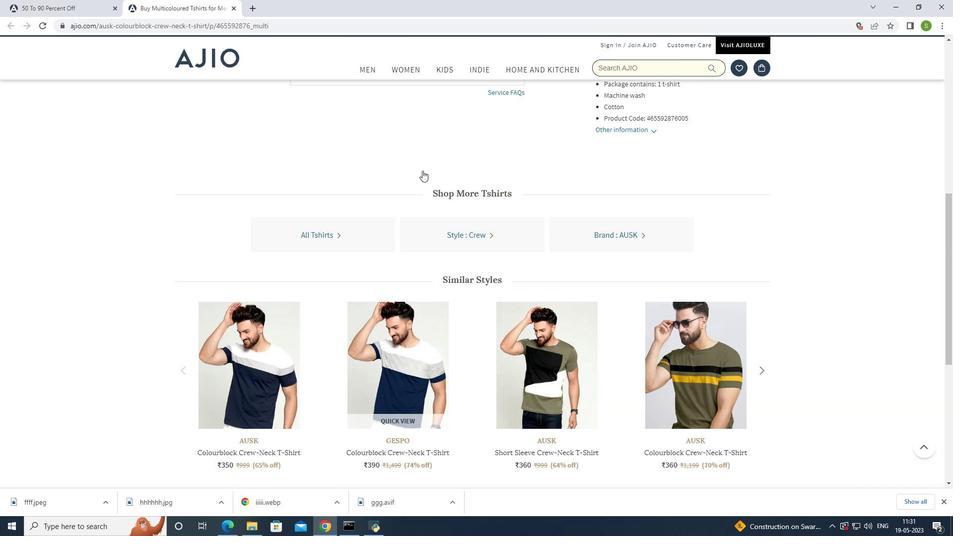 
Action: Mouse scrolled (422, 171) with delta (0, 0)
Screenshot: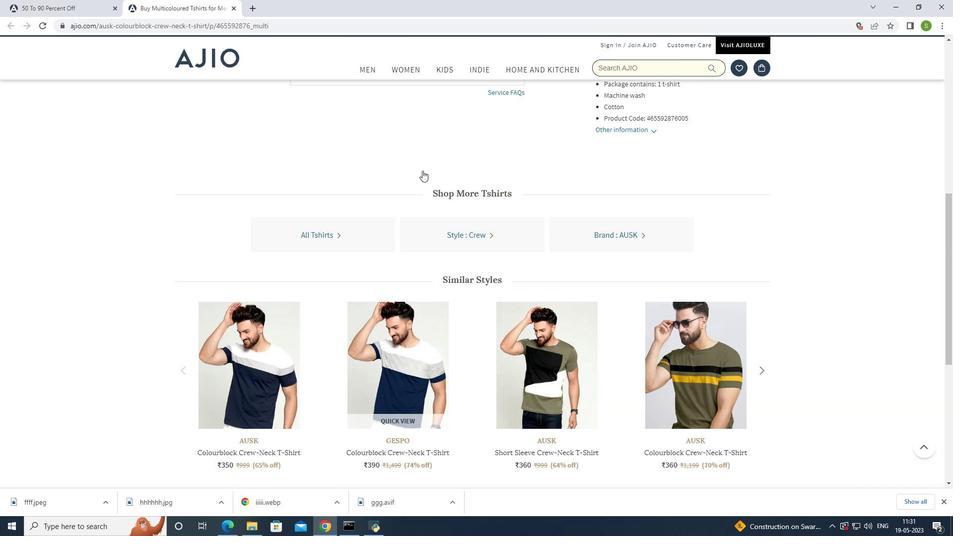 
Action: Mouse scrolled (422, 171) with delta (0, 0)
Screenshot: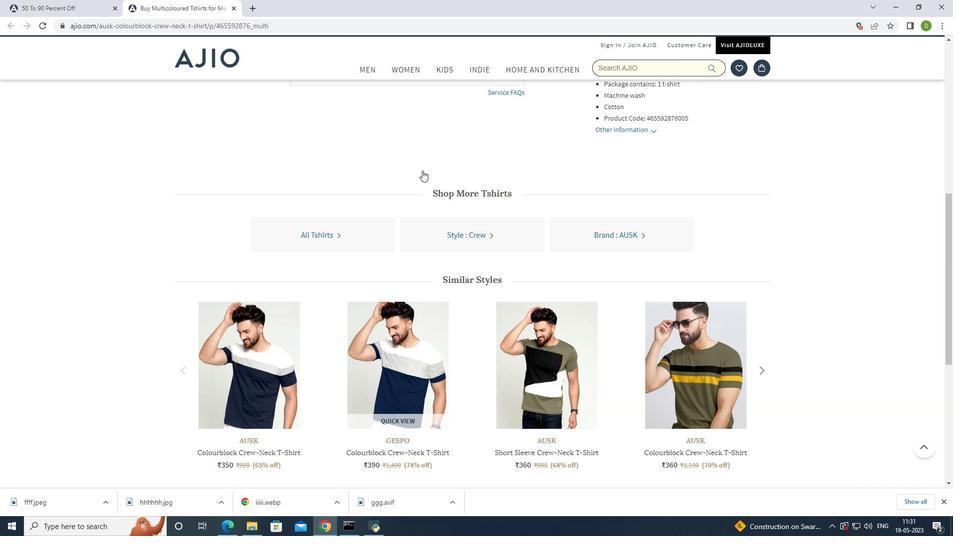 
Action: Mouse scrolled (422, 171) with delta (0, 0)
Screenshot: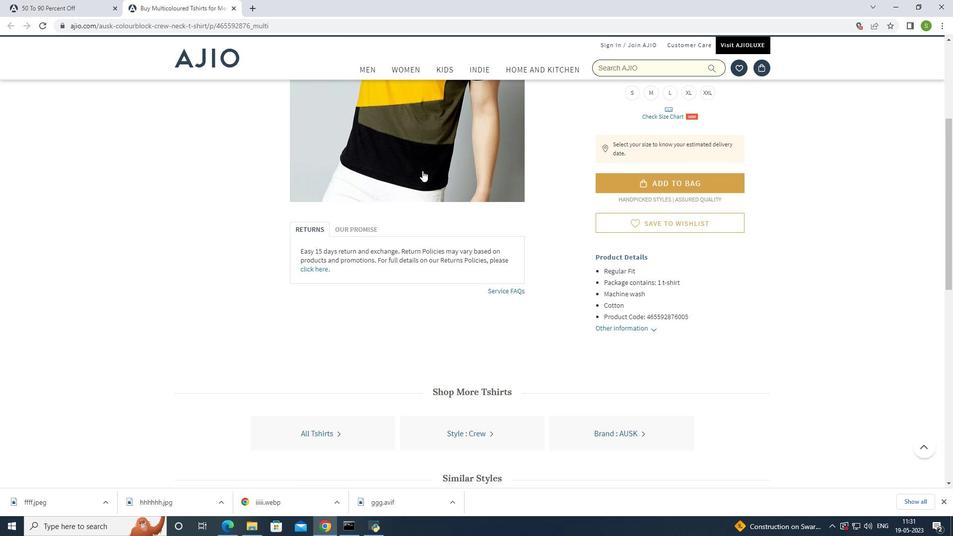 
Action: Mouse scrolled (422, 171) with delta (0, 0)
Screenshot: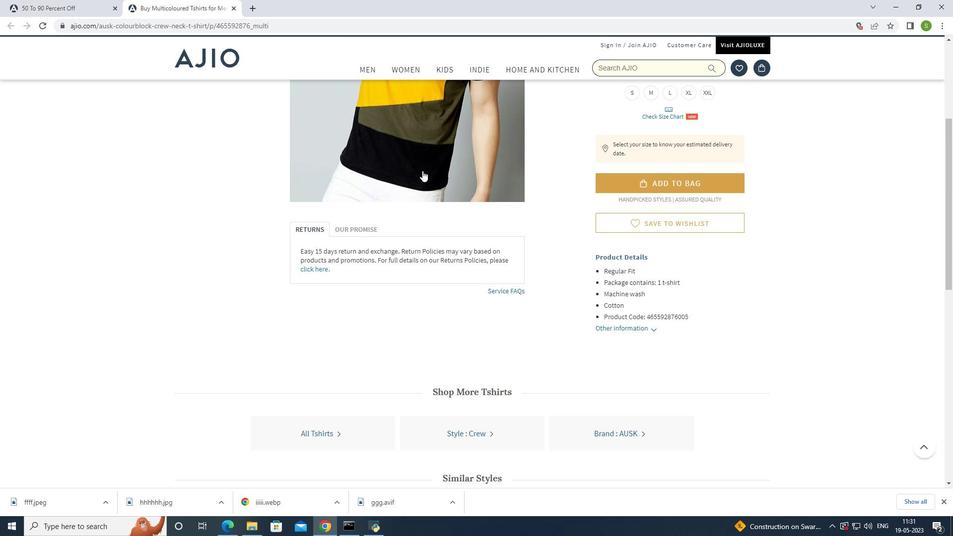 
Action: Mouse scrolled (422, 171) with delta (0, 0)
Screenshot: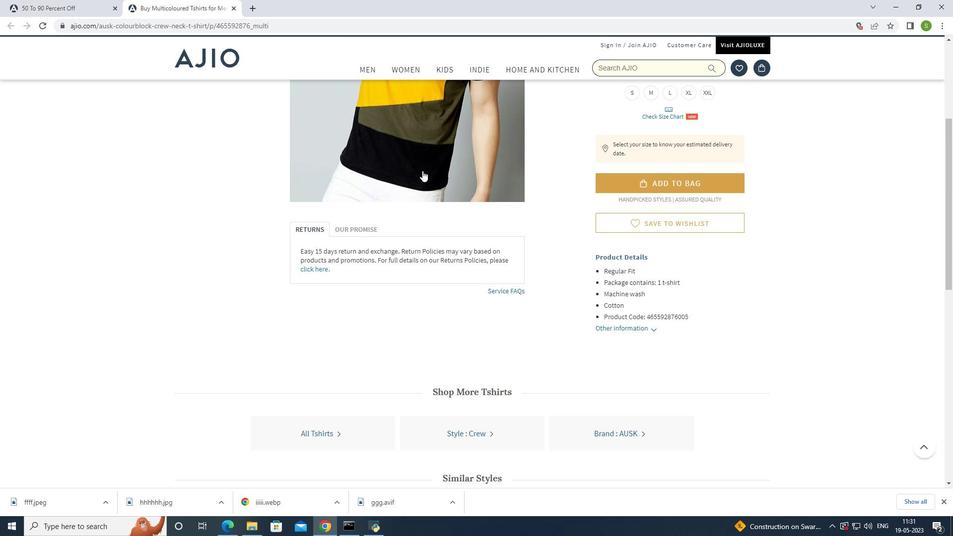 
Action: Mouse scrolled (422, 171) with delta (0, 0)
Screenshot: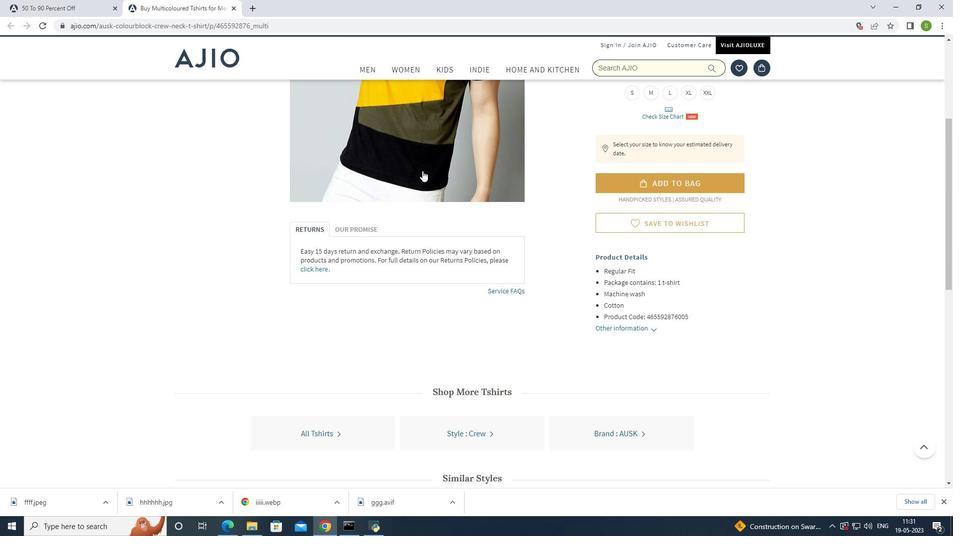 
Action: Mouse scrolled (422, 171) with delta (0, 0)
Screenshot: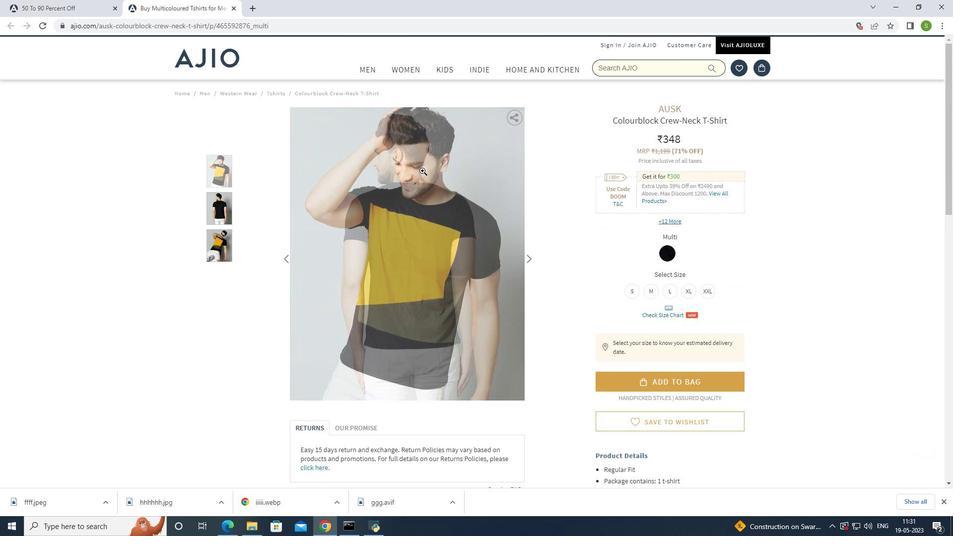 
Action: Mouse scrolled (422, 171) with delta (0, 0)
Screenshot: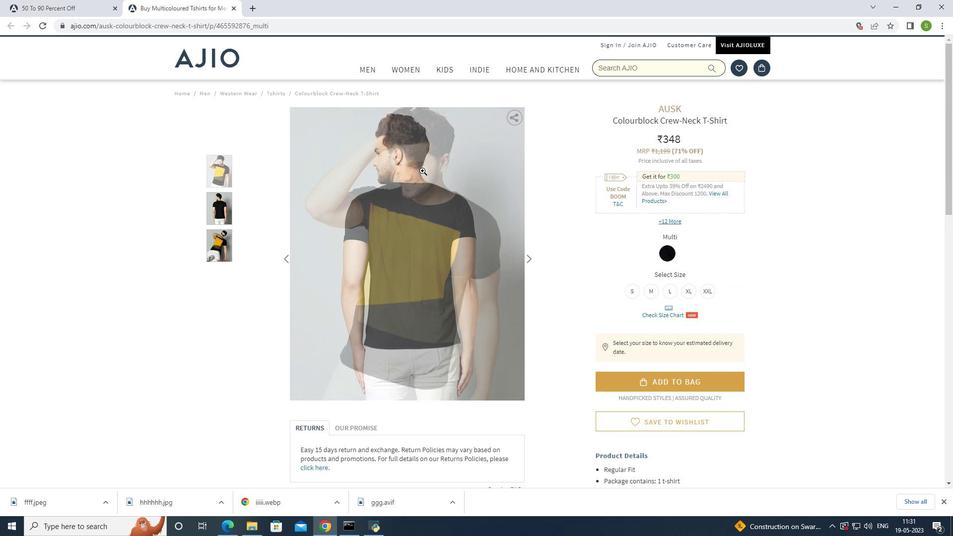 
Action: Mouse scrolled (422, 171) with delta (0, 0)
Screenshot: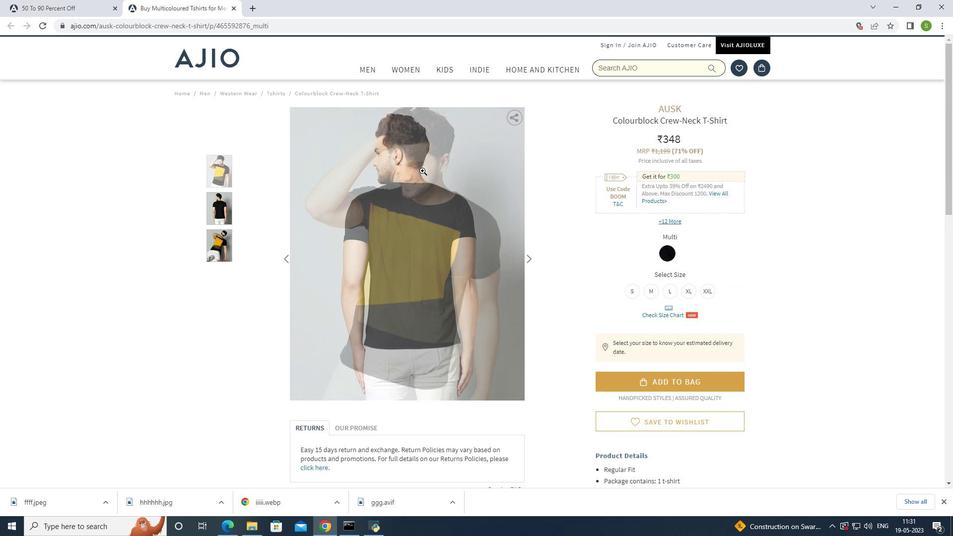 
Action: Mouse scrolled (422, 171) with delta (0, 0)
Screenshot: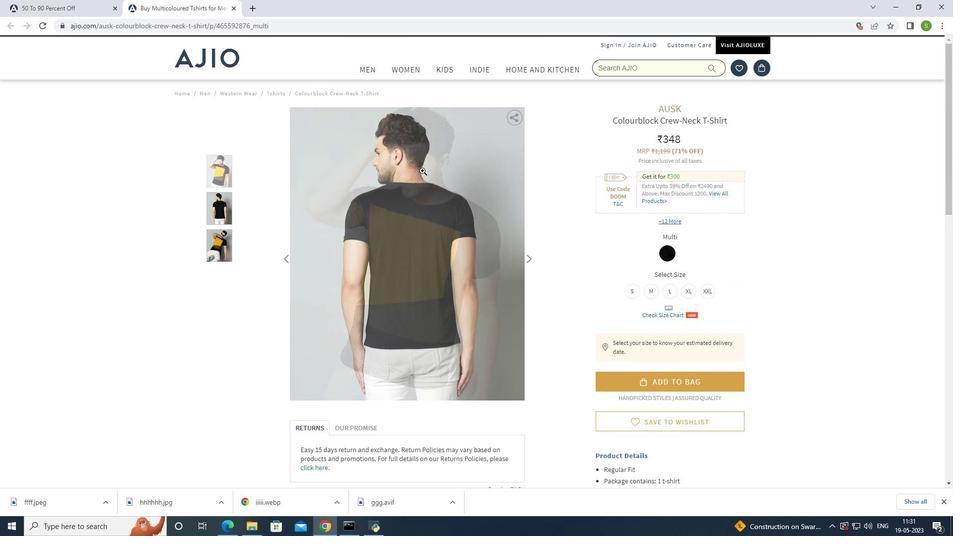 
Action: Mouse scrolled (422, 171) with delta (0, 0)
Screenshot: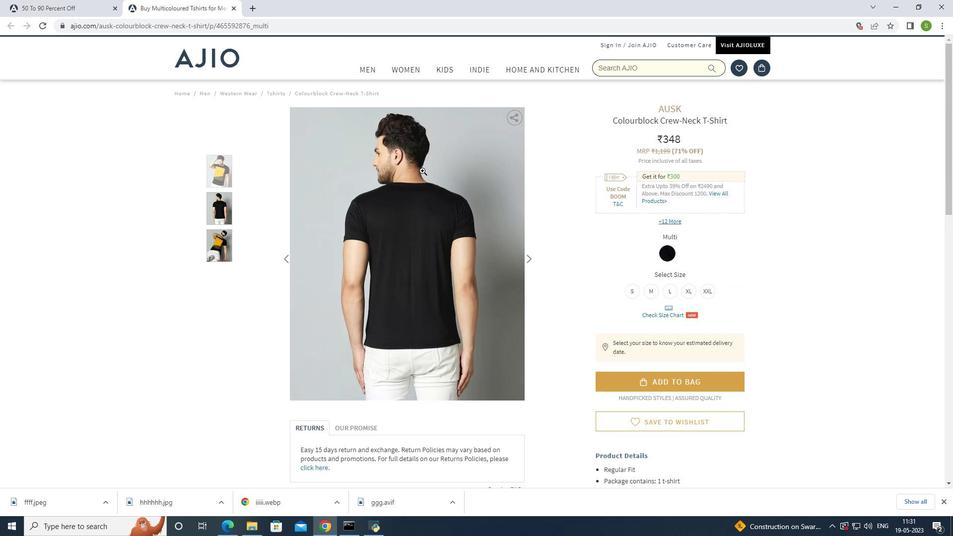 
Action: Mouse scrolled (422, 171) with delta (0, 0)
Screenshot: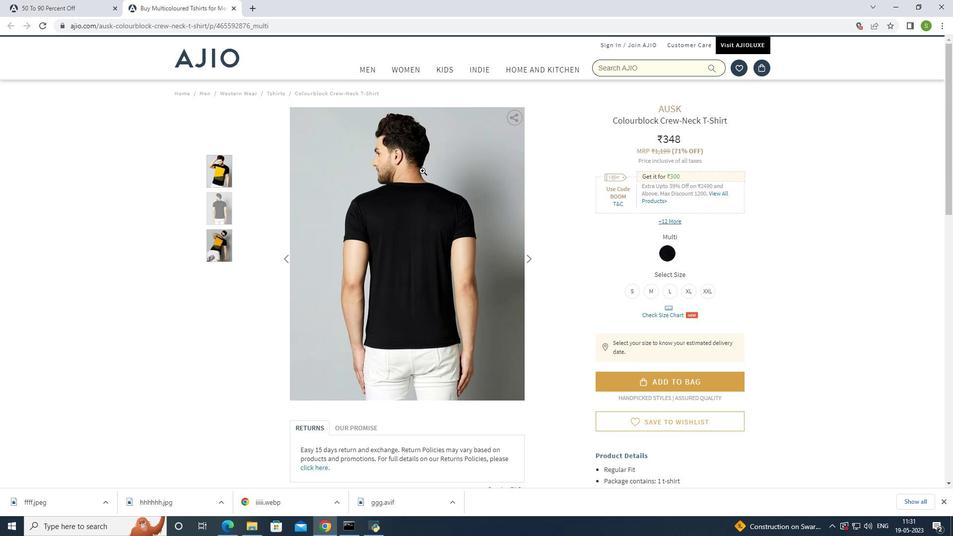 
Action: Mouse scrolled (422, 171) with delta (0, 0)
Screenshot: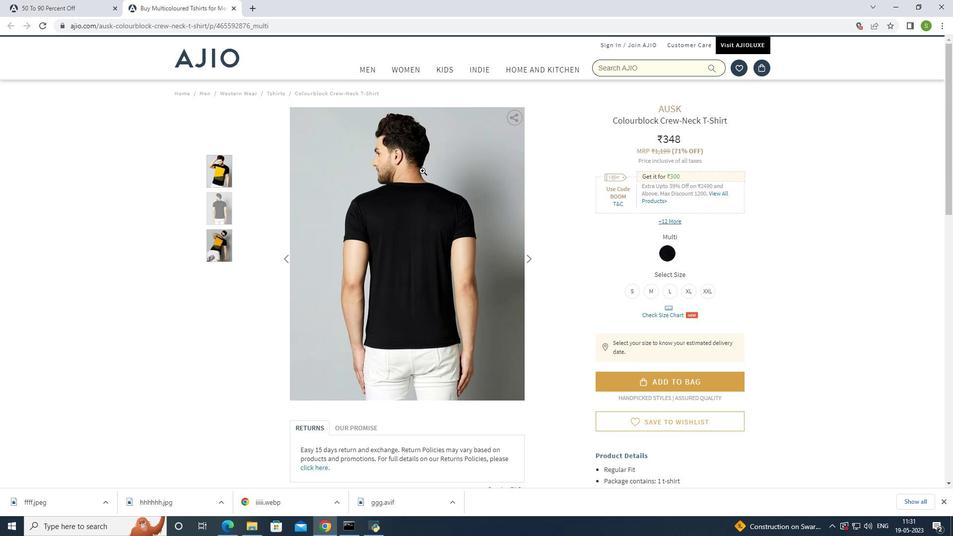 
Action: Mouse scrolled (422, 171) with delta (0, 0)
Screenshot: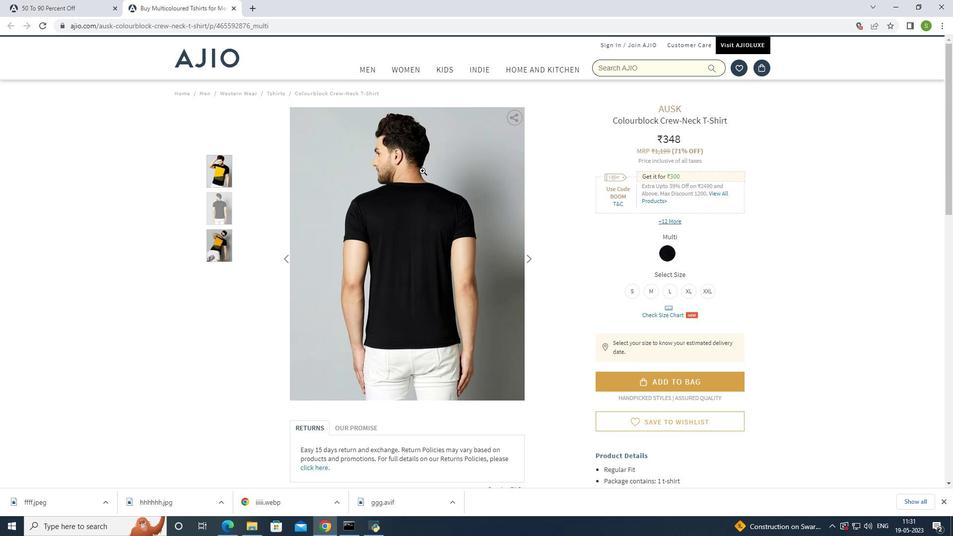 
Action: Mouse scrolled (422, 171) with delta (0, 0)
Screenshot: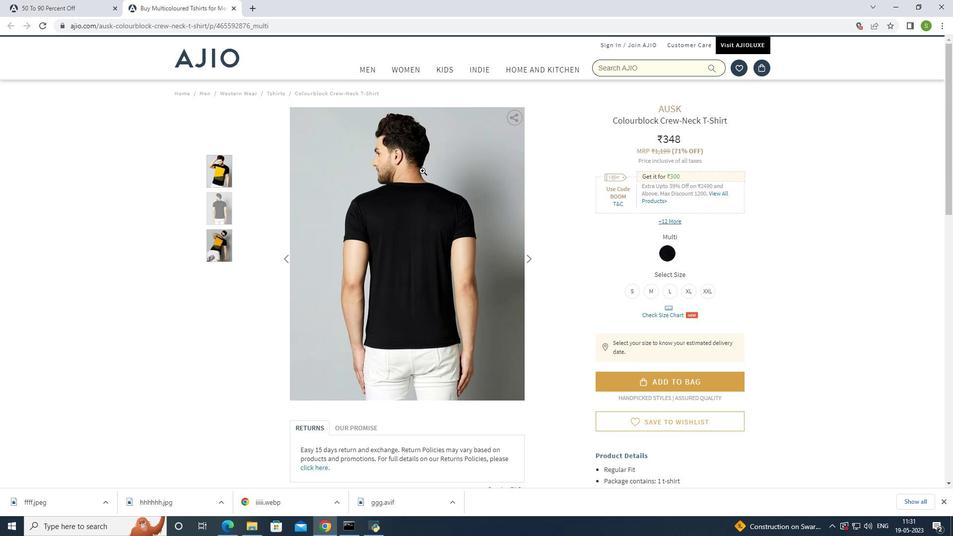 
Action: Mouse moved to (63, 4)
Screenshot: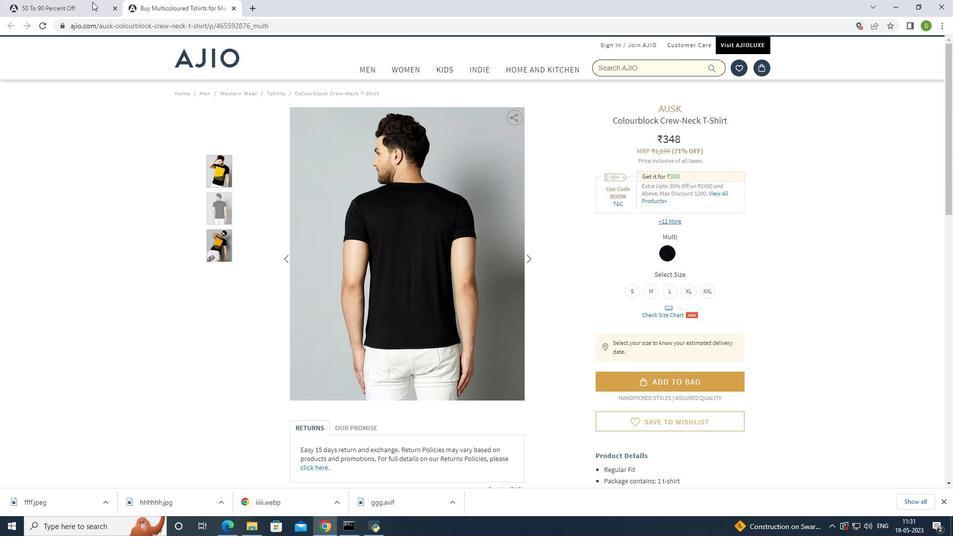 
Action: Mouse pressed left at (63, 4)
Screenshot: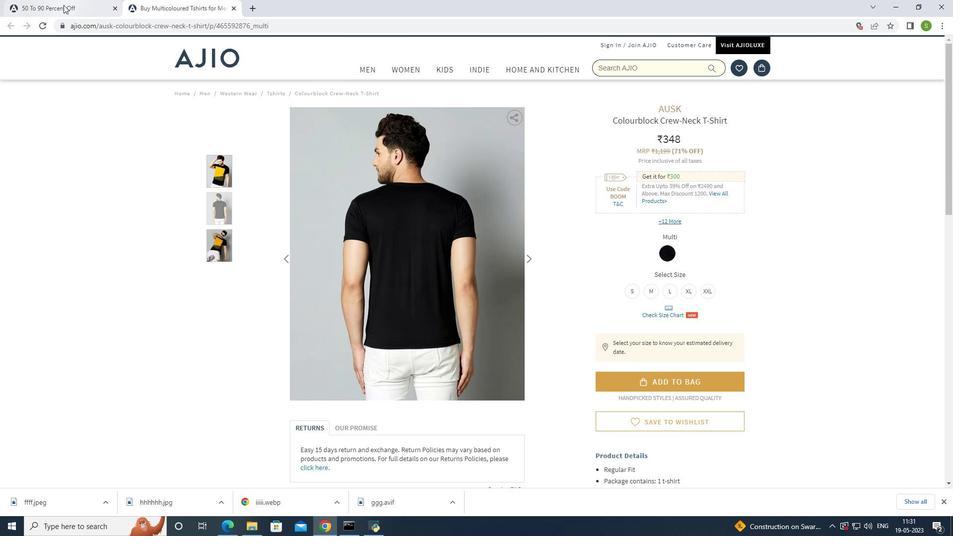 
Action: Mouse moved to (395, 189)
Screenshot: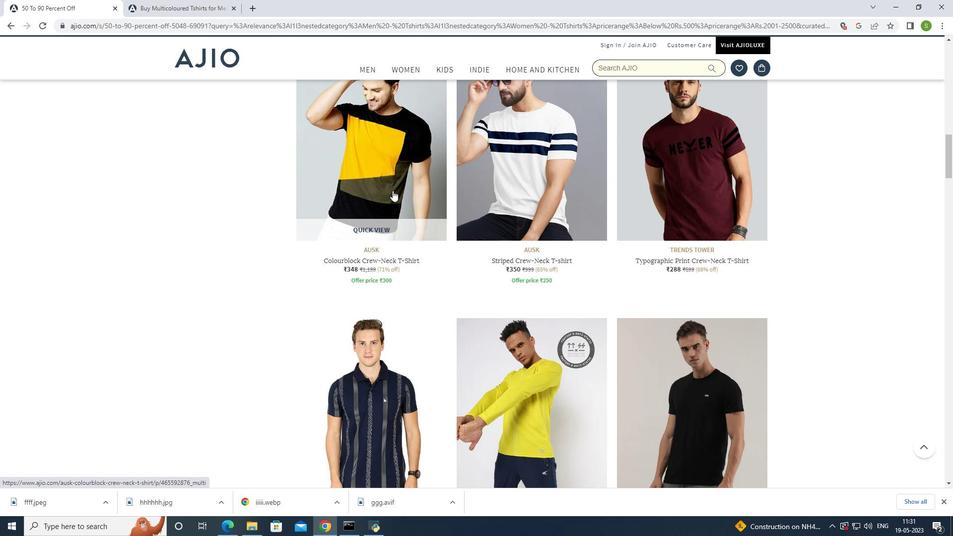 
Action: Mouse scrolled (395, 189) with delta (0, 0)
Screenshot: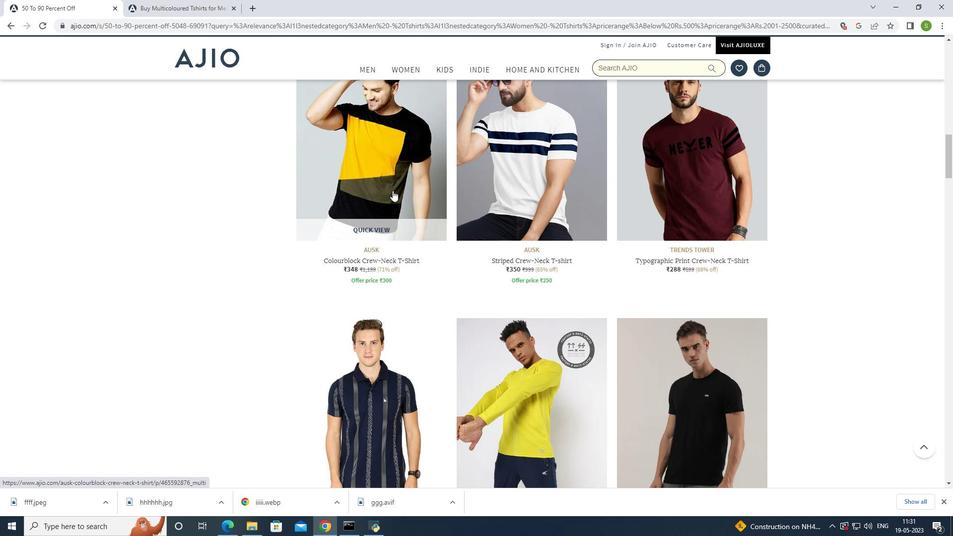 
Action: Mouse scrolled (395, 189) with delta (0, 0)
Screenshot: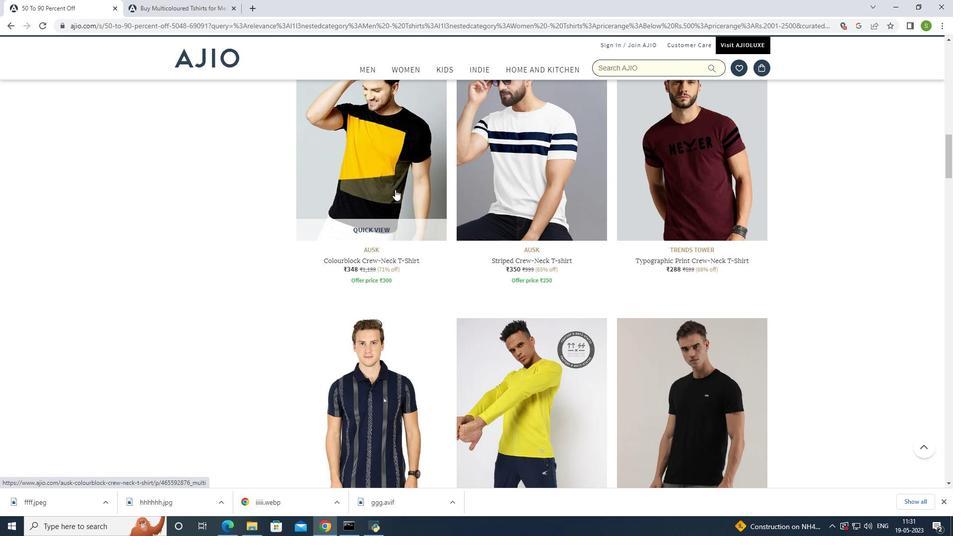 
Action: Mouse scrolled (395, 189) with delta (0, 0)
Screenshot: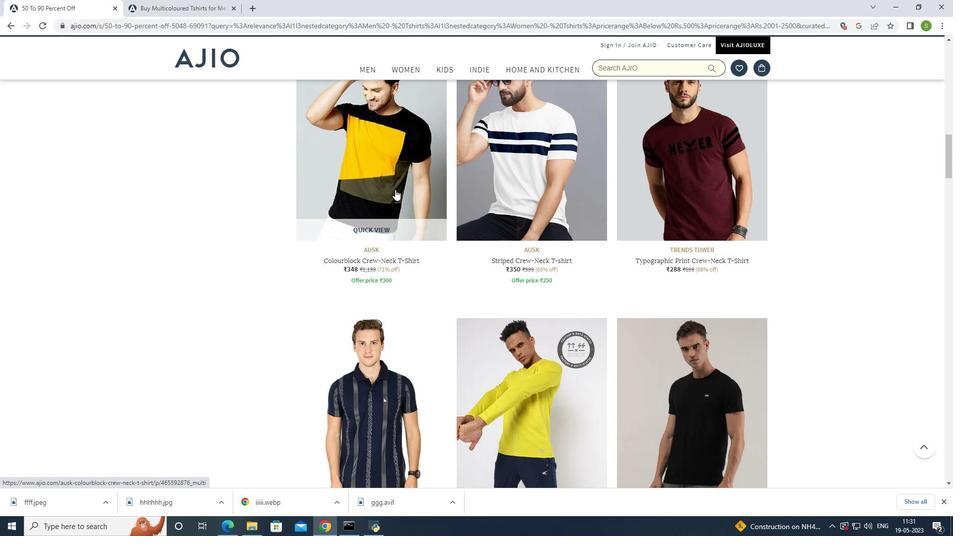 
Action: Mouse scrolled (395, 189) with delta (0, 0)
Screenshot: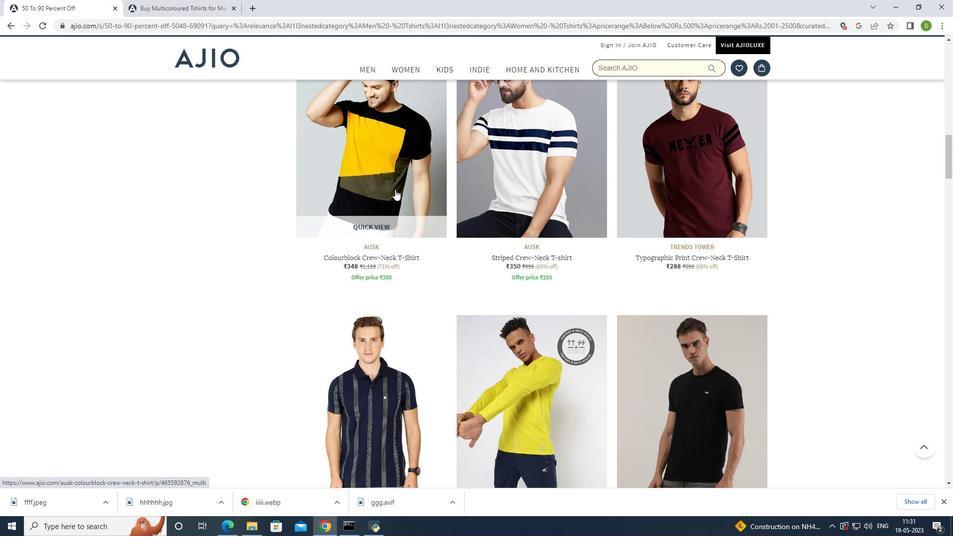 
Action: Mouse moved to (396, 189)
Screenshot: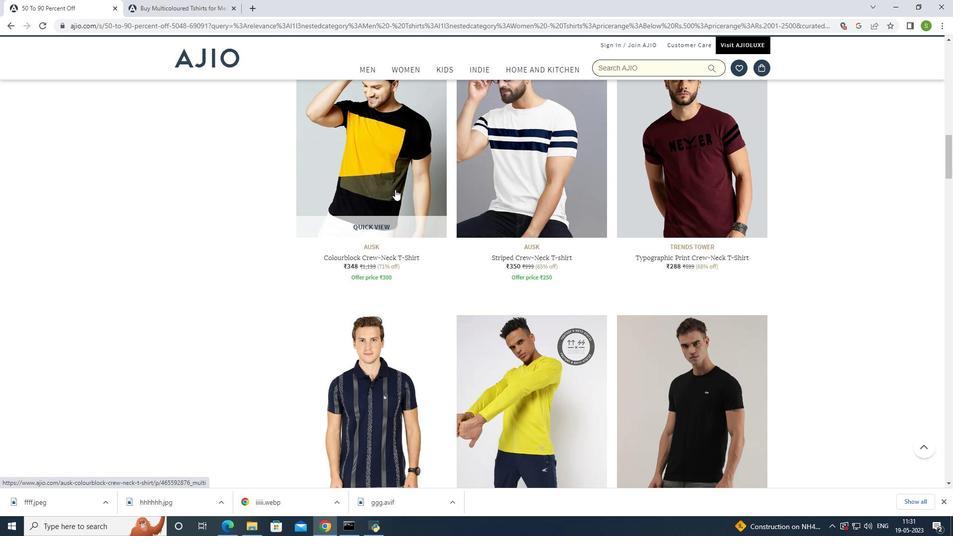 
Action: Mouse scrolled (396, 188) with delta (0, 0)
Screenshot: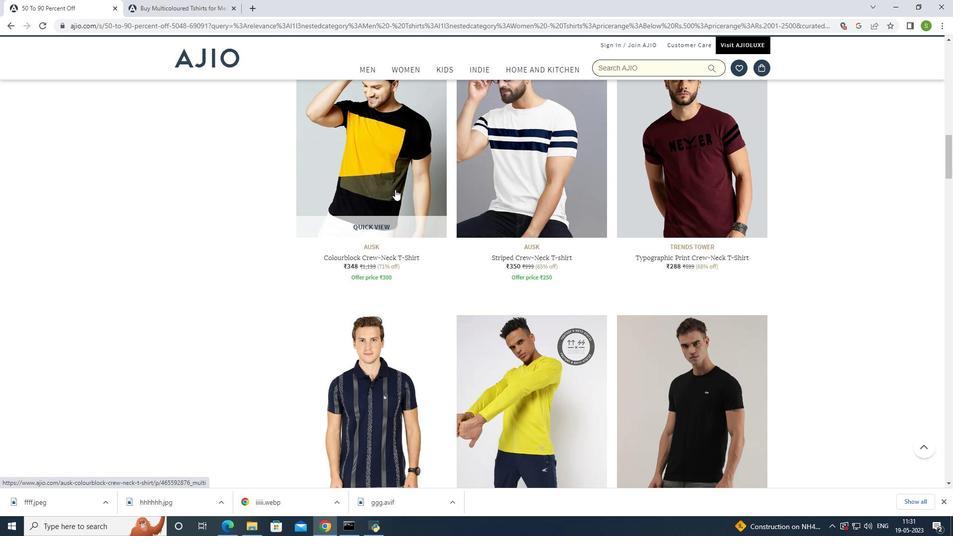 
Action: Mouse moved to (397, 188)
Screenshot: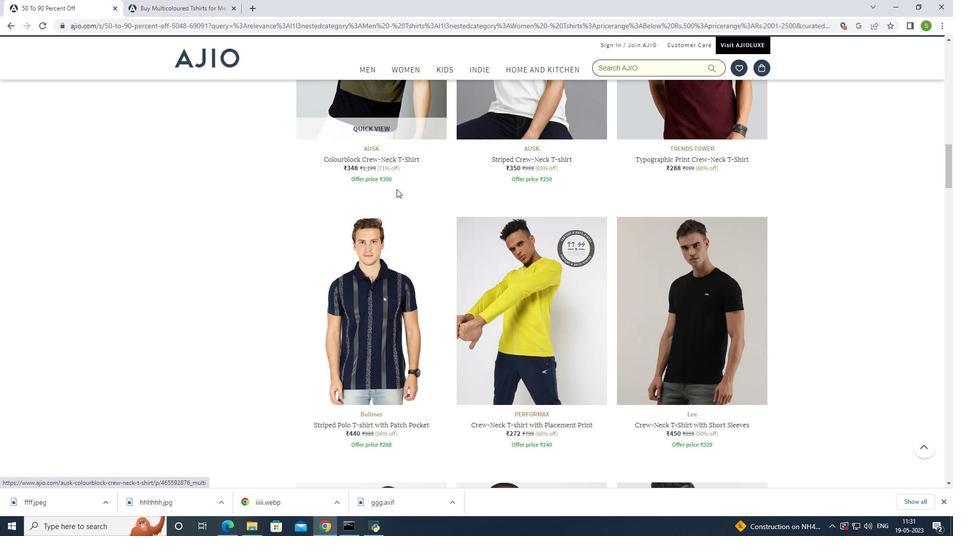 
Action: Mouse scrolled (397, 187) with delta (0, 0)
Screenshot: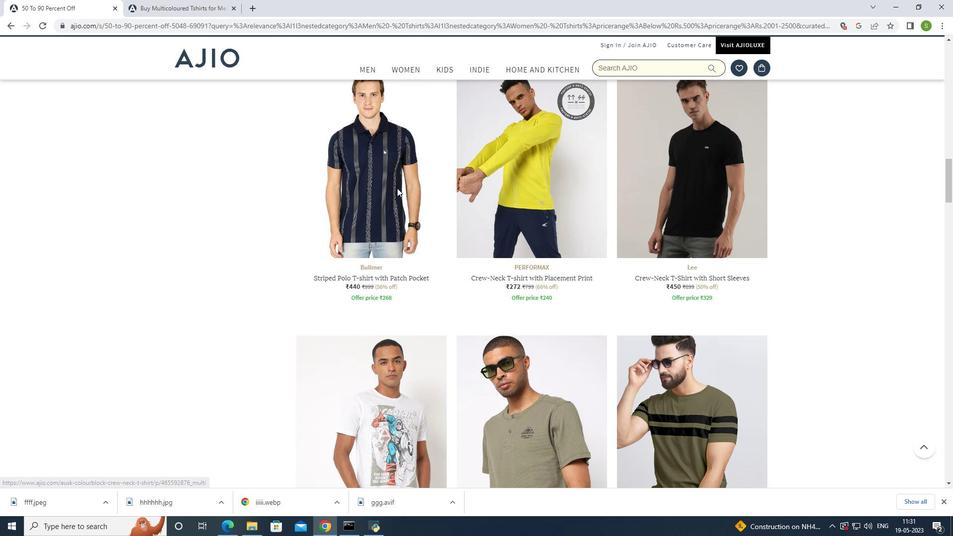 
Action: Mouse scrolled (397, 187) with delta (0, 0)
Screenshot: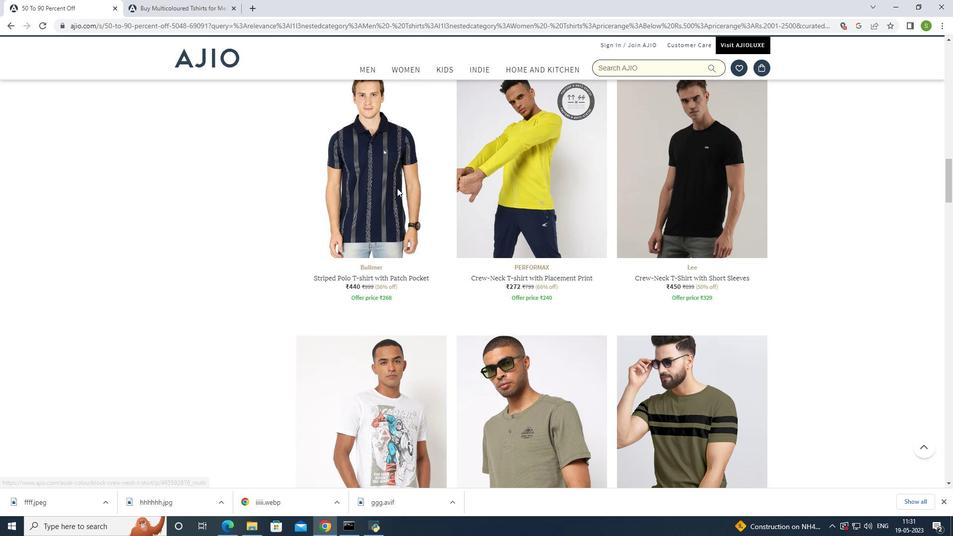 
Action: Mouse scrolled (397, 187) with delta (0, 0)
Screenshot: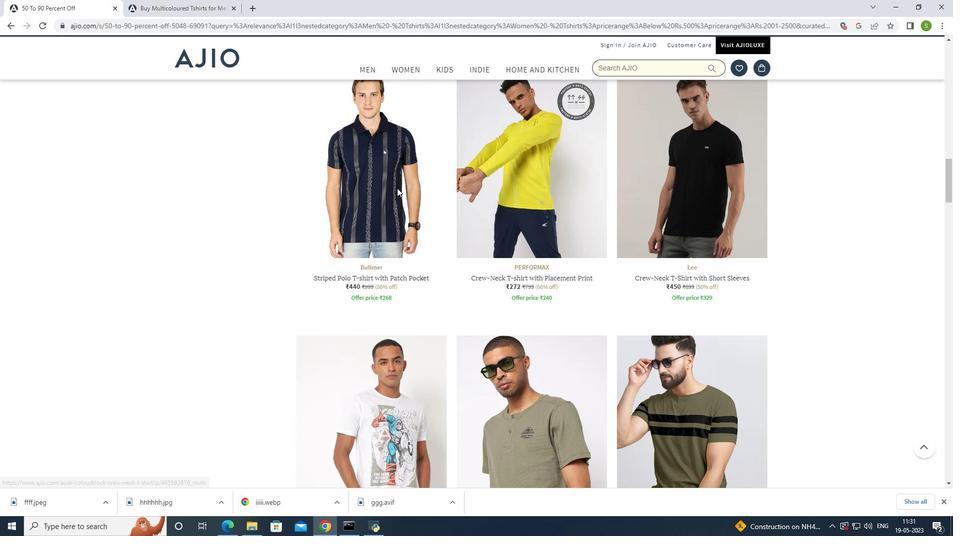 
Action: Mouse moved to (397, 187)
Screenshot: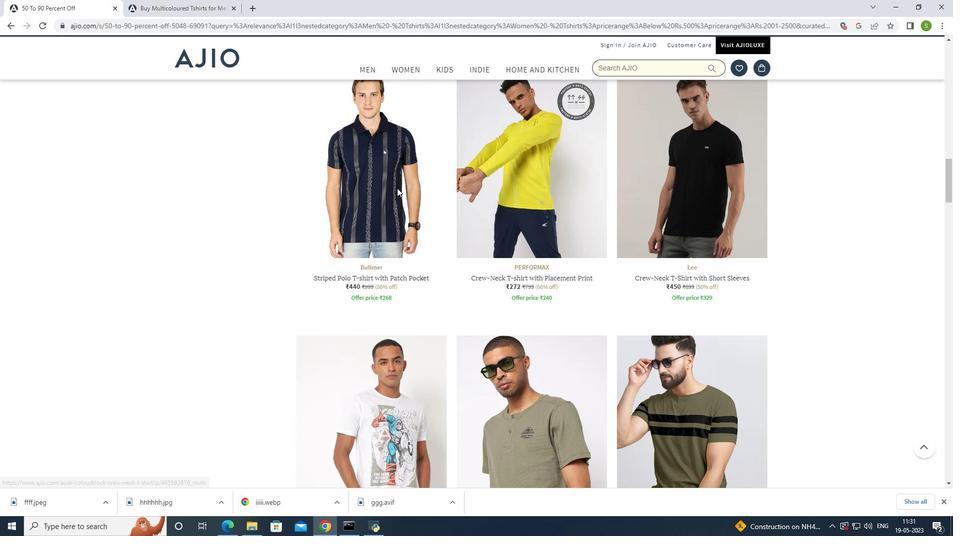 
Action: Mouse scrolled (397, 187) with delta (0, 0)
Screenshot: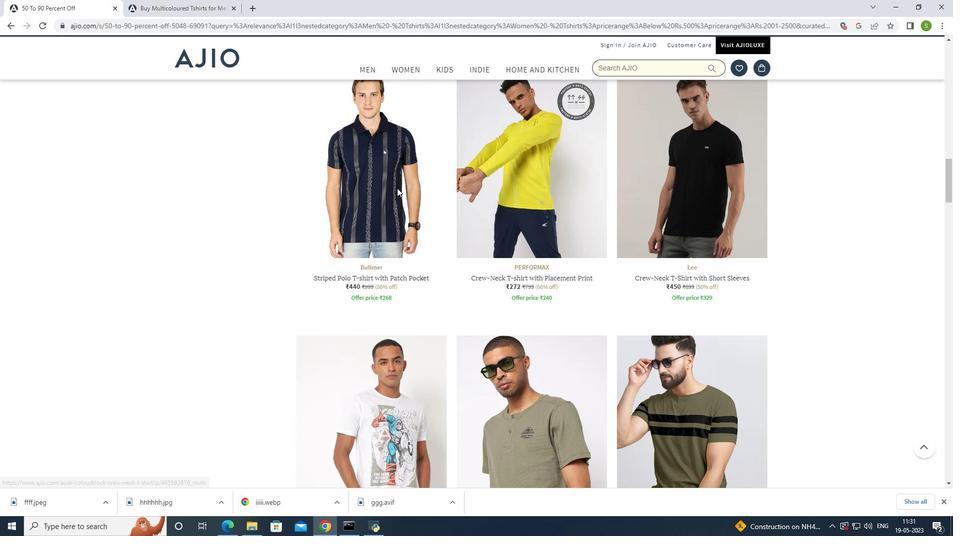 
Action: Mouse moved to (398, 187)
Screenshot: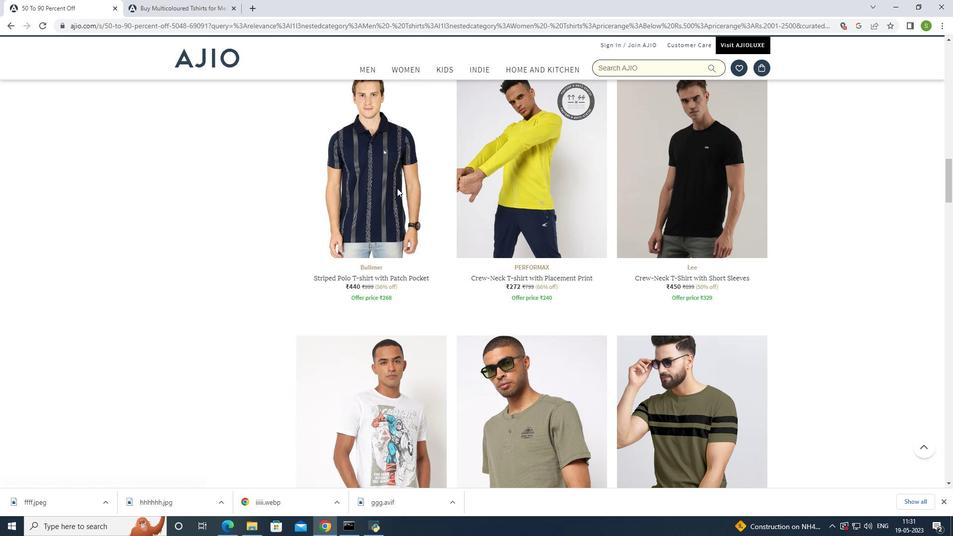 
Action: Mouse scrolled (398, 187) with delta (0, 0)
Screenshot: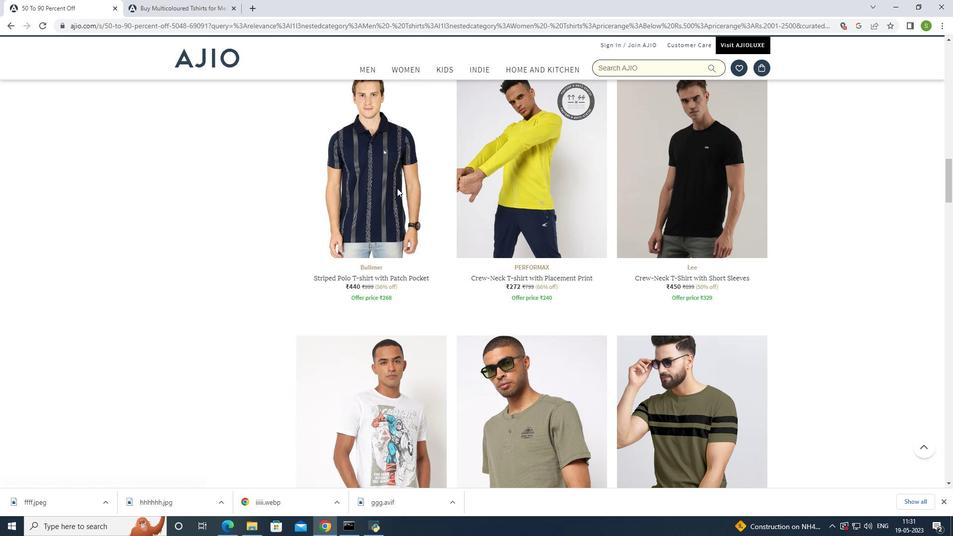 
Action: Mouse moved to (399, 186)
Screenshot: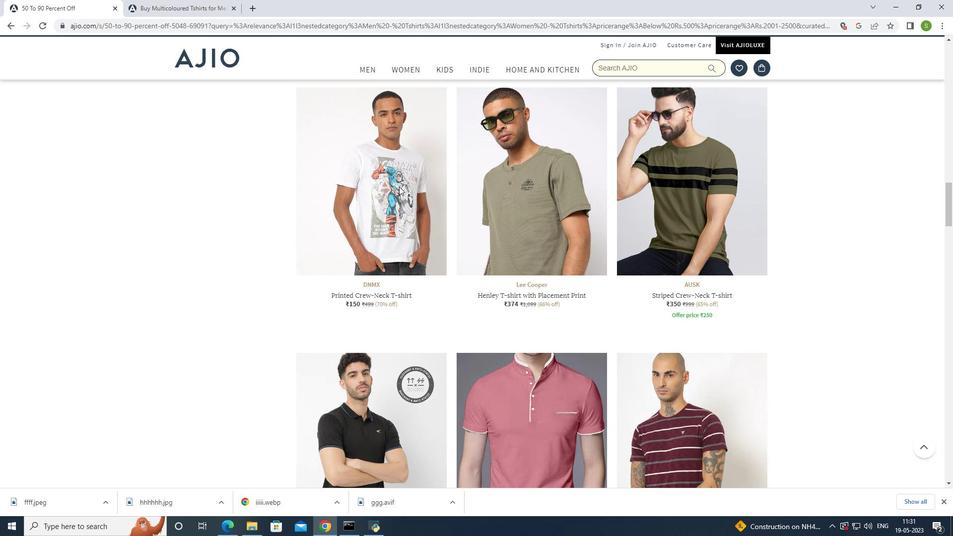 
Action: Mouse scrolled (399, 186) with delta (0, 0)
Screenshot: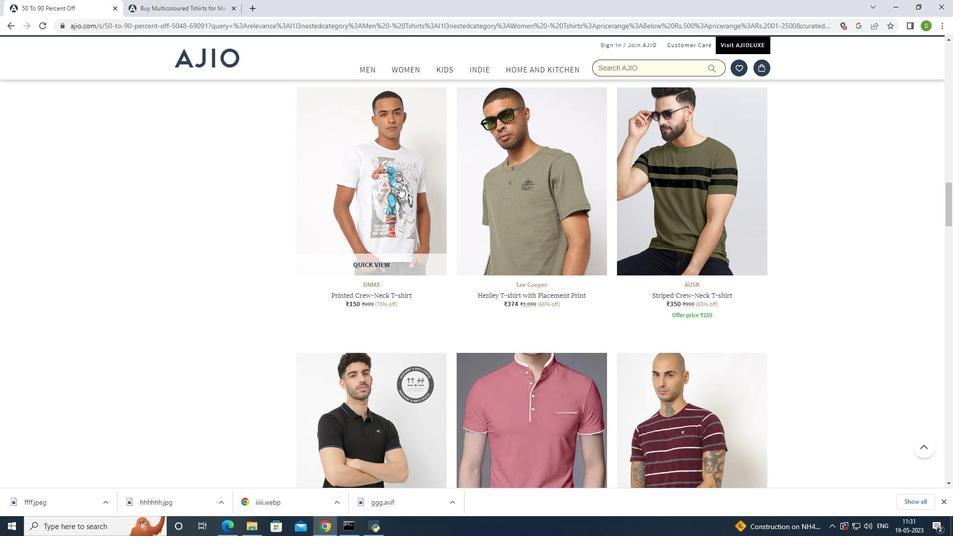 
Action: Mouse scrolled (399, 186) with delta (0, 0)
Screenshot: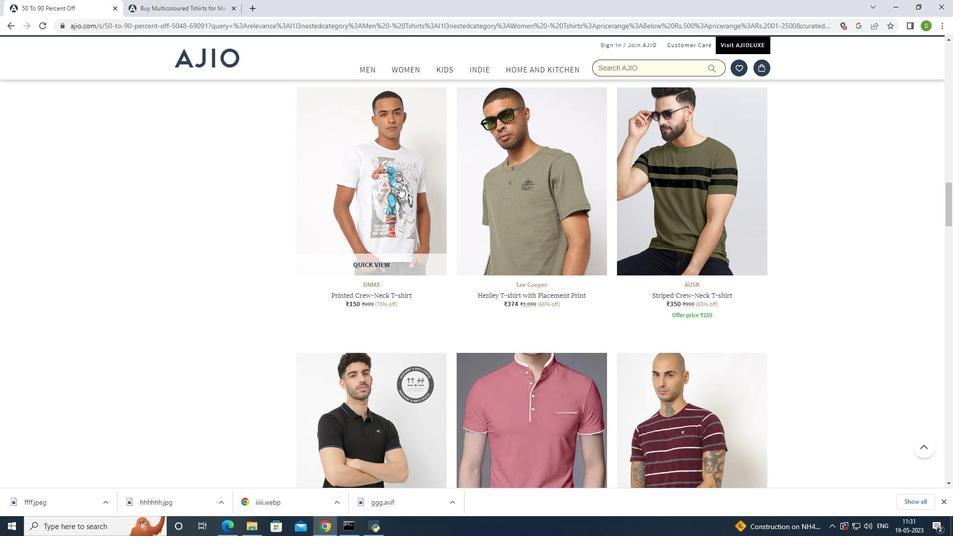 
Action: Mouse scrolled (399, 186) with delta (0, 0)
Screenshot: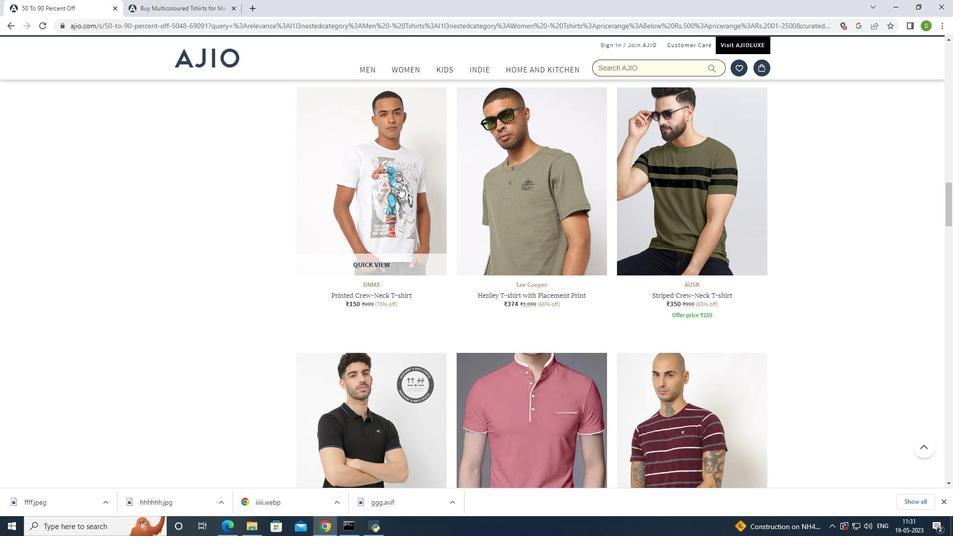 
Action: Mouse moved to (399, 186)
Screenshot: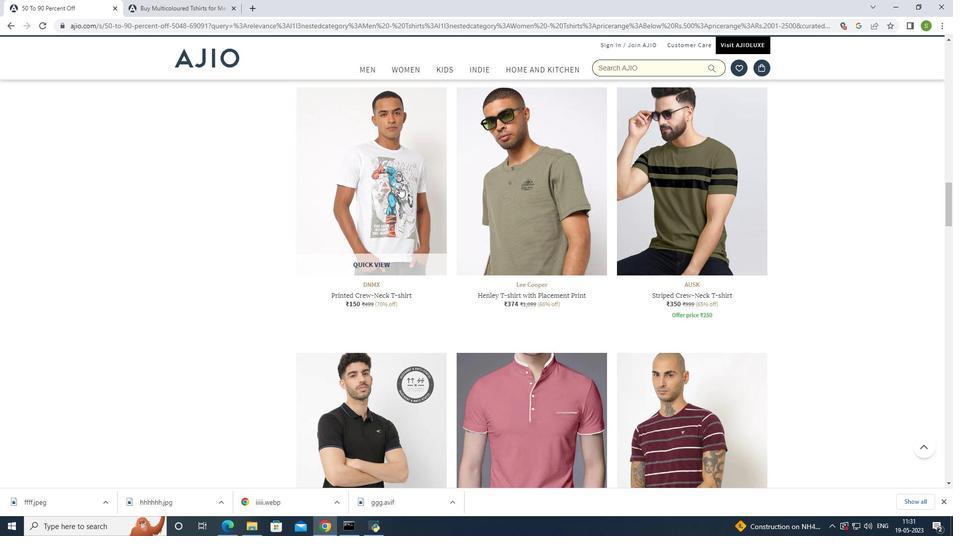 
Action: Mouse scrolled (399, 185) with delta (0, 0)
Screenshot: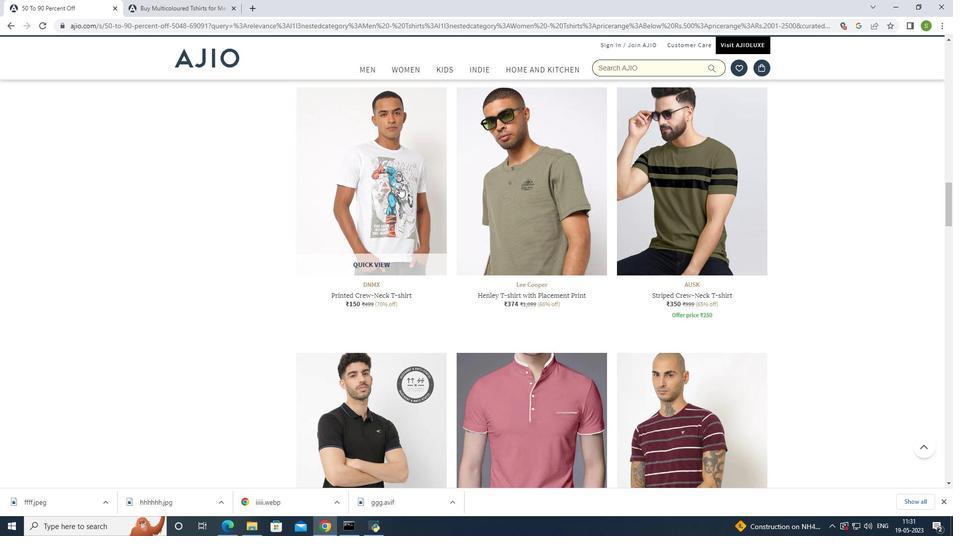 
Action: Mouse moved to (403, 184)
Screenshot: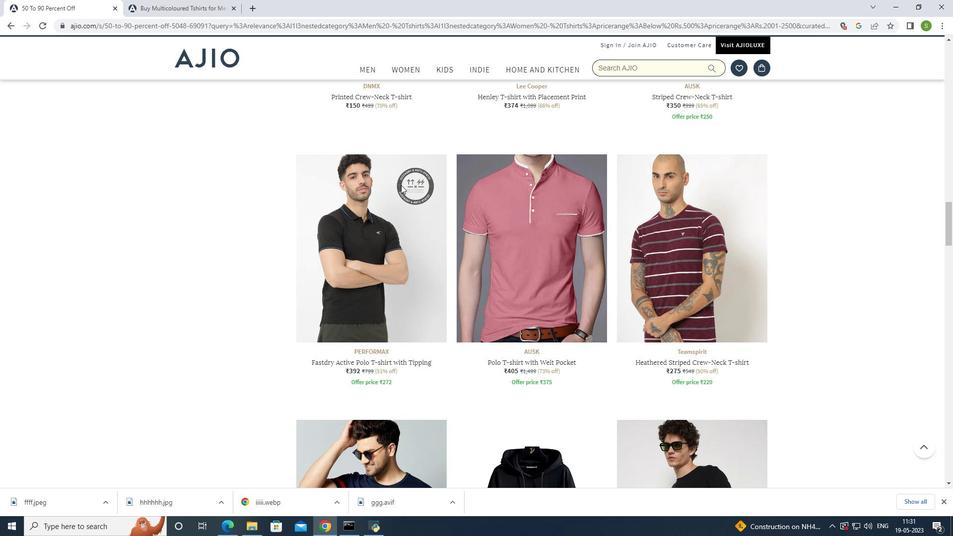 
Action: Mouse scrolled (403, 184) with delta (0, 0)
Screenshot: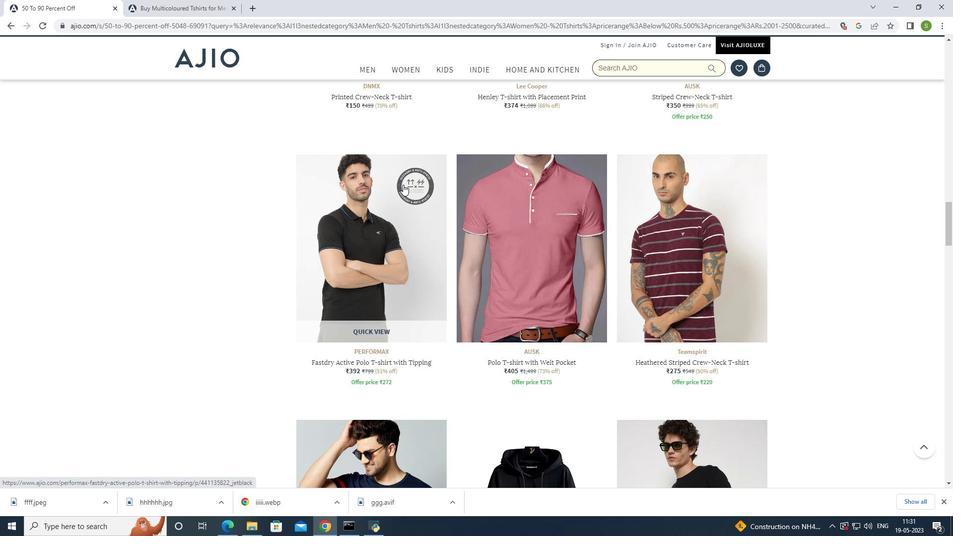 
Action: Mouse scrolled (403, 184) with delta (0, 0)
Screenshot: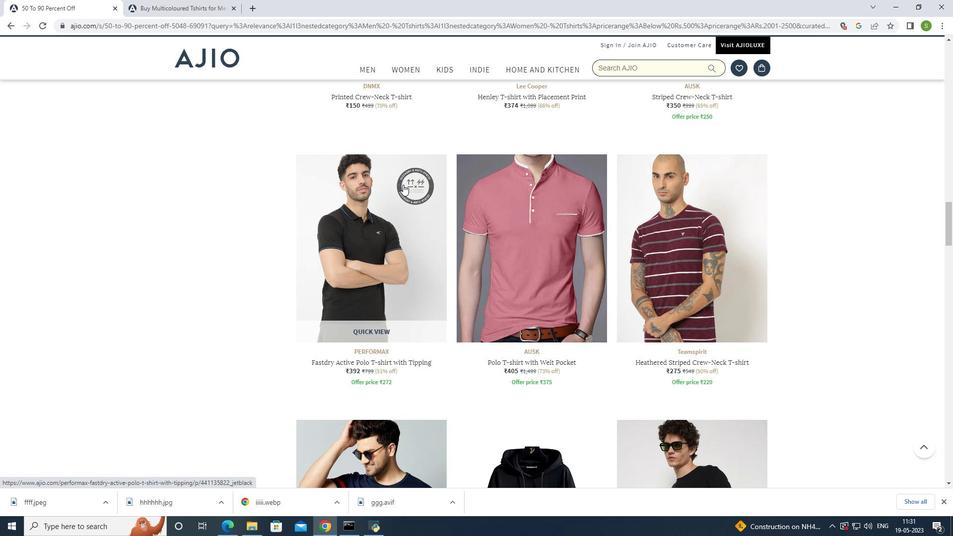 
Action: Mouse scrolled (403, 184) with delta (0, 0)
Screenshot: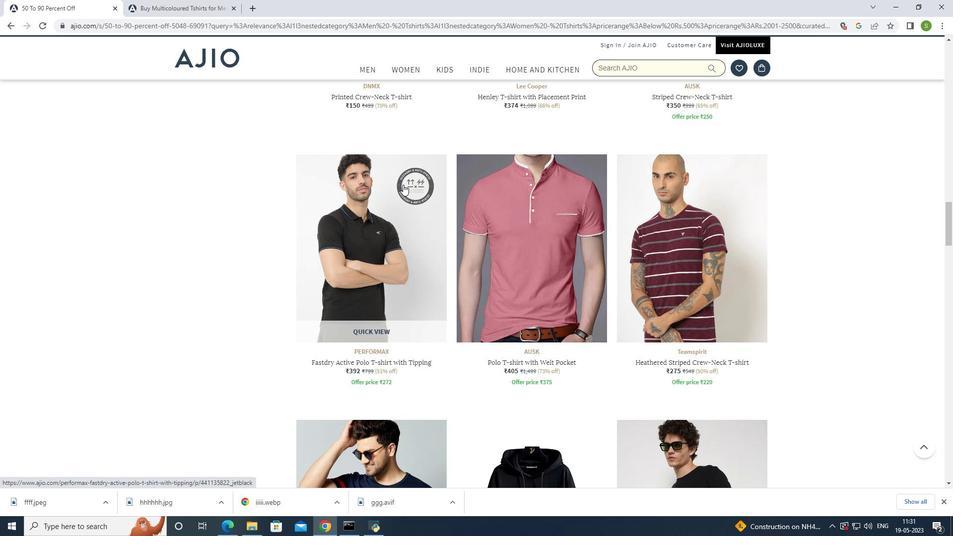 
Action: Mouse scrolled (403, 184) with delta (0, 0)
Screenshot: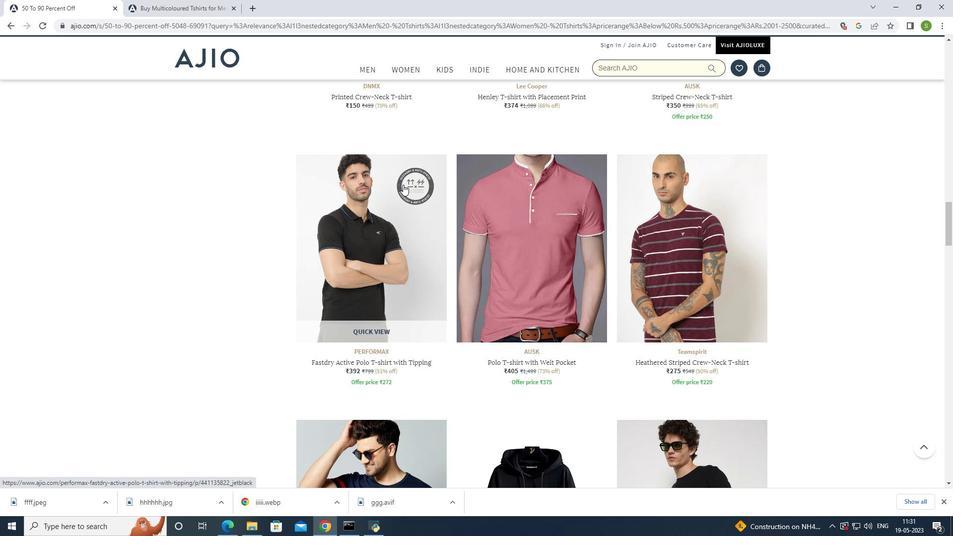 
Action: Mouse scrolled (403, 184) with delta (0, 0)
Screenshot: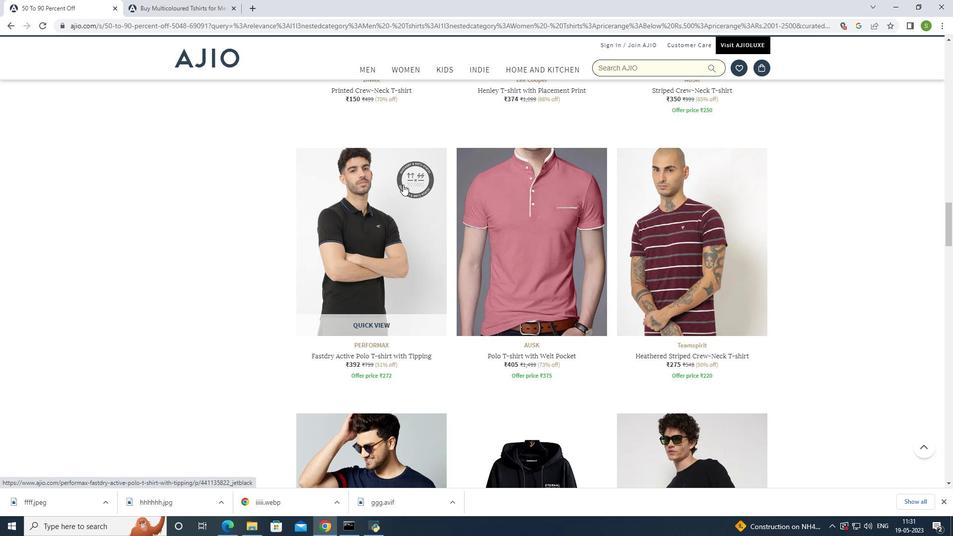 
Action: Mouse moved to (403, 184)
Screenshot: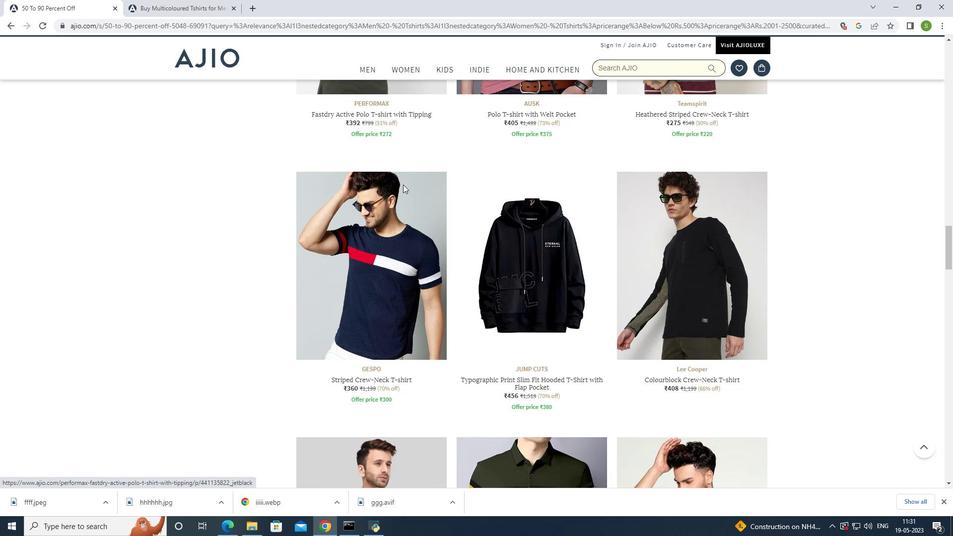 
Action: Mouse scrolled (403, 183) with delta (0, 0)
Screenshot: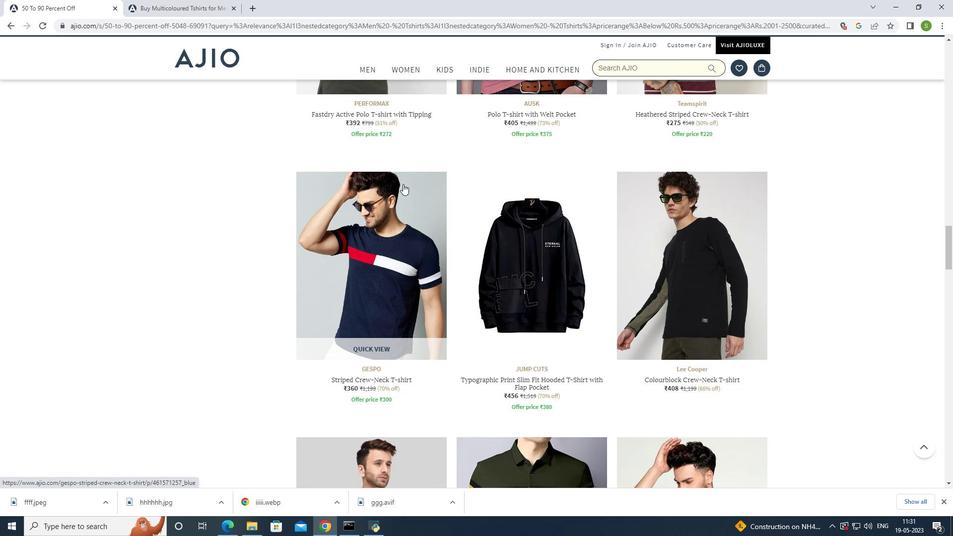 
Action: Mouse scrolled (403, 183) with delta (0, 0)
Screenshot: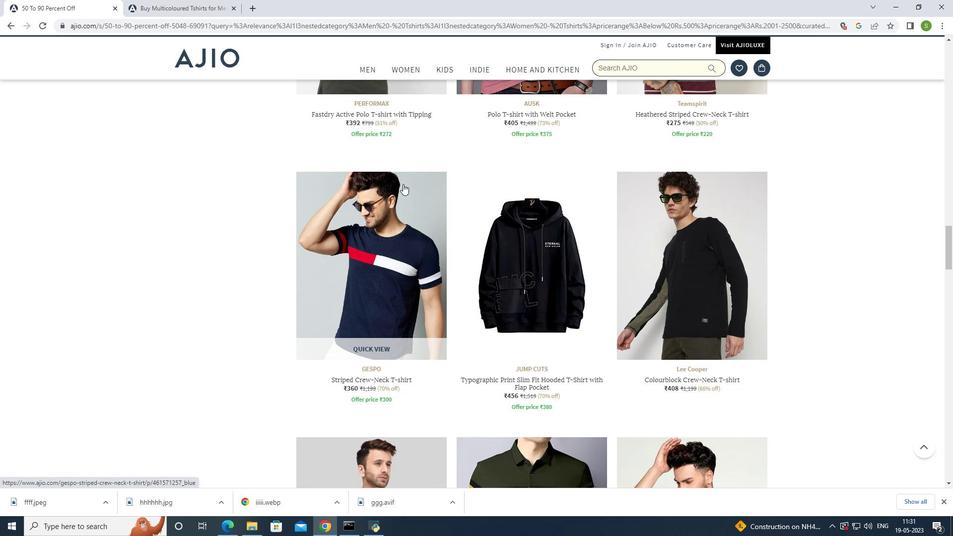
Action: Mouse scrolled (403, 183) with delta (0, 0)
Screenshot: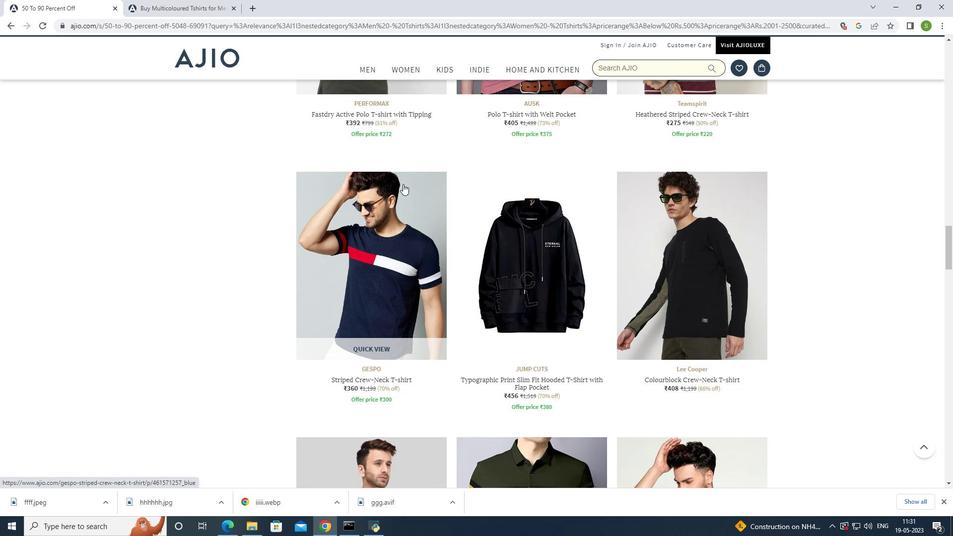 
Action: Mouse scrolled (403, 183) with delta (0, 0)
Screenshot: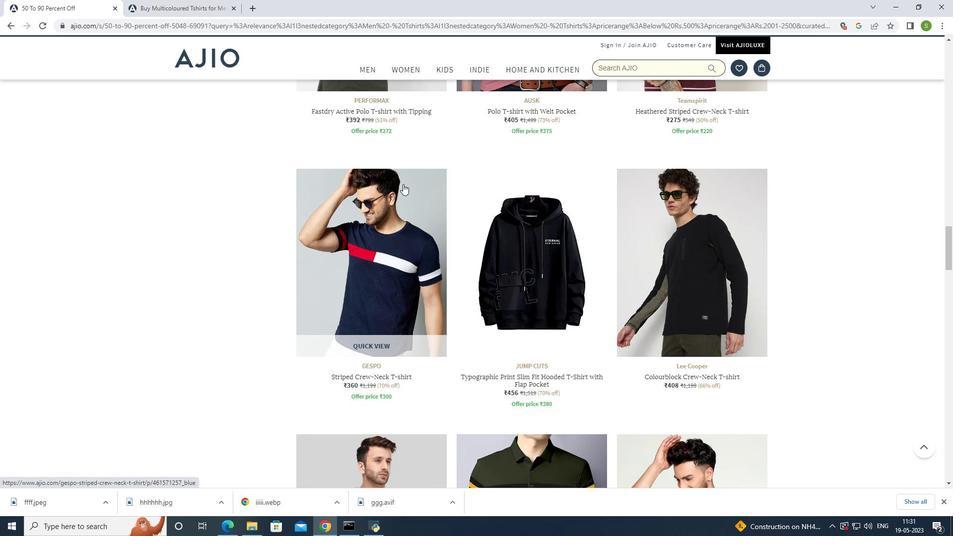 
Action: Mouse scrolled (403, 183) with delta (0, 0)
Screenshot: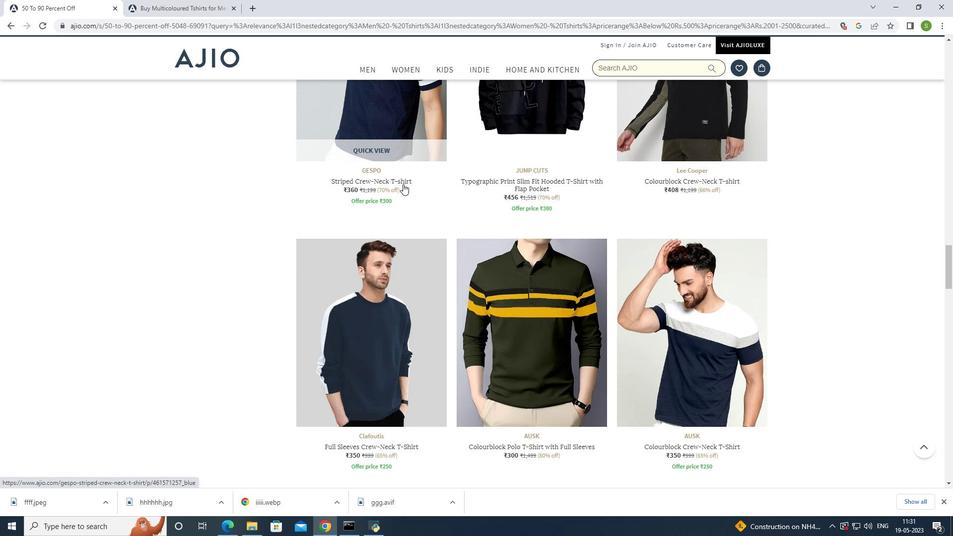 
Action: Mouse scrolled (403, 183) with delta (0, 0)
Screenshot: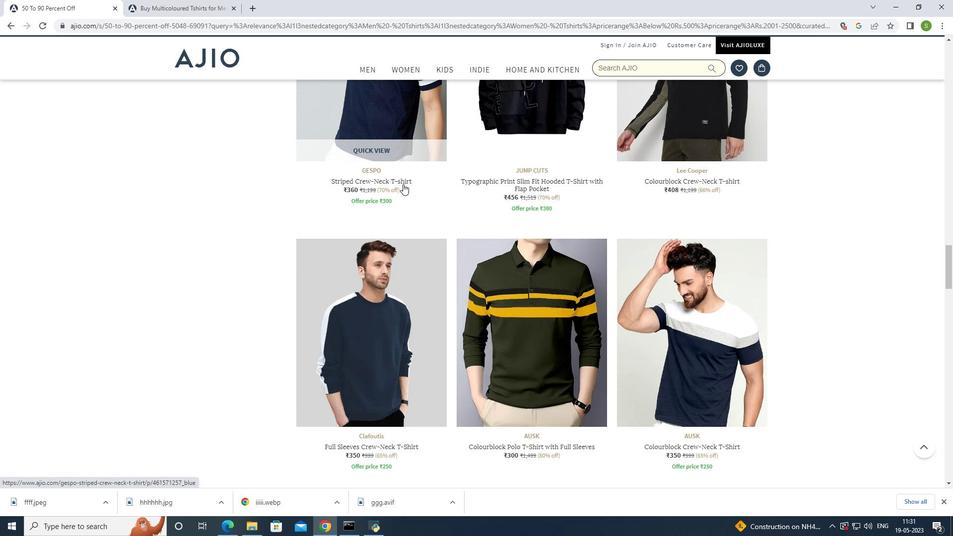 
Action: Mouse scrolled (403, 183) with delta (0, 0)
Screenshot: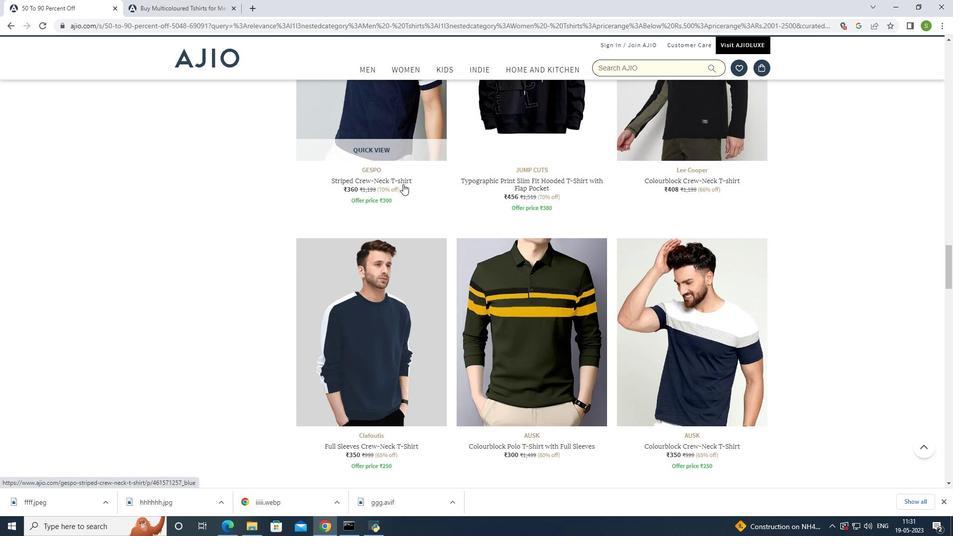 
Action: Mouse scrolled (403, 183) with delta (0, 0)
Screenshot: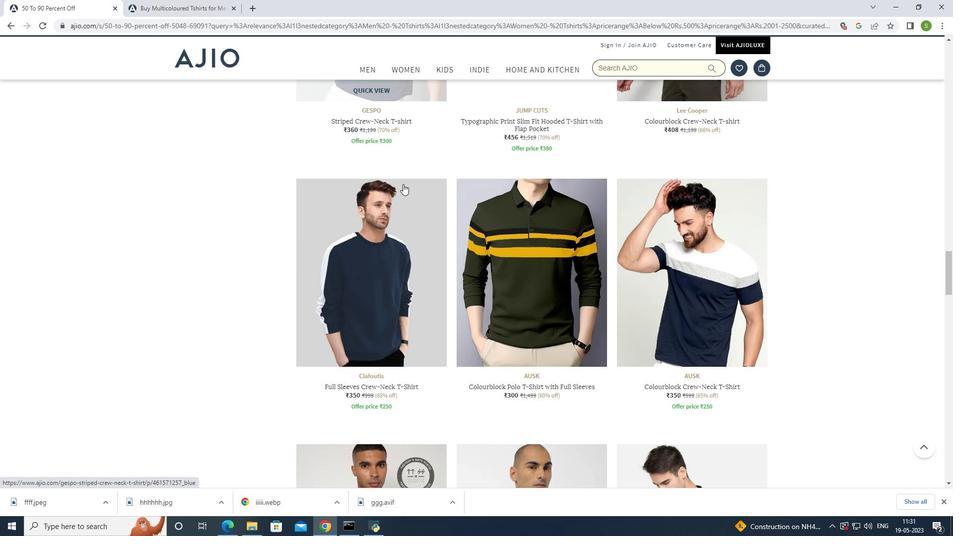 
Action: Mouse scrolled (403, 183) with delta (0, 0)
Screenshot: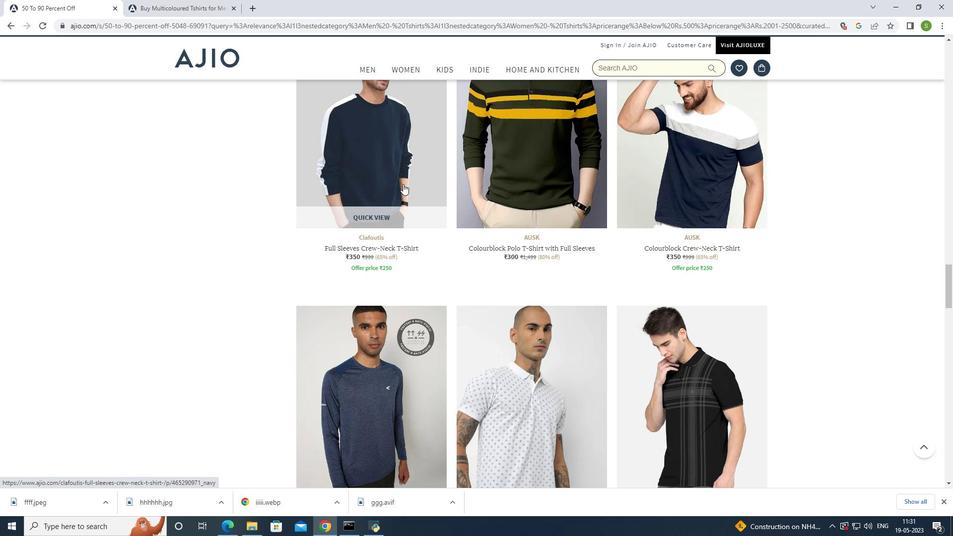 
Action: Mouse scrolled (403, 183) with delta (0, 0)
Screenshot: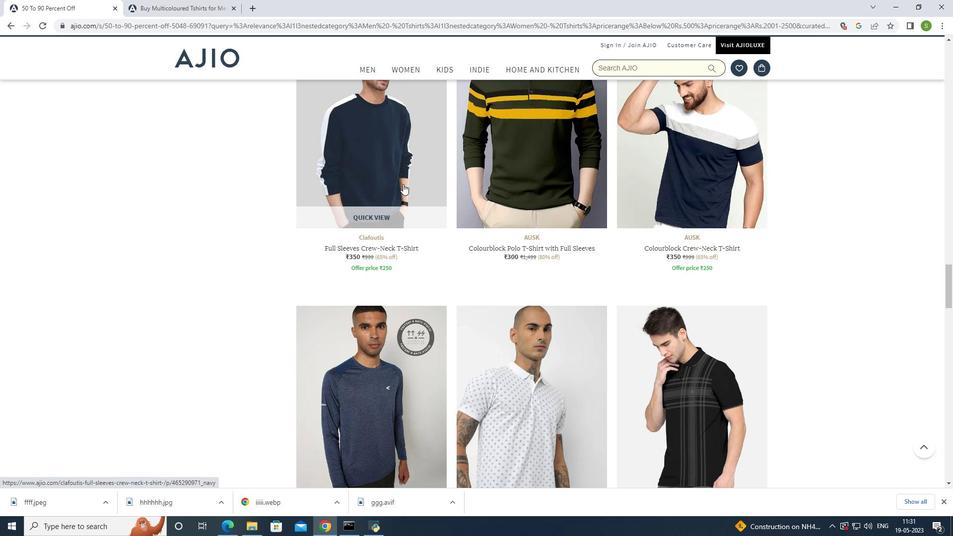 
Action: Mouse scrolled (403, 183) with delta (0, 0)
Screenshot: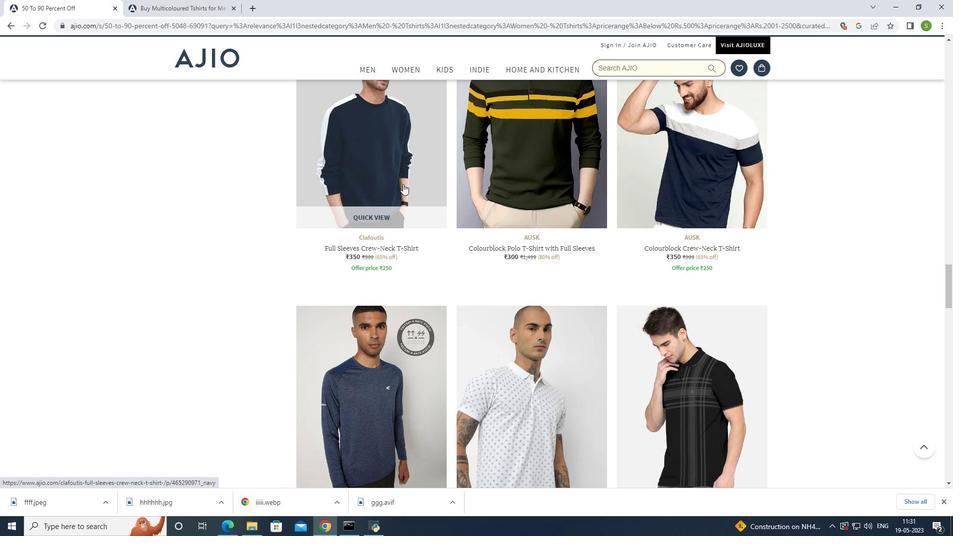 
Action: Mouse scrolled (403, 183) with delta (0, 0)
Screenshot: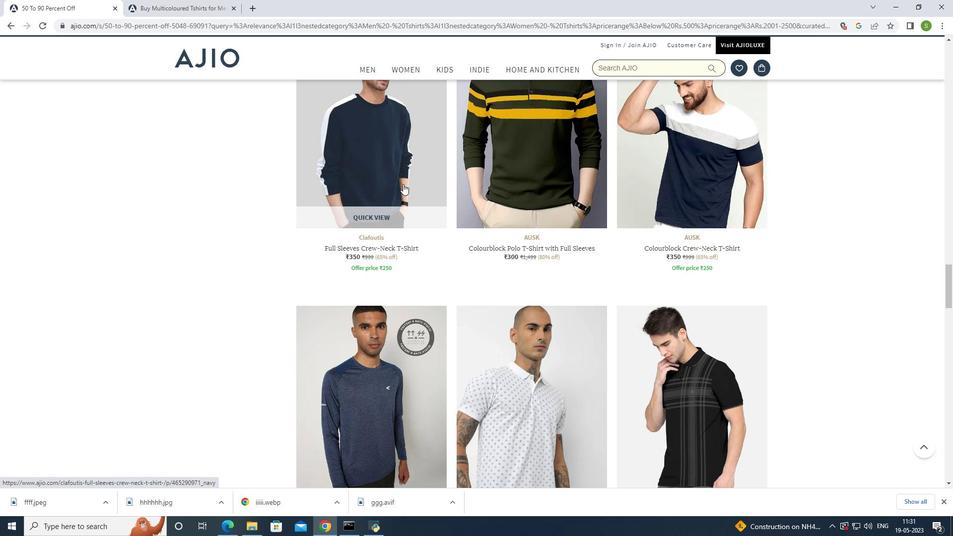 
Action: Mouse scrolled (403, 183) with delta (0, 0)
Screenshot: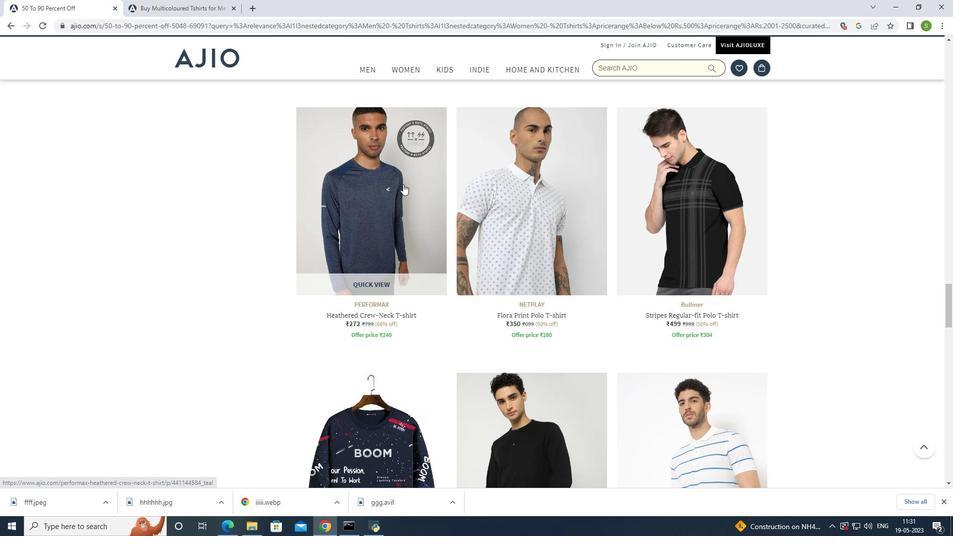 
Action: Mouse scrolled (403, 183) with delta (0, 0)
Screenshot: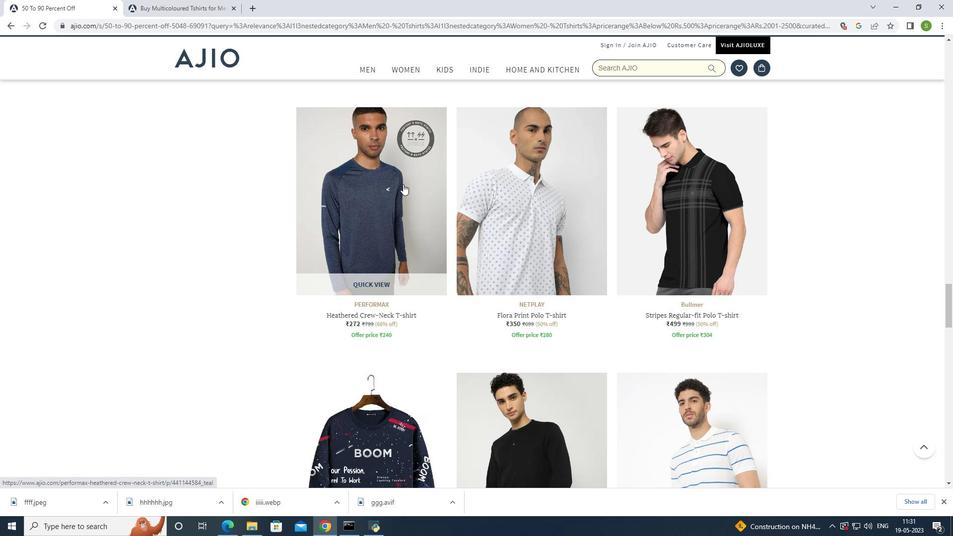 
Action: Mouse scrolled (403, 183) with delta (0, 0)
Screenshot: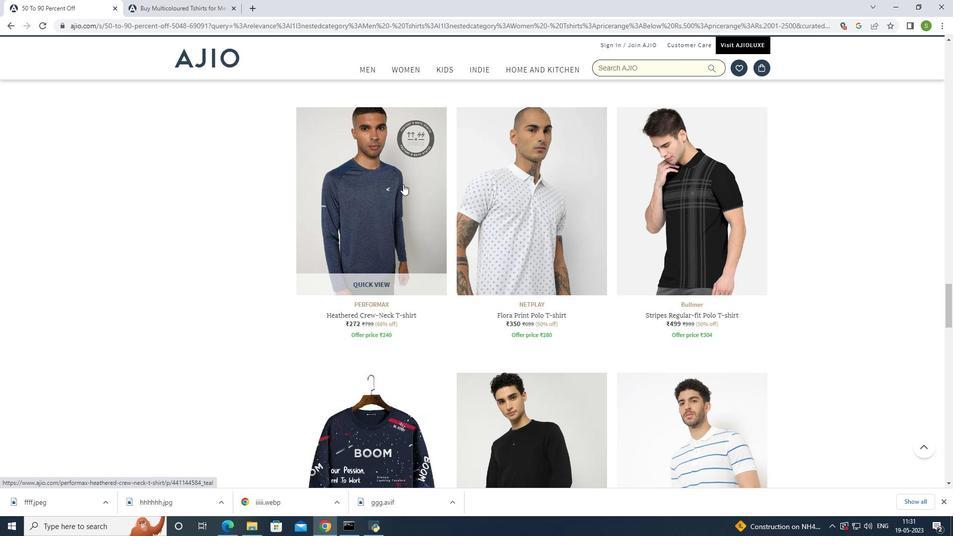 
Action: Mouse scrolled (403, 183) with delta (0, 0)
Screenshot: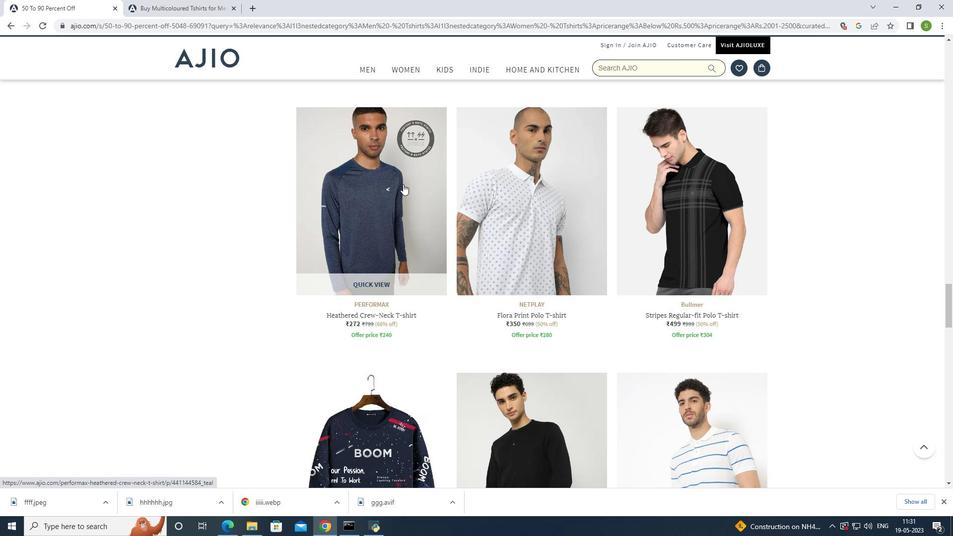 
Action: Mouse scrolled (403, 183) with delta (0, 0)
Screenshot: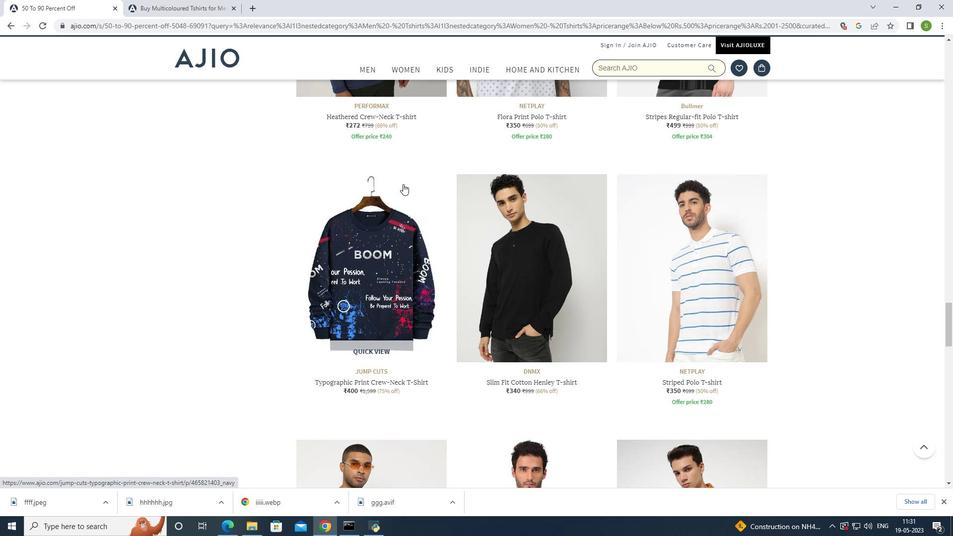 
Action: Mouse scrolled (403, 183) with delta (0, 0)
Screenshot: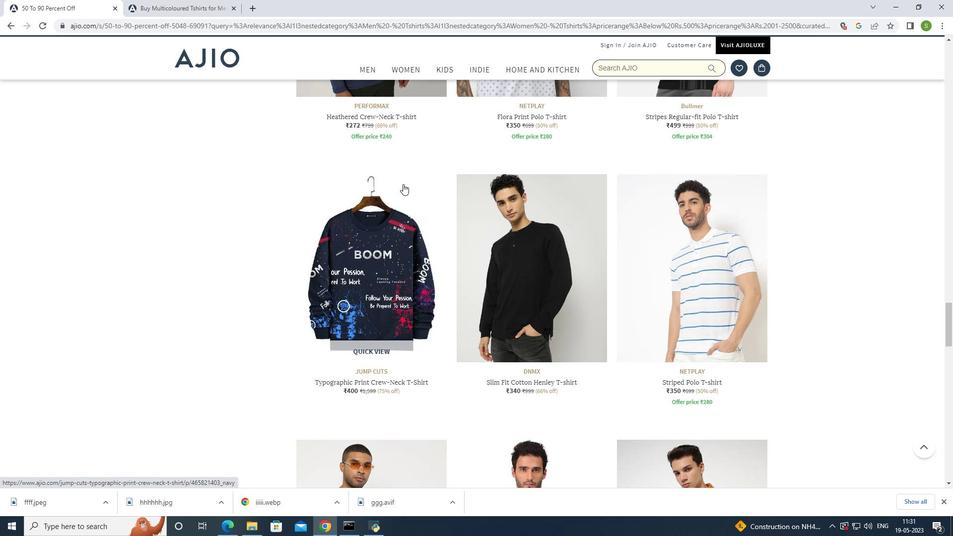 
Action: Mouse scrolled (403, 183) with delta (0, 0)
Screenshot: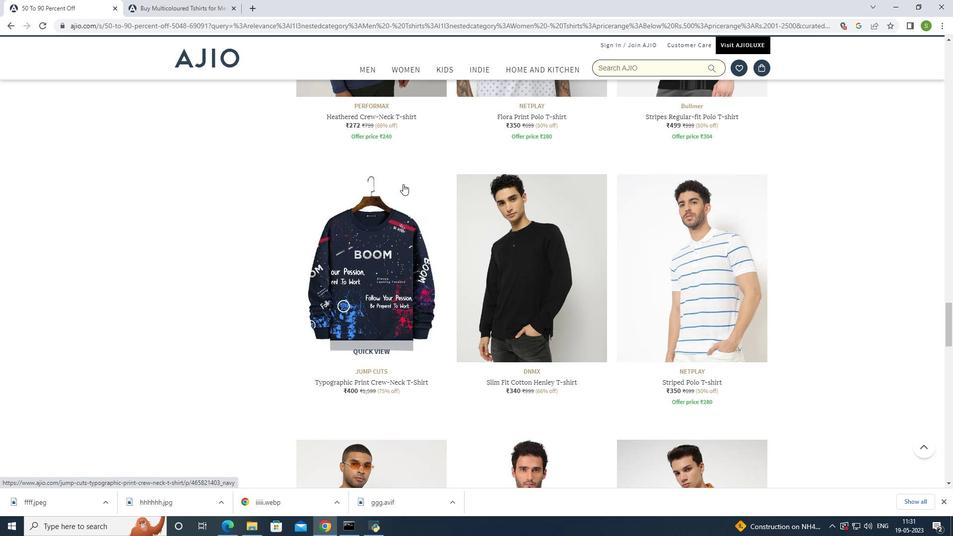 
Action: Mouse scrolled (403, 183) with delta (0, 0)
Screenshot: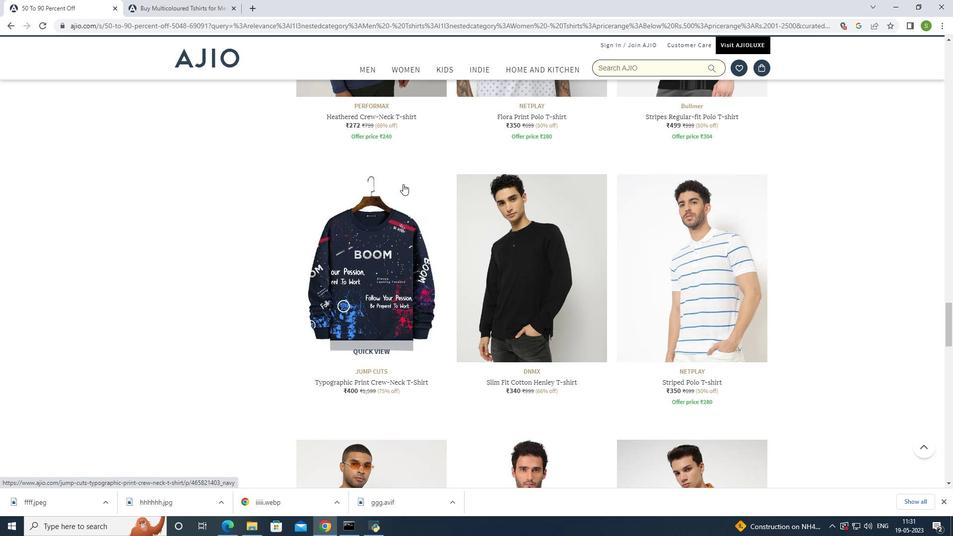 
Action: Mouse scrolled (403, 183) with delta (0, 0)
Screenshot: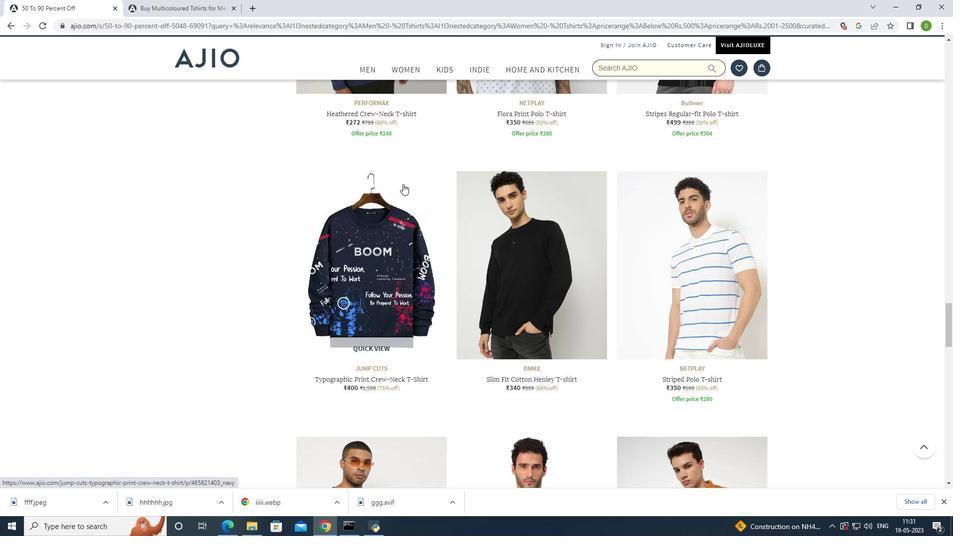 
Action: Mouse scrolled (403, 183) with delta (0, 0)
Screenshot: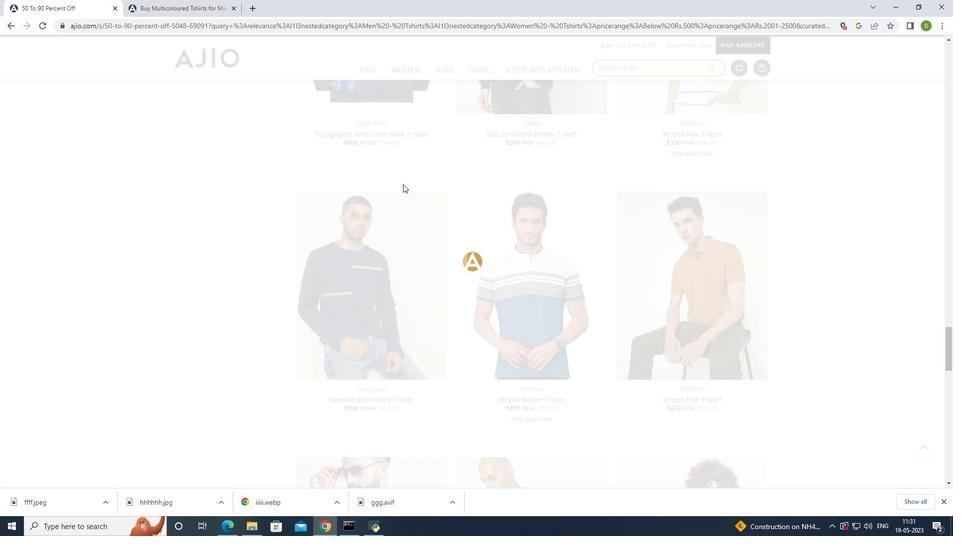 
Action: Mouse scrolled (403, 183) with delta (0, 0)
Screenshot: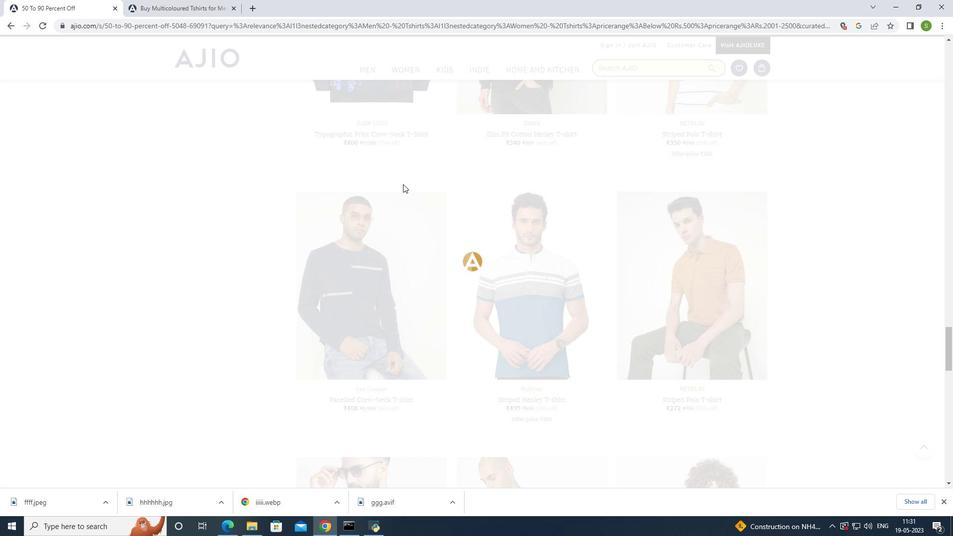 
Action: Mouse scrolled (403, 183) with delta (0, 0)
Screenshot: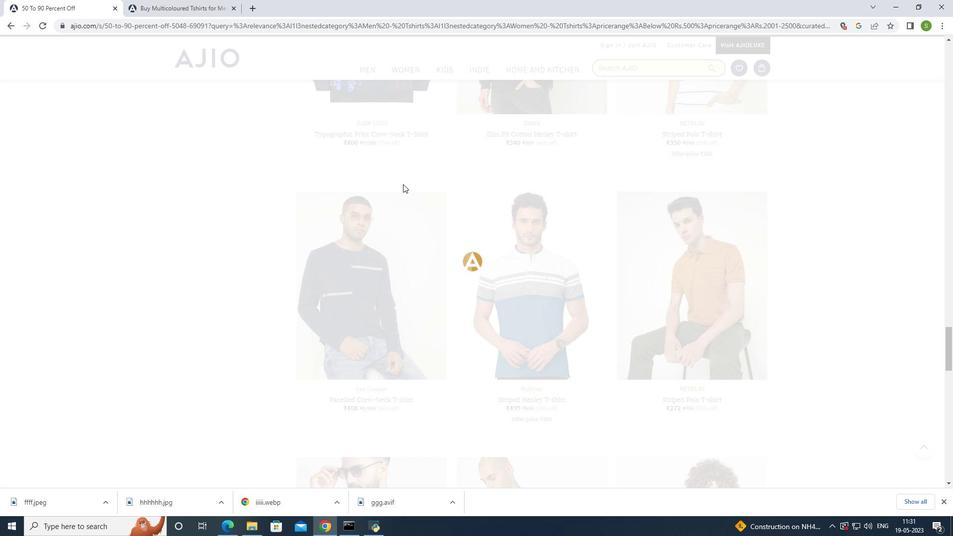 
Action: Mouse moved to (403, 183)
Screenshot: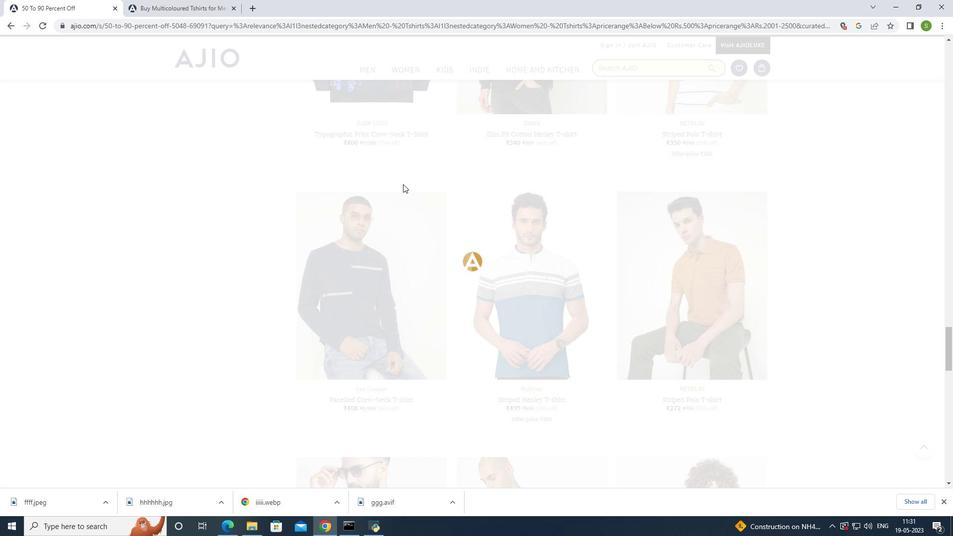 
Action: Mouse scrolled (403, 183) with delta (0, 0)
Screenshot: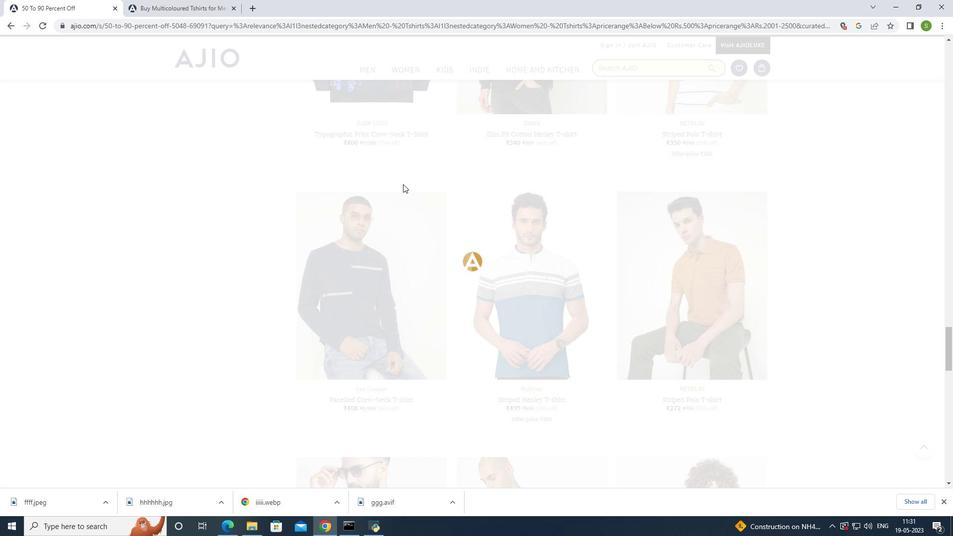 
Action: Mouse moved to (404, 183)
Screenshot: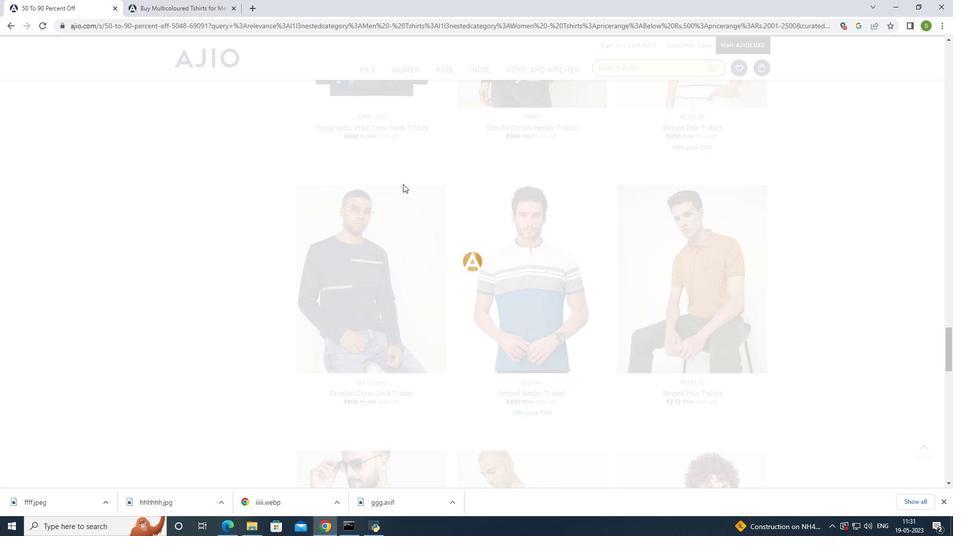 
Action: Mouse scrolled (404, 183) with delta (0, 0)
Screenshot: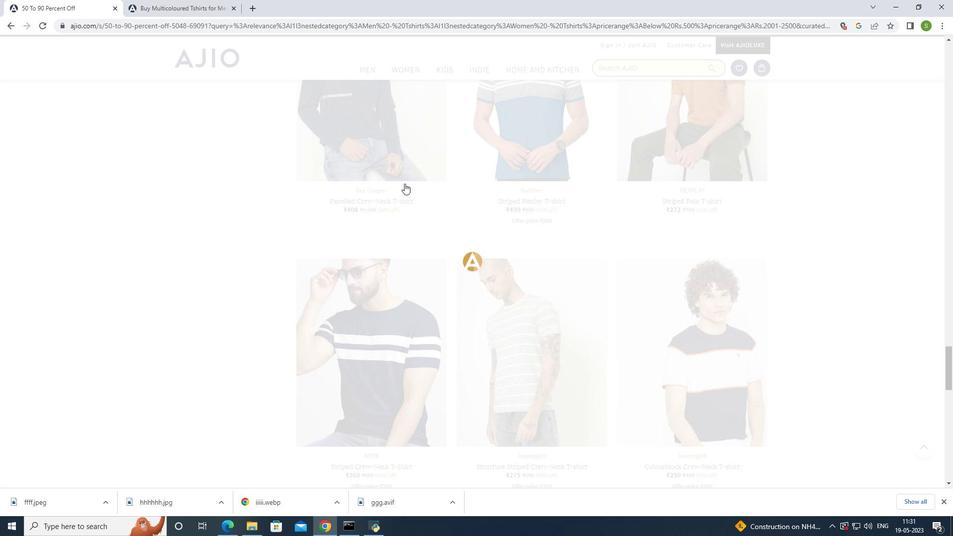 
Action: Mouse scrolled (404, 183) with delta (0, 0)
Screenshot: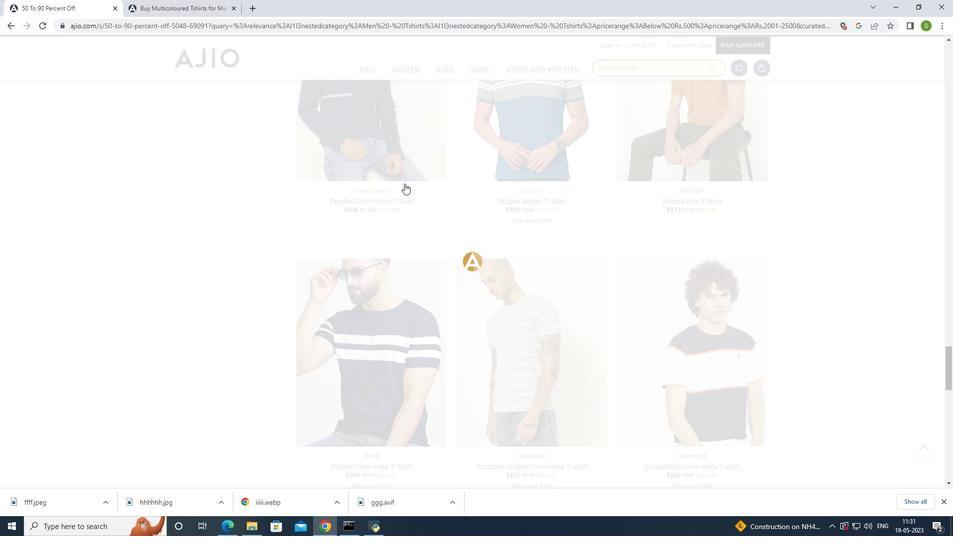 
Action: Mouse scrolled (404, 183) with delta (0, 0)
Screenshot: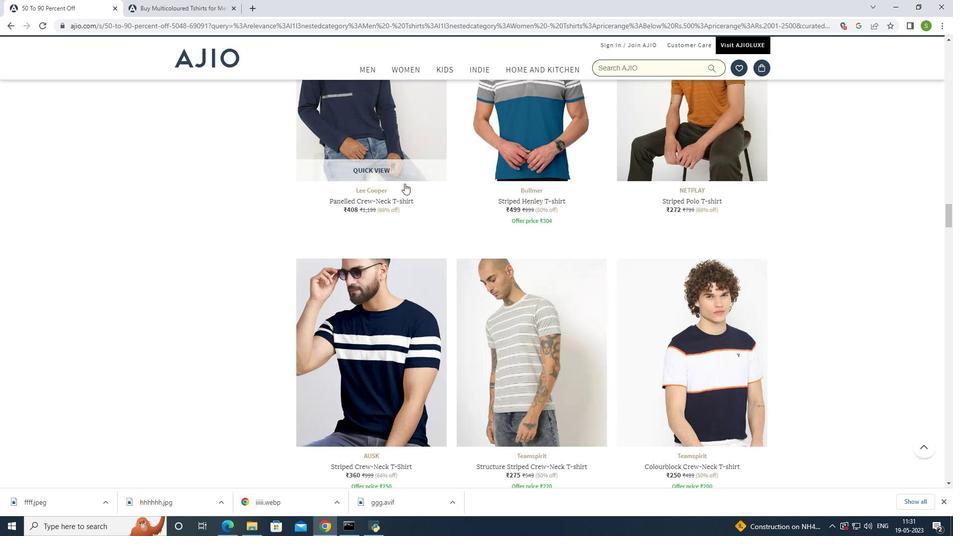 
Action: Mouse scrolled (404, 183) with delta (0, 0)
Screenshot: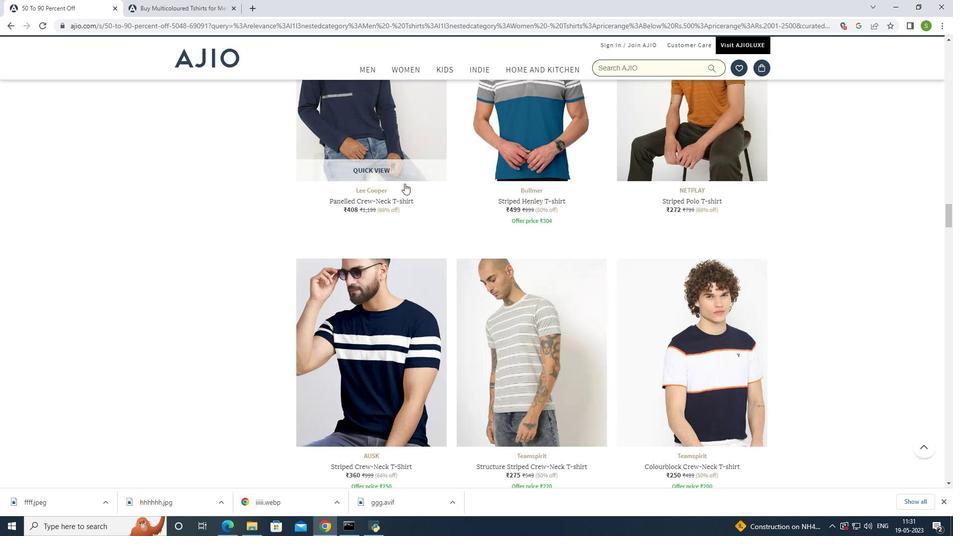 
Action: Mouse scrolled (404, 183) with delta (0, 0)
Screenshot: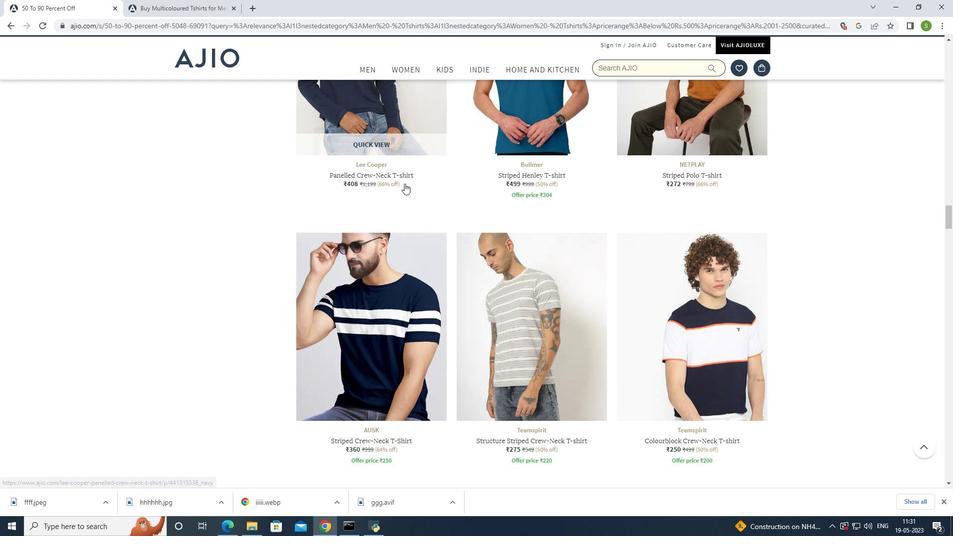 
Action: Mouse moved to (405, 183)
Screenshot: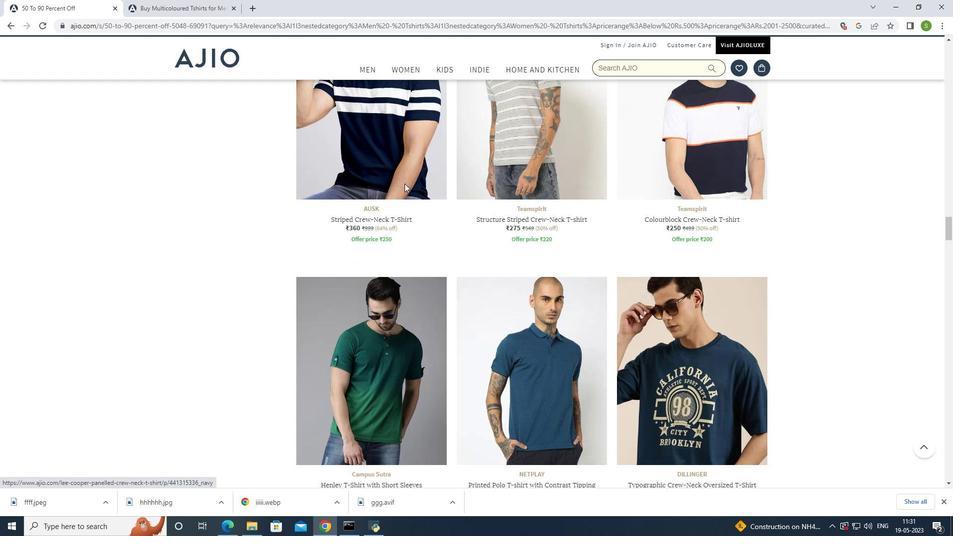
Action: Mouse scrolled (405, 182) with delta (0, 0)
Screenshot: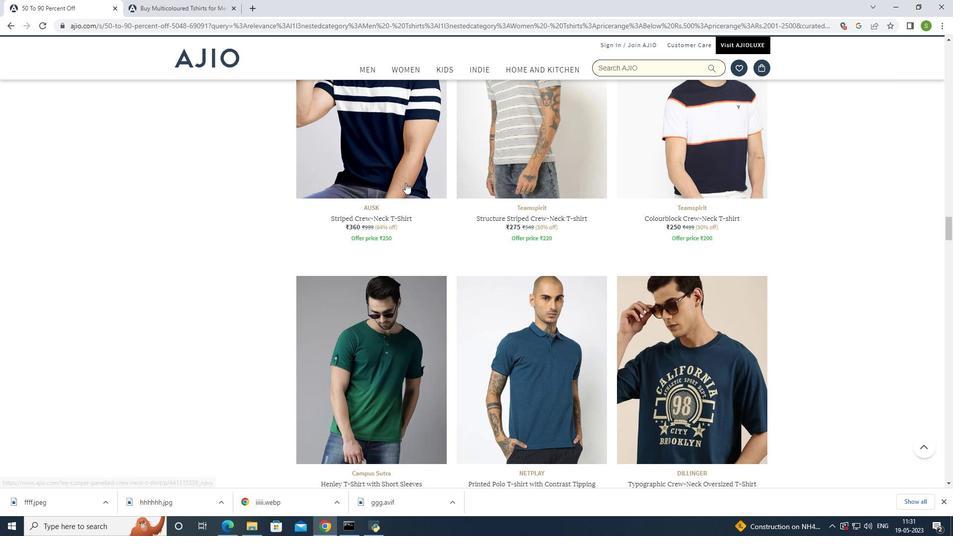 
Action: Mouse scrolled (405, 182) with delta (0, 0)
Screenshot: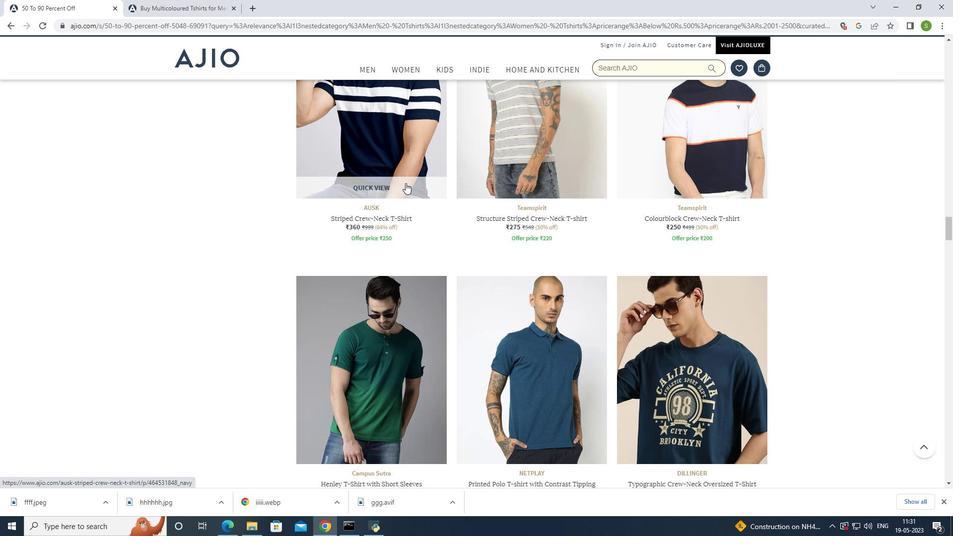 
Action: Mouse scrolled (405, 182) with delta (0, 0)
Screenshot: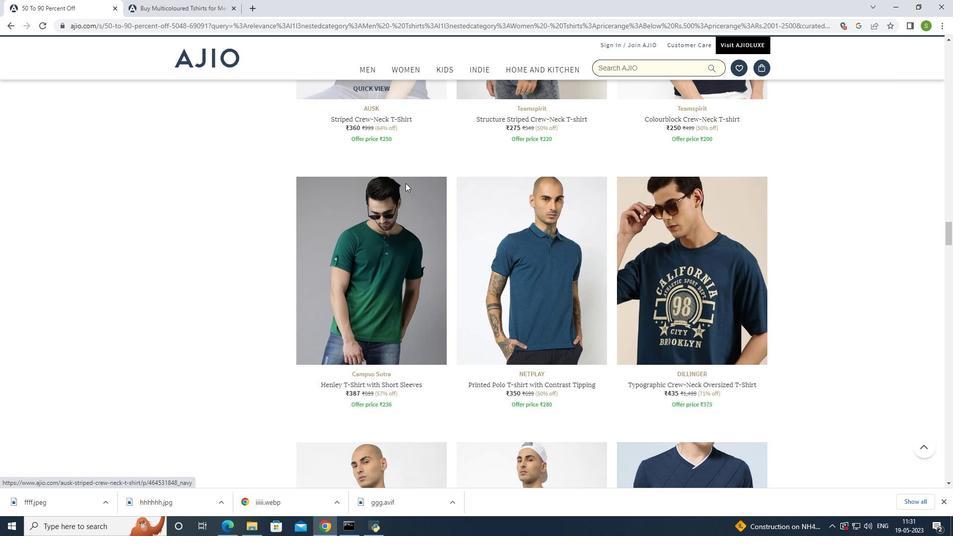 
Action: Mouse scrolled (405, 182) with delta (0, 0)
Screenshot: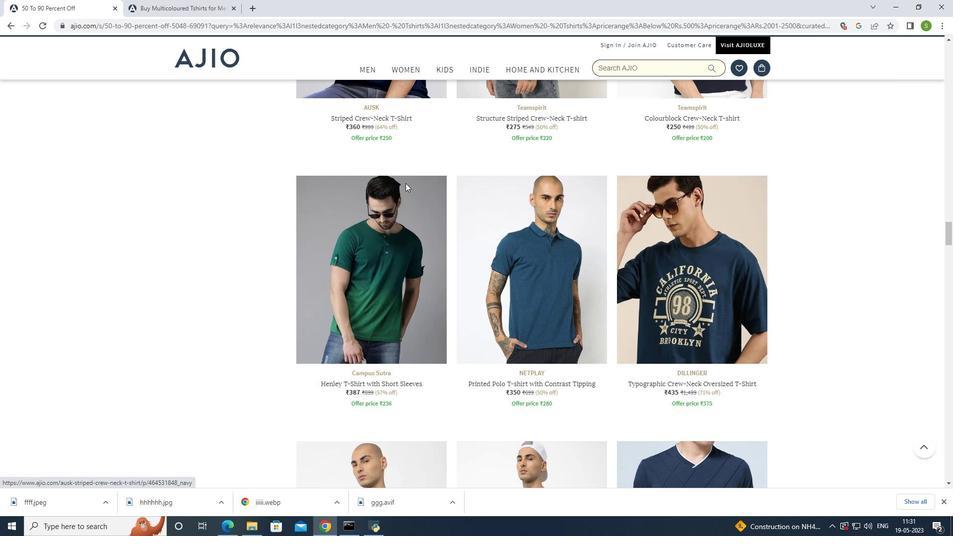 
Action: Mouse scrolled (405, 182) with delta (0, 0)
Screenshot: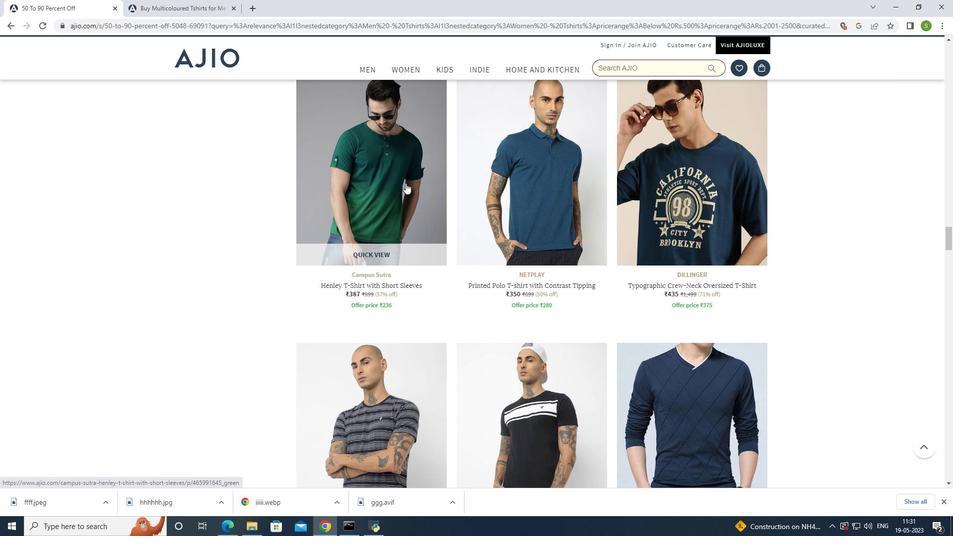 
Action: Mouse scrolled (405, 182) with delta (0, 0)
Screenshot: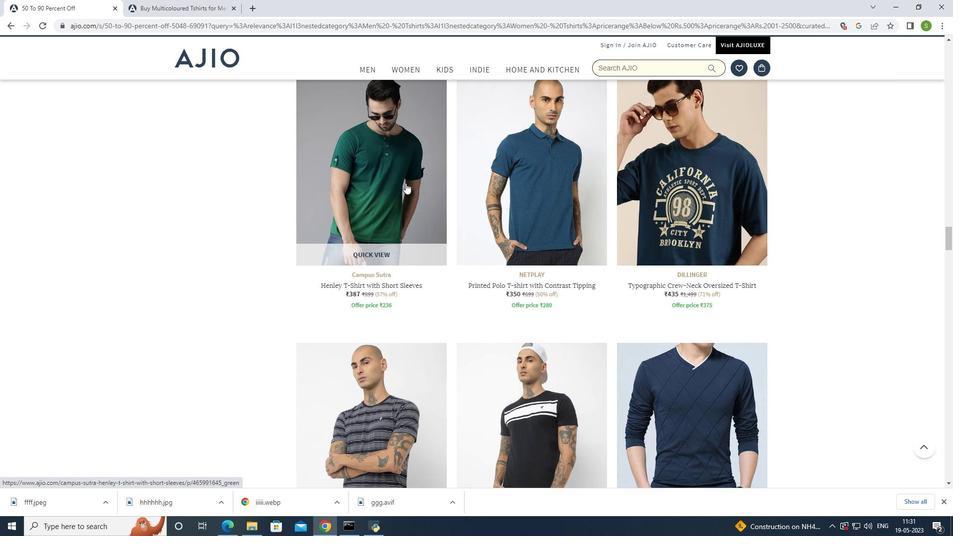 
Action: Mouse scrolled (405, 182) with delta (0, 0)
Screenshot: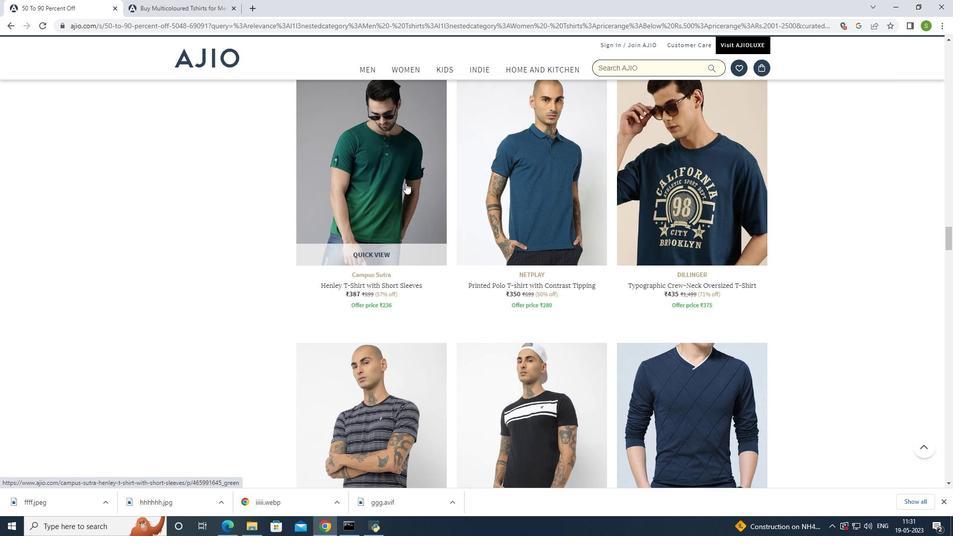 
Action: Mouse scrolled (405, 182) with delta (0, 0)
Screenshot: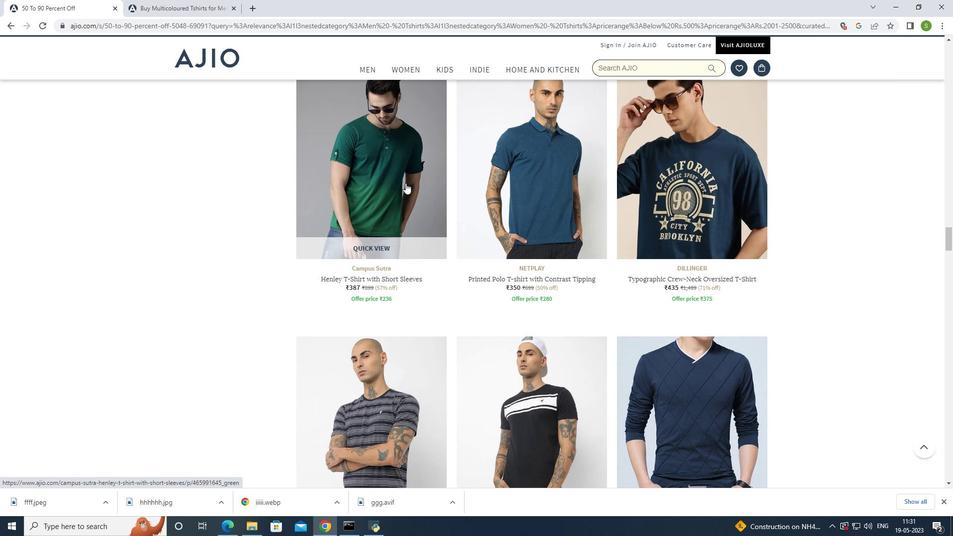 
Action: Mouse moved to (406, 183)
Screenshot: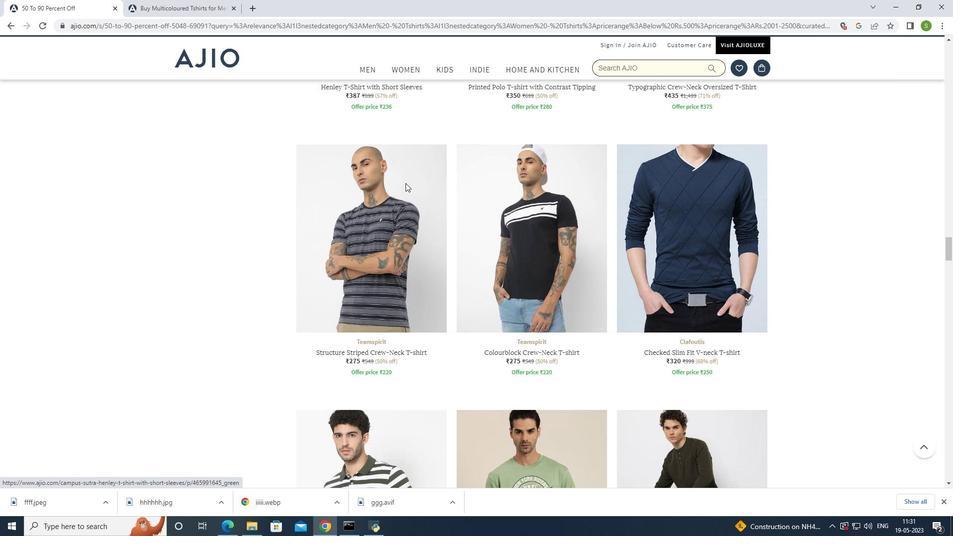 
Action: Mouse scrolled (406, 182) with delta (0, 0)
Screenshot: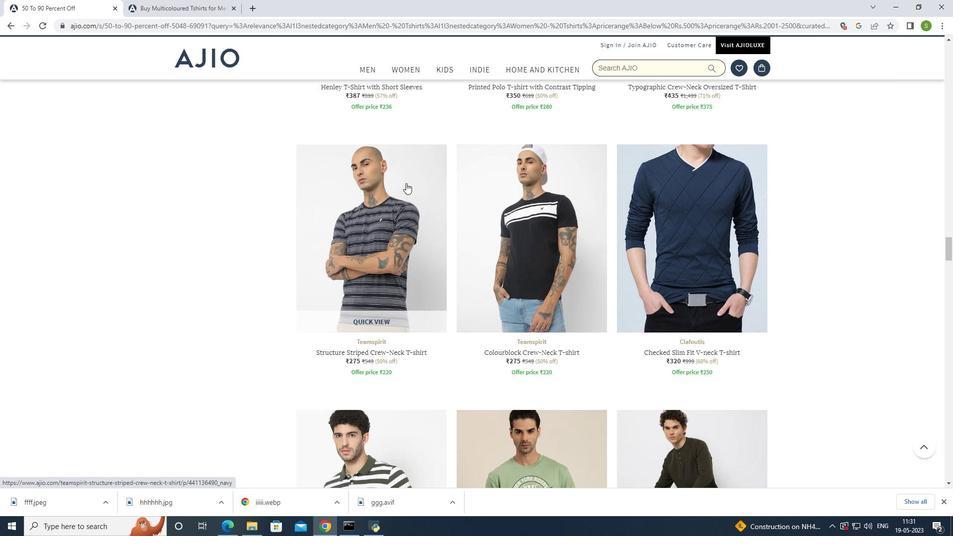 
Action: Mouse scrolled (406, 182) with delta (0, 0)
Screenshot: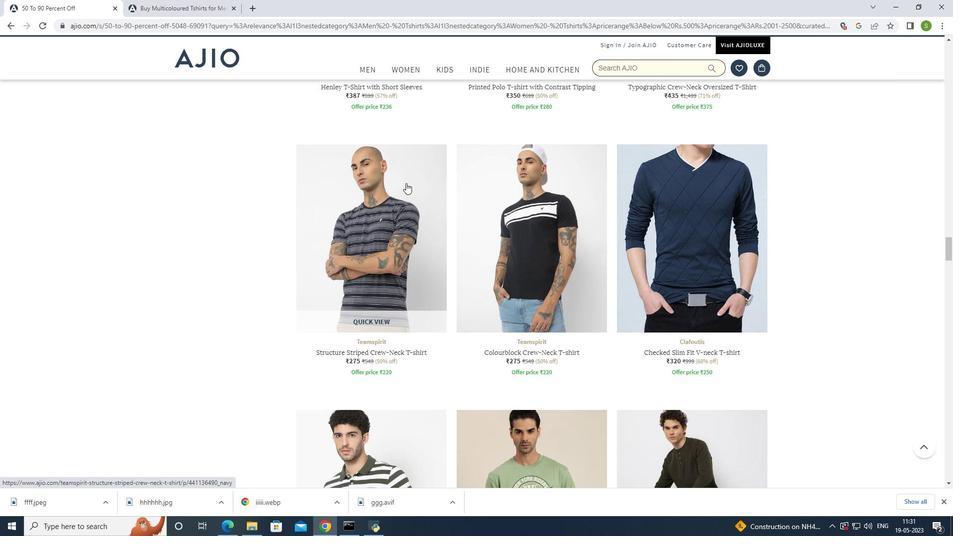 
Action: Mouse scrolled (406, 182) with delta (0, 0)
Screenshot: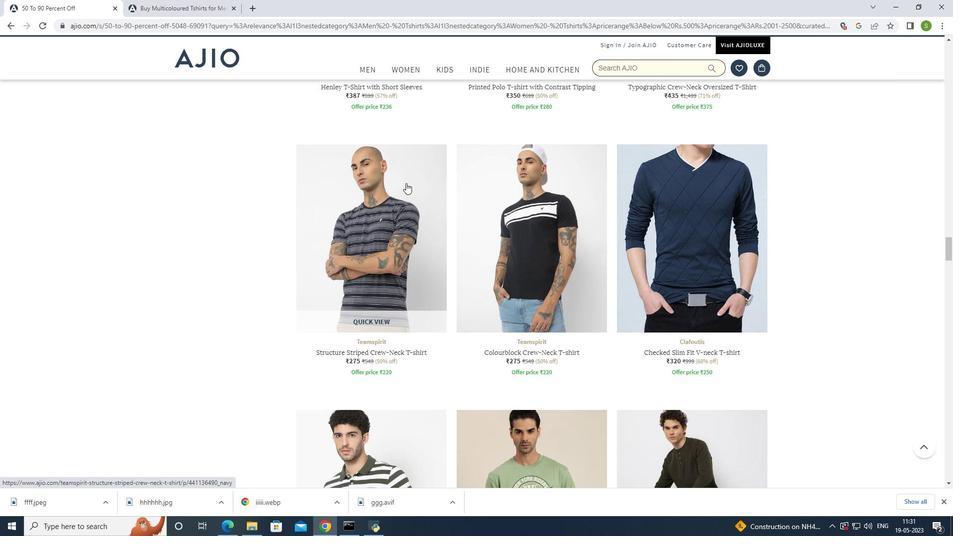 
Action: Mouse scrolled (406, 182) with delta (0, 0)
Screenshot: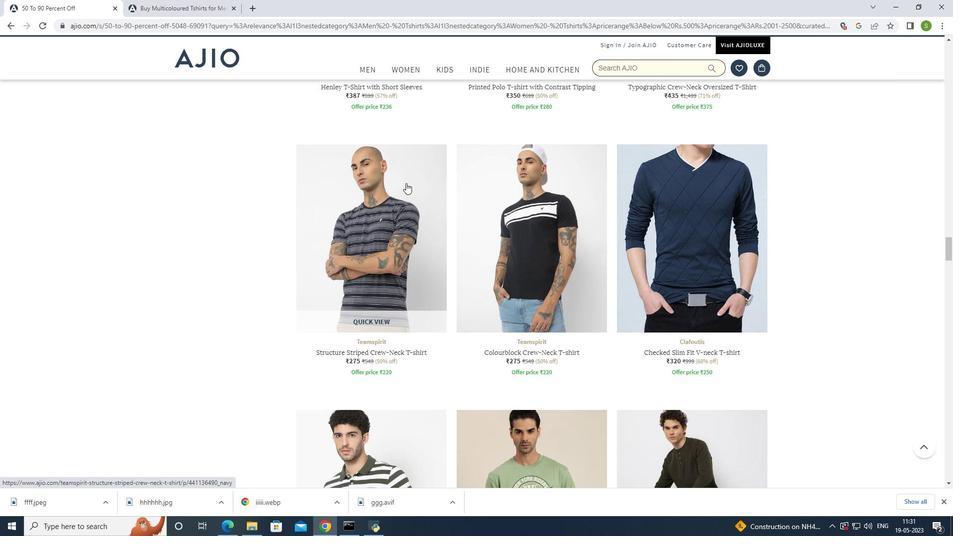 
Action: Mouse moved to (409, 181)
Screenshot: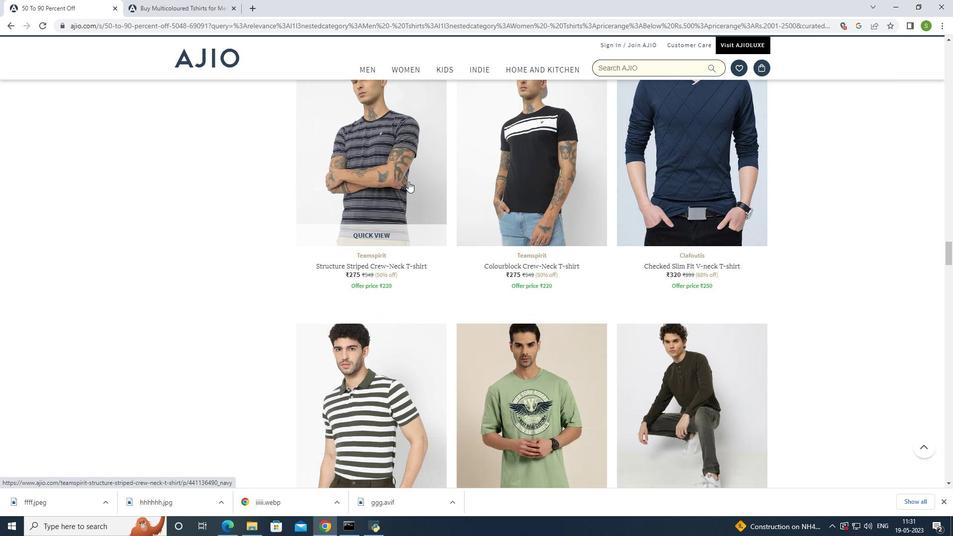 
Action: Mouse scrolled (409, 181) with delta (0, 0)
Screenshot: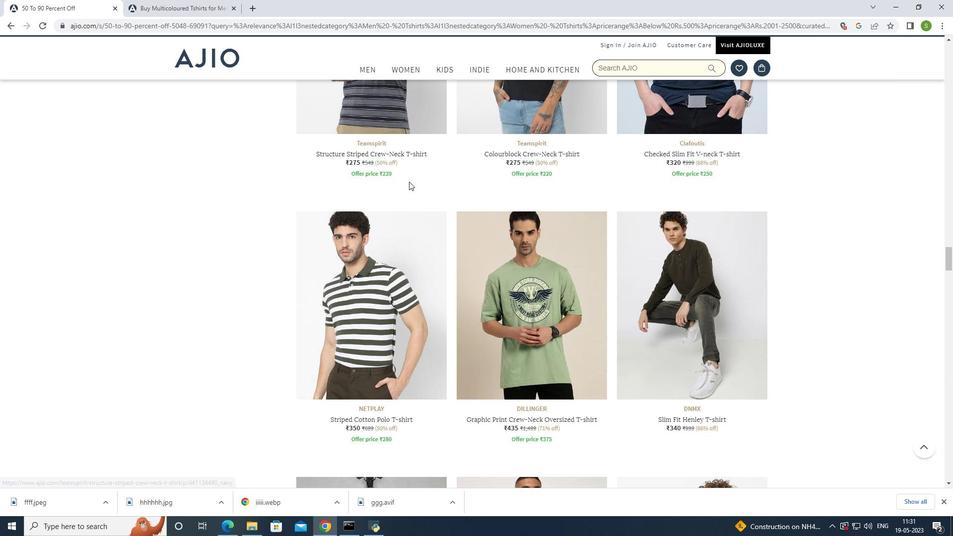 
Action: Mouse scrolled (409, 181) with delta (0, 0)
Screenshot: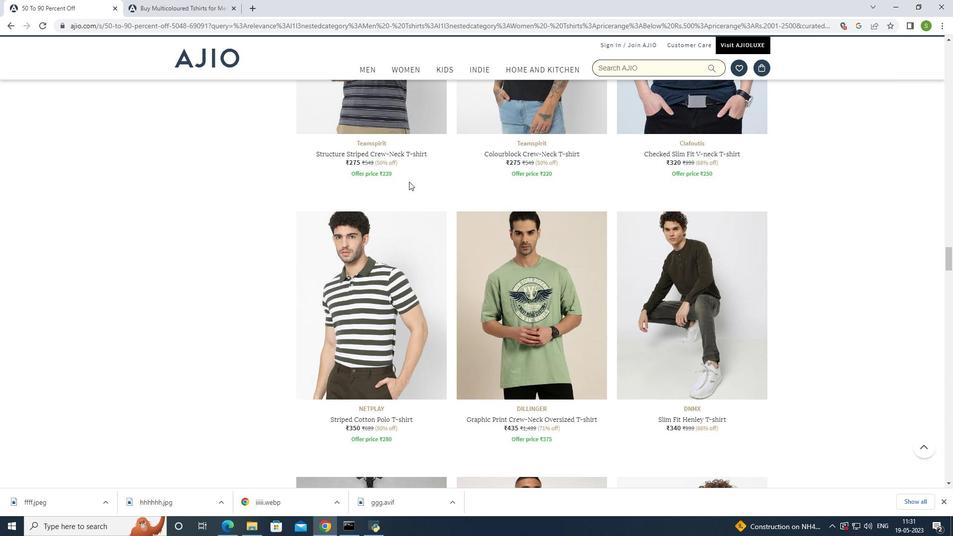
Action: Mouse scrolled (409, 181) with delta (0, 0)
Screenshot: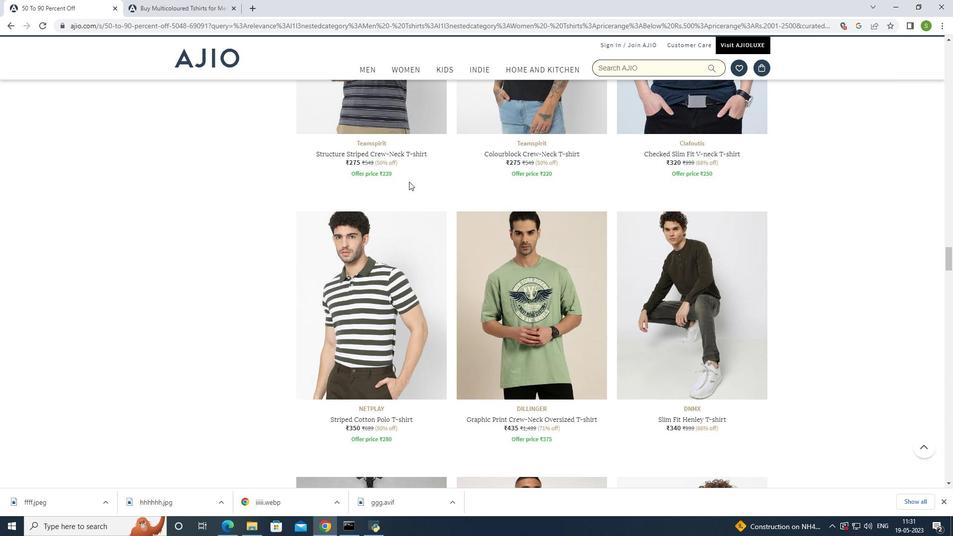 
Action: Mouse scrolled (409, 181) with delta (0, 0)
Screenshot: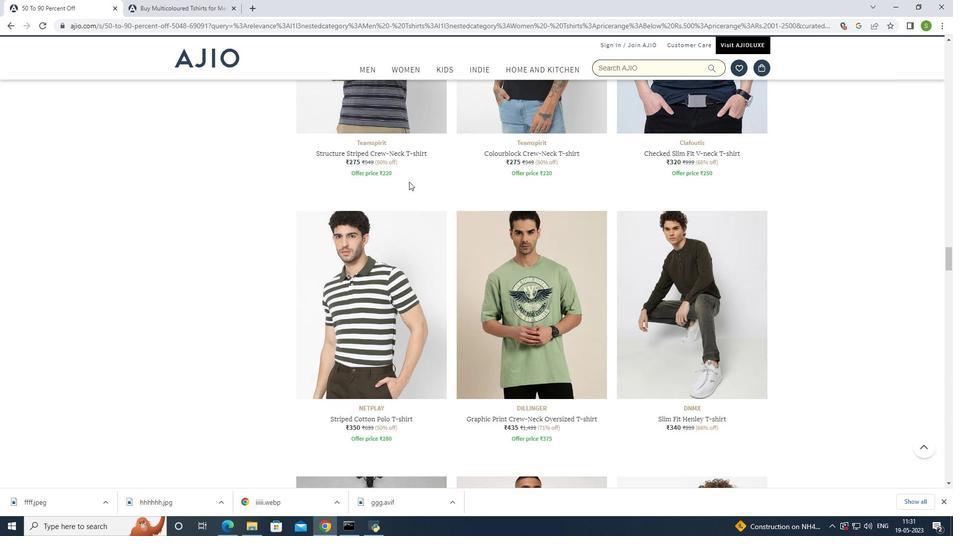 
Action: Mouse moved to (409, 181)
Screenshot: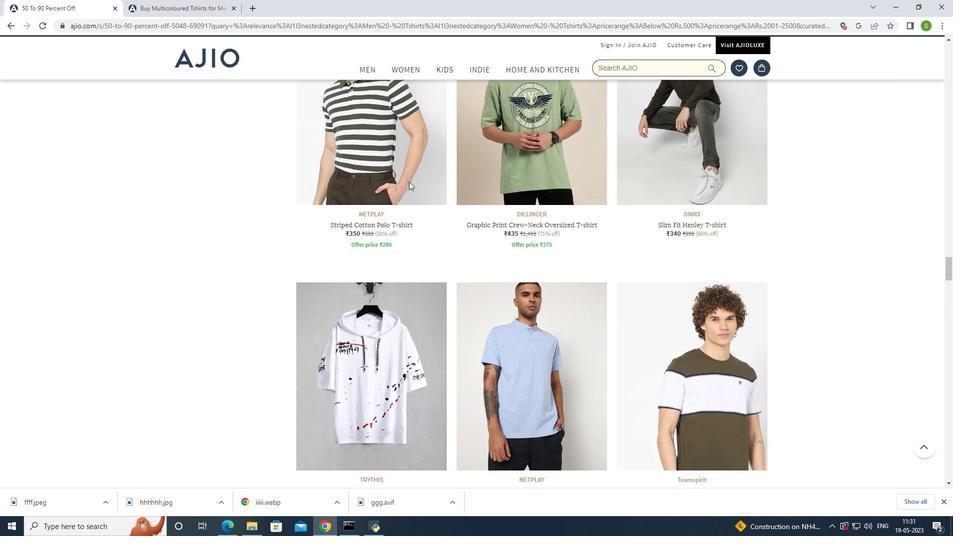 
Action: Mouse scrolled (409, 181) with delta (0, 0)
Screenshot: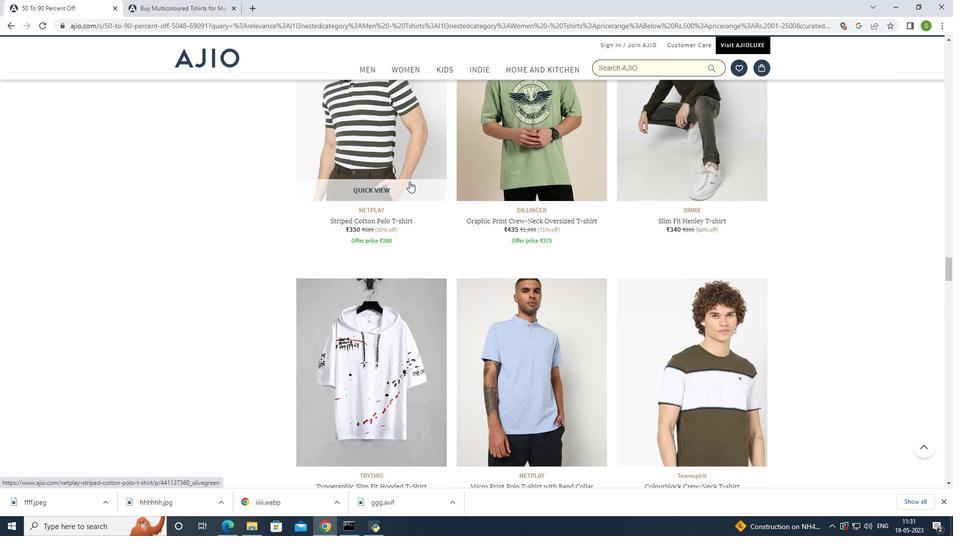 
Action: Mouse scrolled (409, 181) with delta (0, 0)
Screenshot: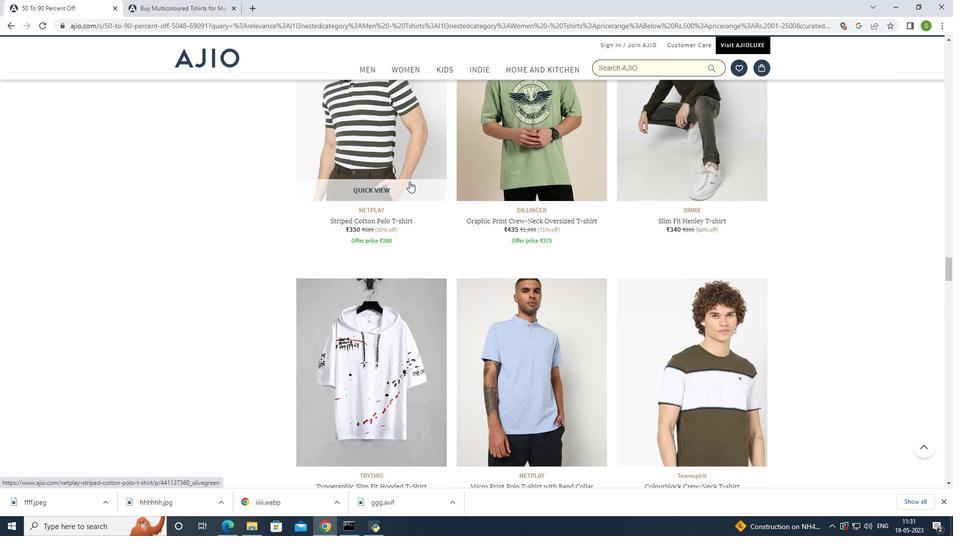 
Action: Mouse scrolled (409, 181) with delta (0, 0)
Screenshot: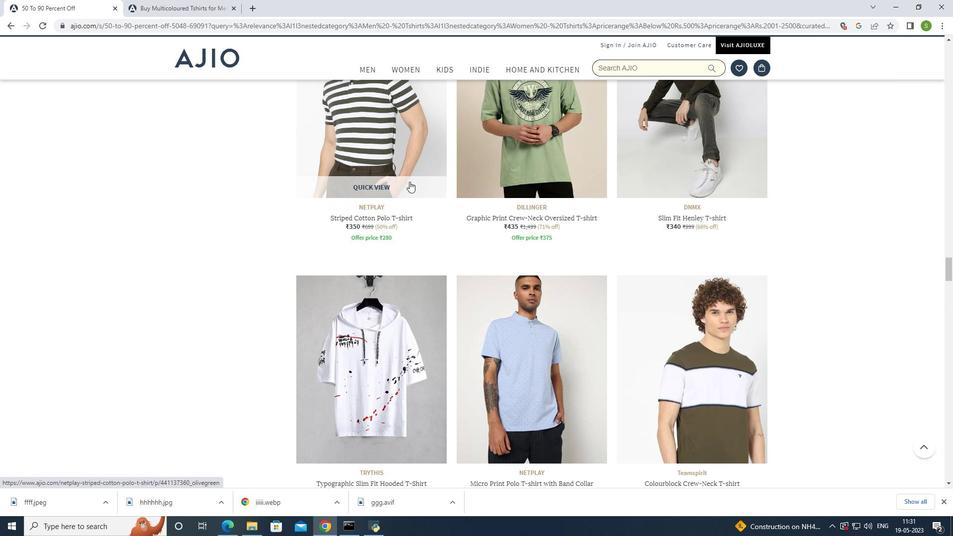
Action: Mouse scrolled (409, 181) with delta (0, 0)
Screenshot: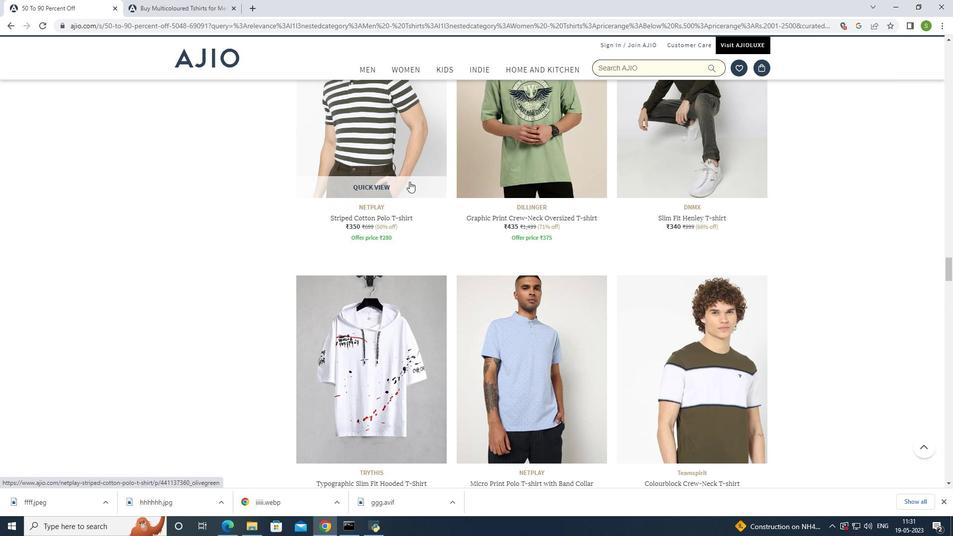
Action: Mouse scrolled (409, 181) with delta (0, 0)
Screenshot: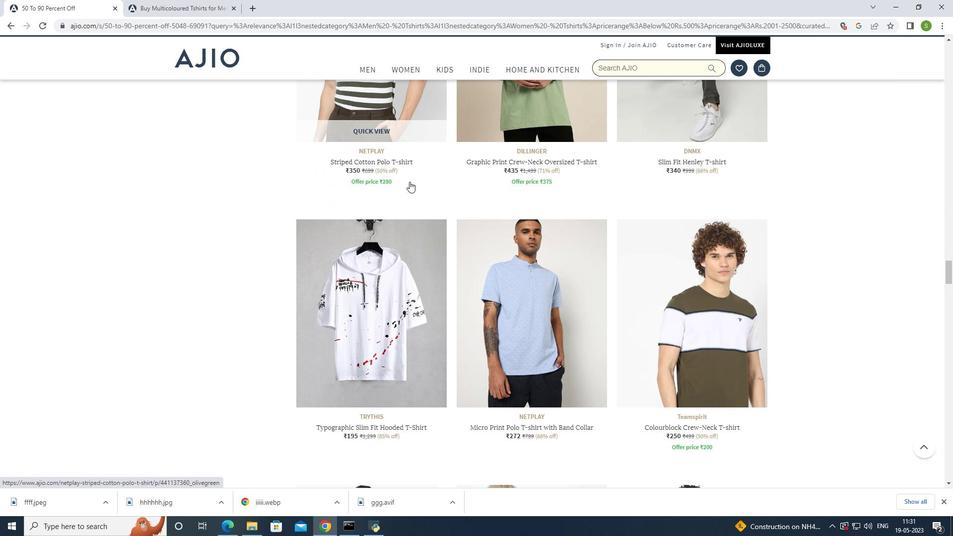 
Action: Mouse scrolled (409, 181) with delta (0, 0)
Screenshot: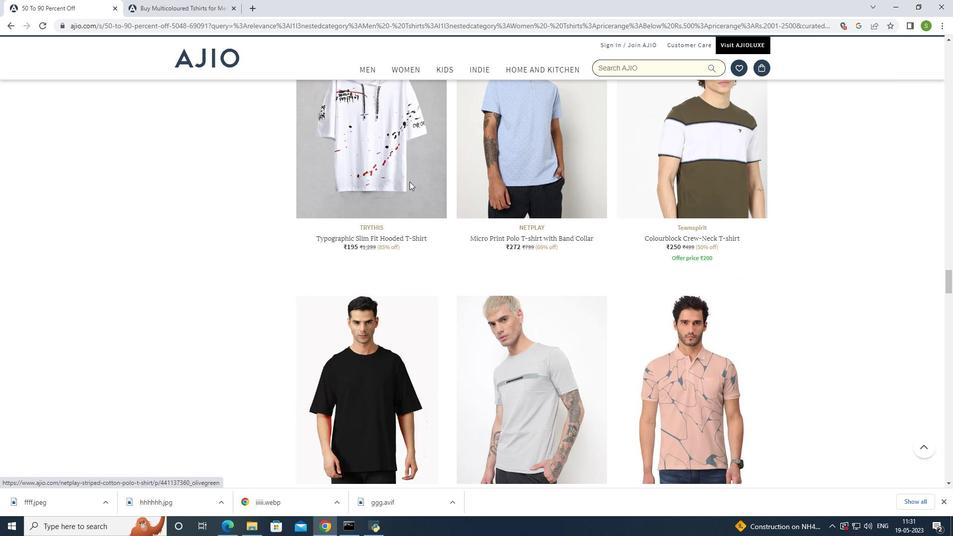
Action: Mouse scrolled (409, 181) with delta (0, 0)
Screenshot: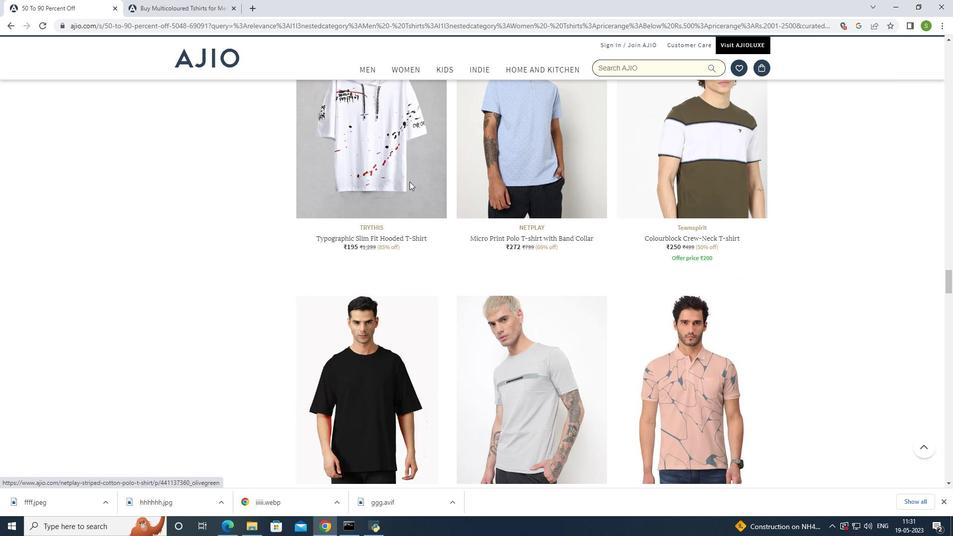 
Action: Mouse scrolled (409, 181) with delta (0, 0)
Screenshot: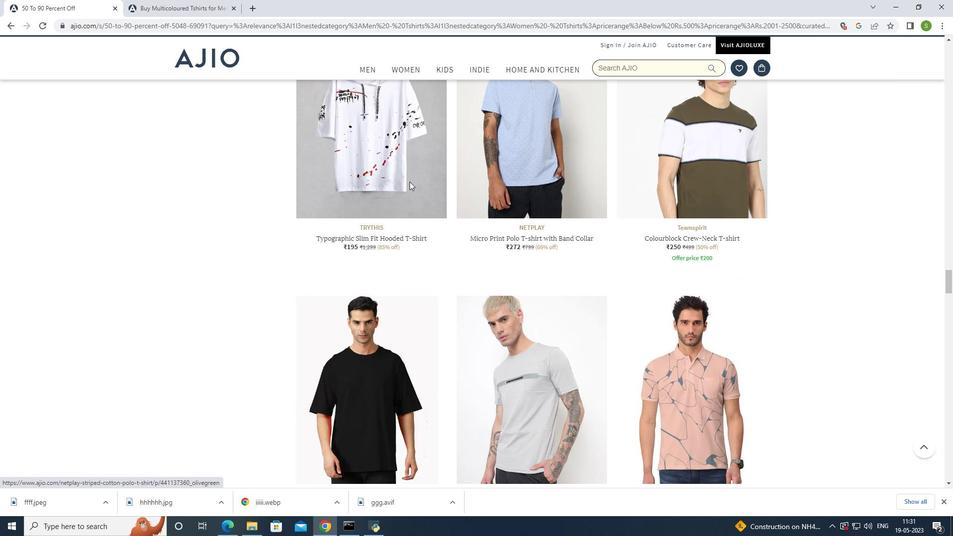 
Action: Mouse scrolled (409, 181) with delta (0, 0)
Screenshot: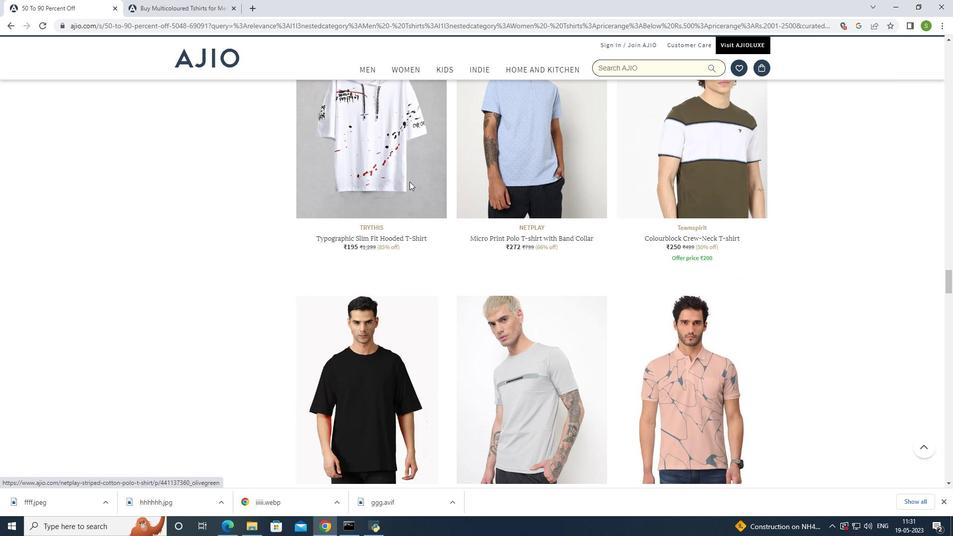 
Action: Mouse scrolled (409, 181) with delta (0, 0)
Screenshot: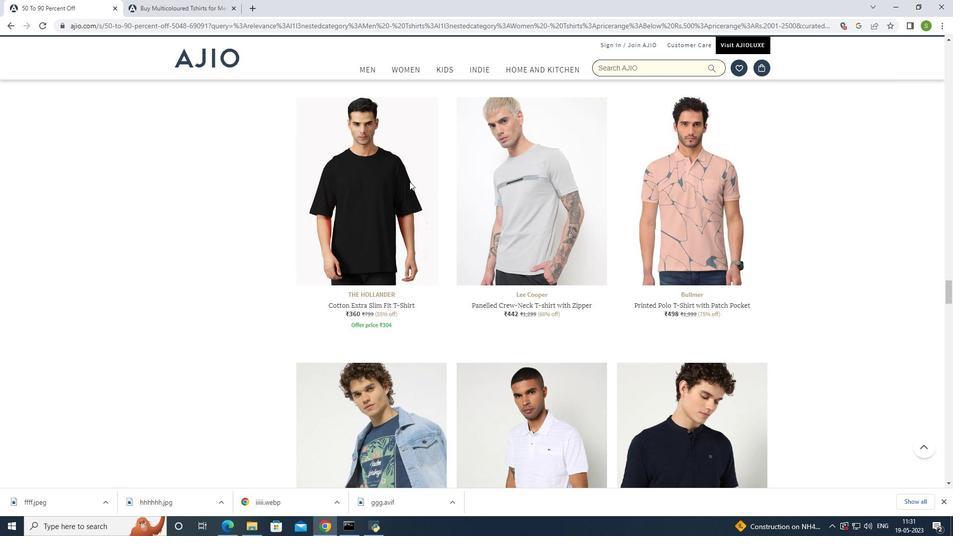 
Action: Mouse moved to (410, 181)
Screenshot: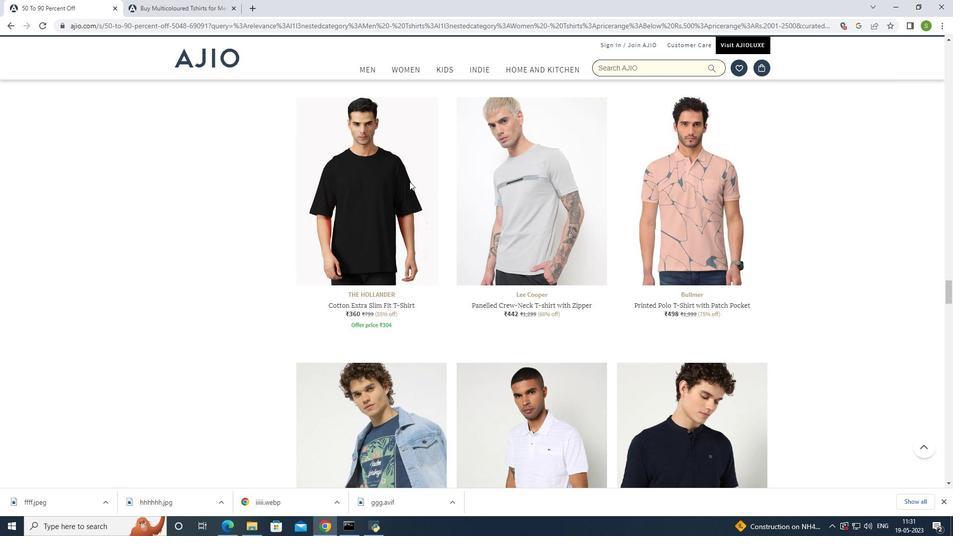 
Action: Mouse scrolled (410, 181) with delta (0, 0)
Screenshot: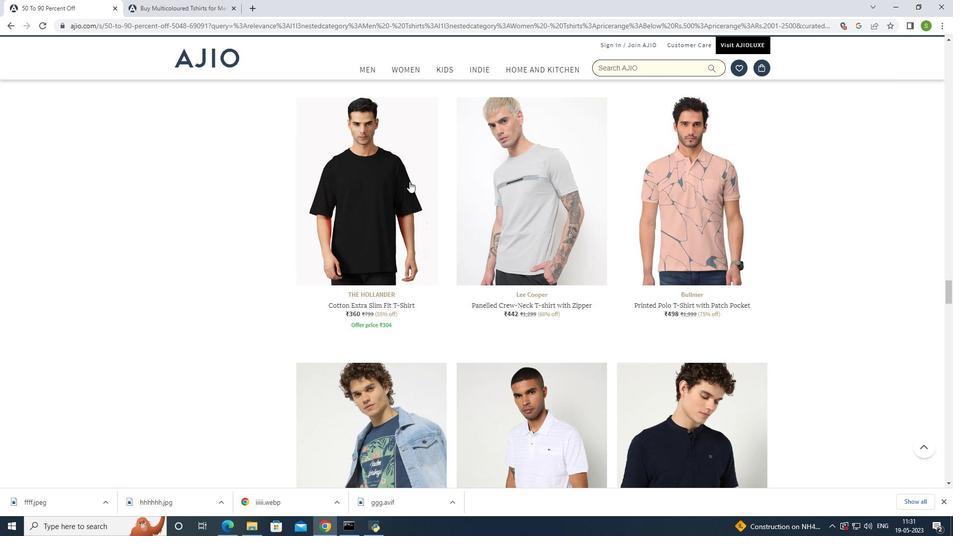 
Action: Mouse moved to (412, 181)
Screenshot: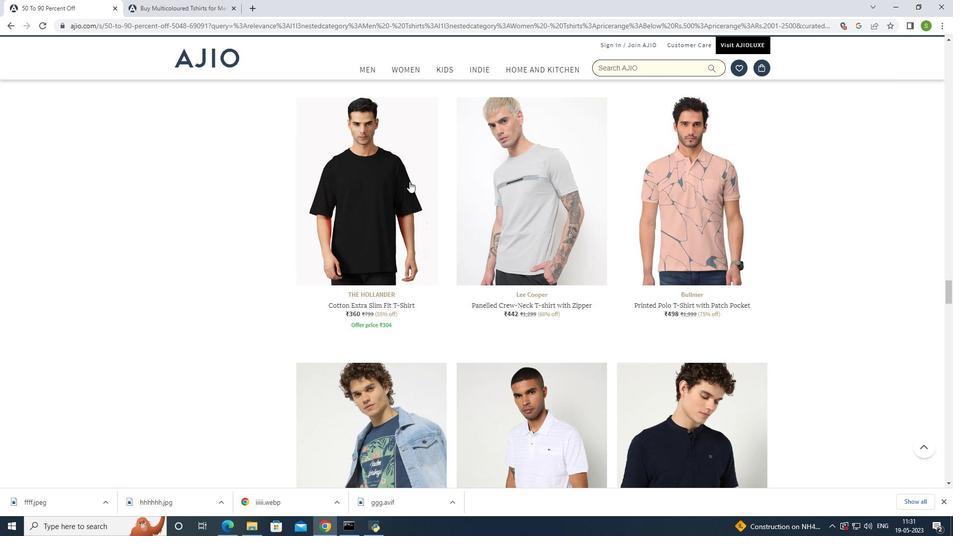 
Action: Mouse scrolled (412, 181) with delta (0, 0)
Screenshot: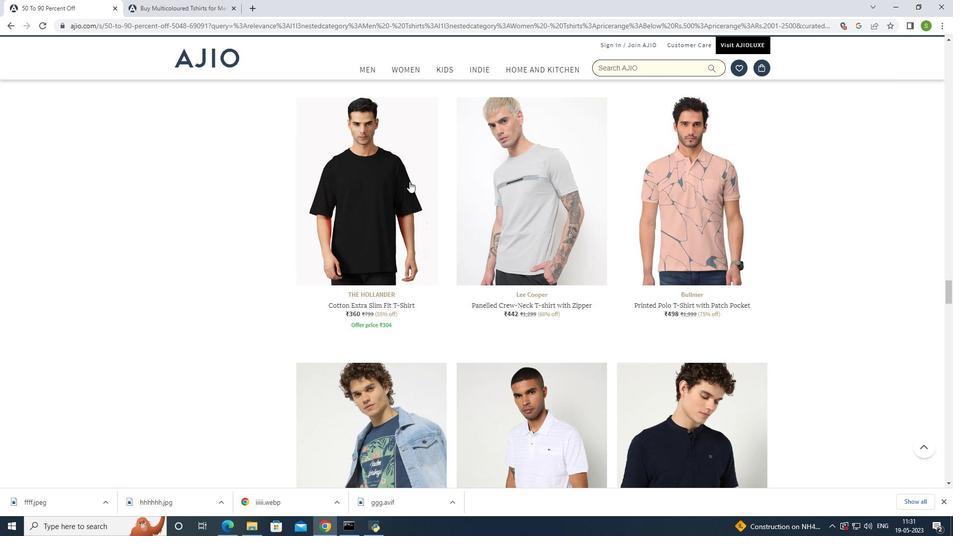 
Action: Mouse moved to (415, 181)
Screenshot: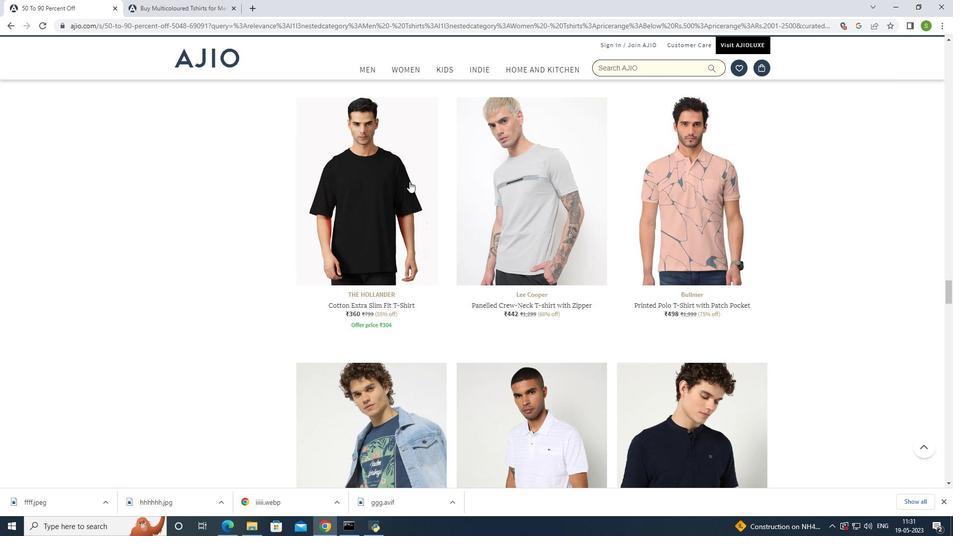 
Action: Mouse scrolled (415, 181) with delta (0, 0)
Screenshot: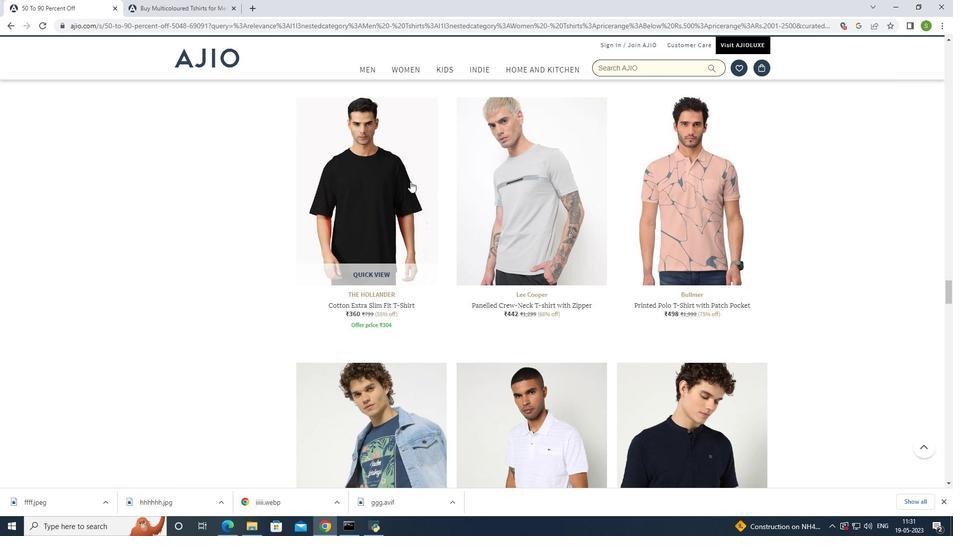 
Action: Mouse moved to (430, 182)
Screenshot: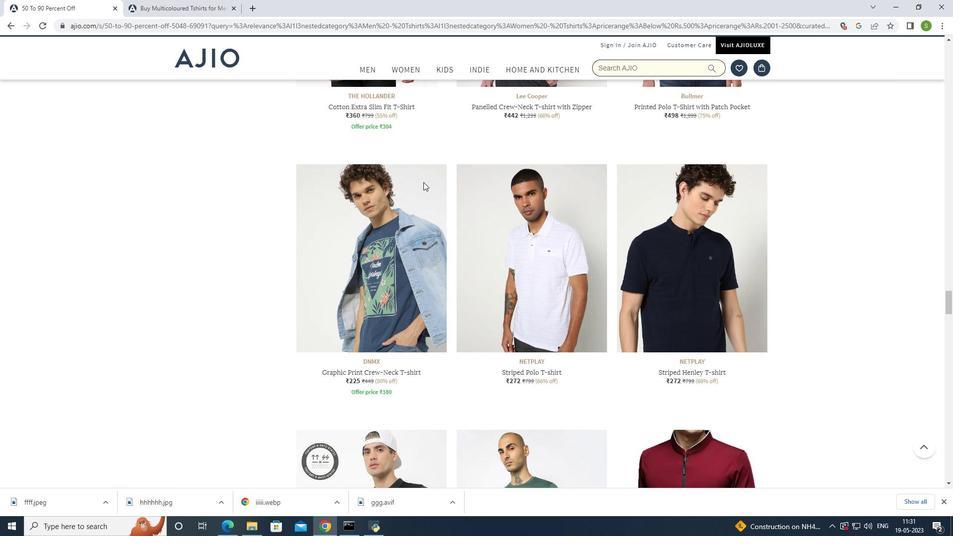 
Action: Mouse scrolled (430, 181) with delta (0, 0)
Screenshot: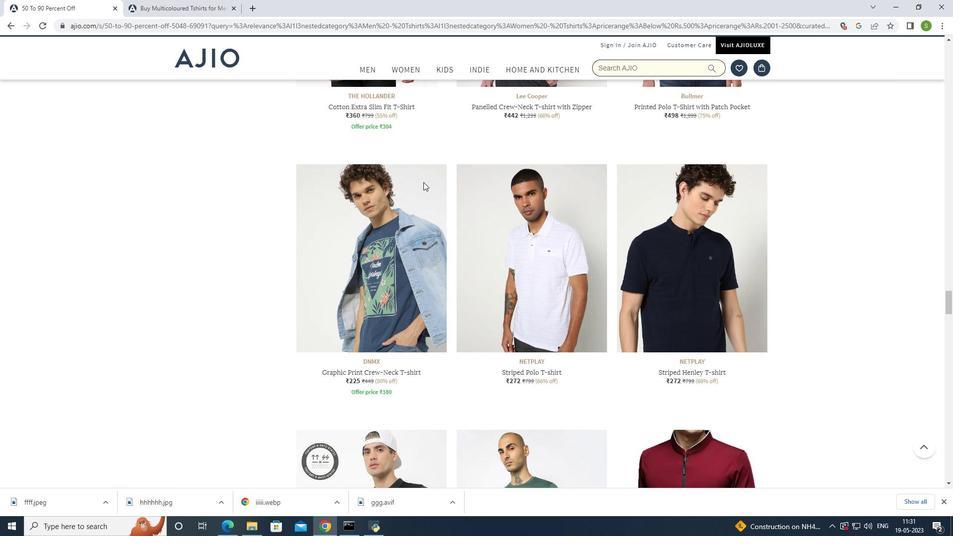 
Action: Mouse moved to (433, 182)
Screenshot: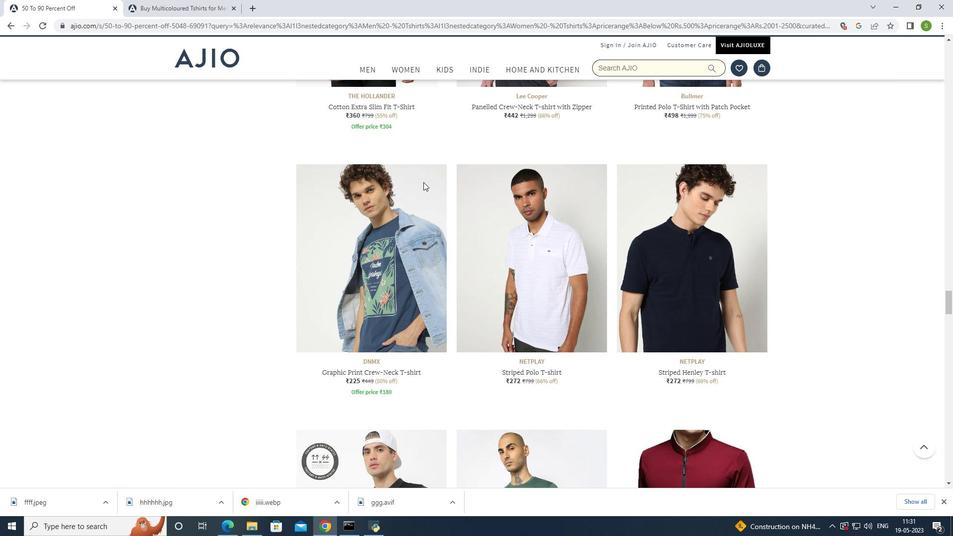 
Action: Mouse scrolled (433, 181) with delta (0, 0)
Screenshot: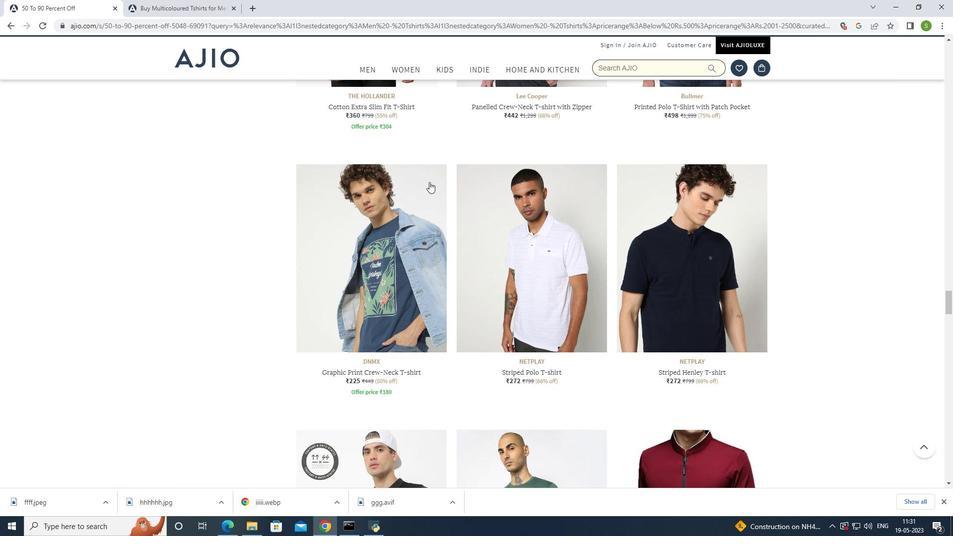 
Action: Mouse moved to (434, 182)
Screenshot: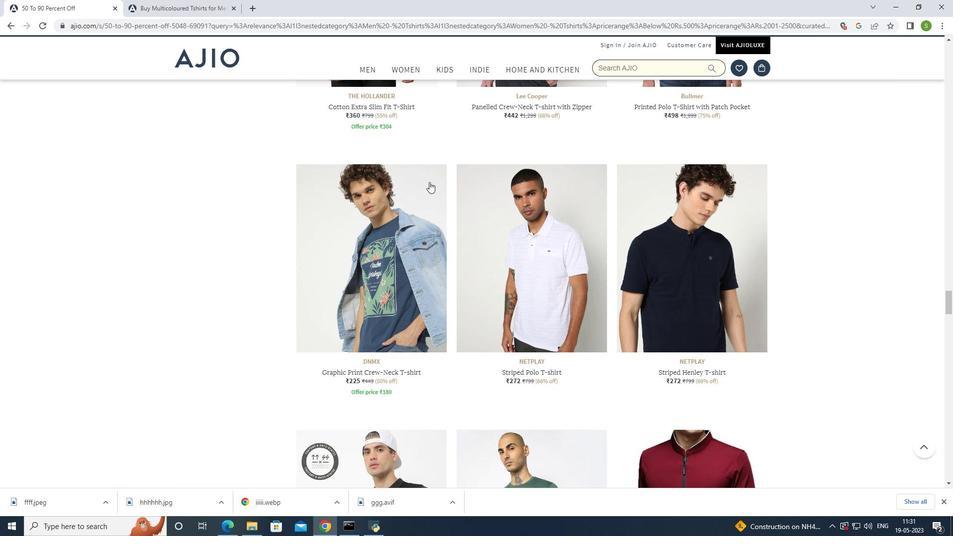 
Action: Mouse scrolled (434, 181) with delta (0, 0)
Screenshot: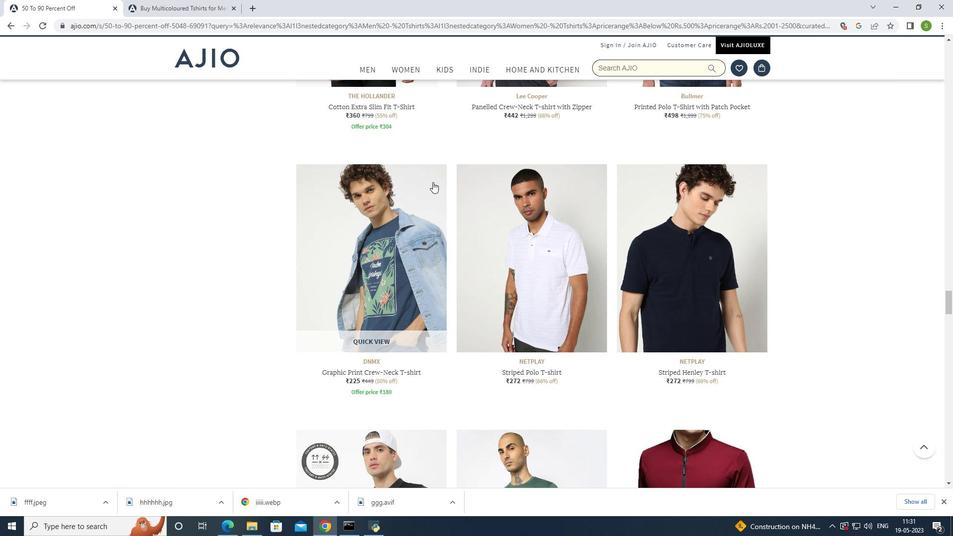 
Action: Mouse scrolled (434, 181) with delta (0, 0)
Screenshot: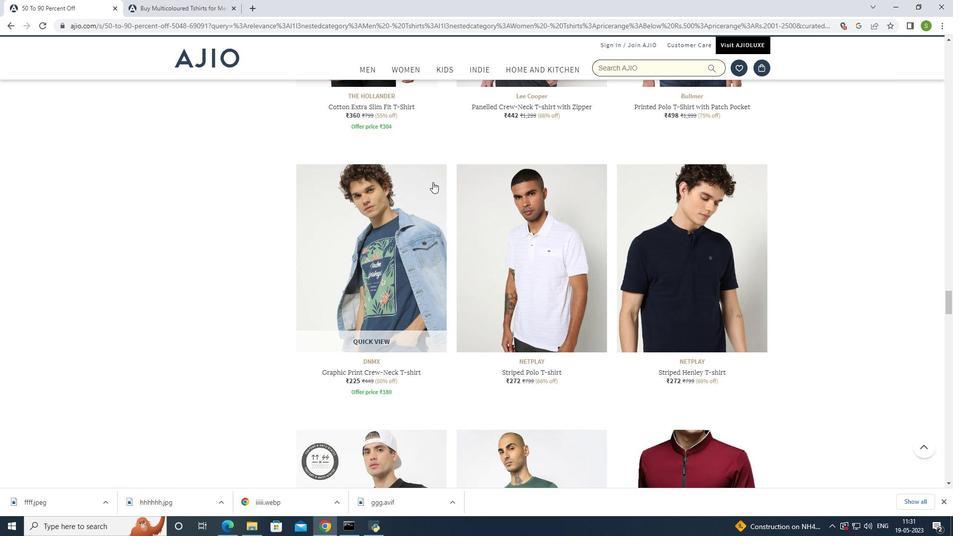 
Action: Mouse scrolled (434, 181) with delta (0, 0)
Screenshot: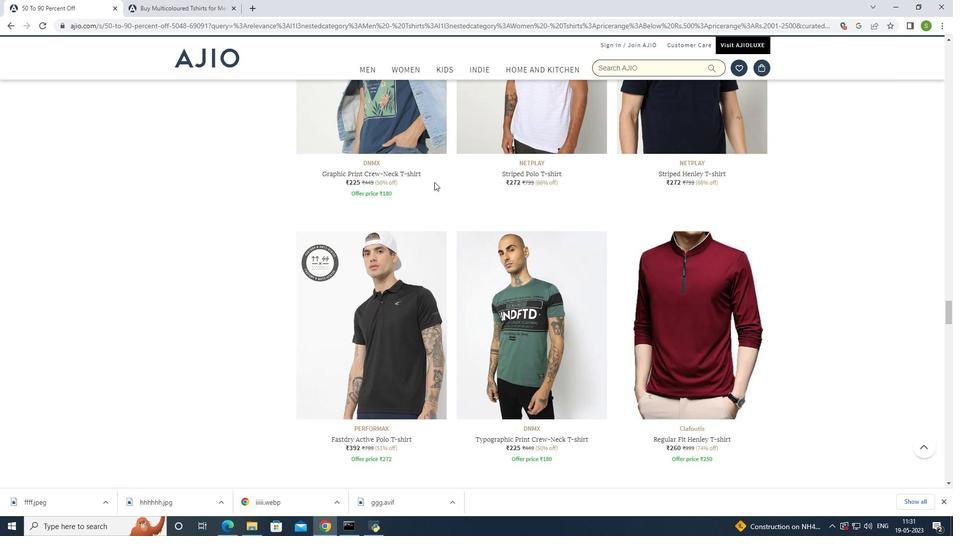 
Action: Mouse scrolled (434, 181) with delta (0, 0)
Screenshot: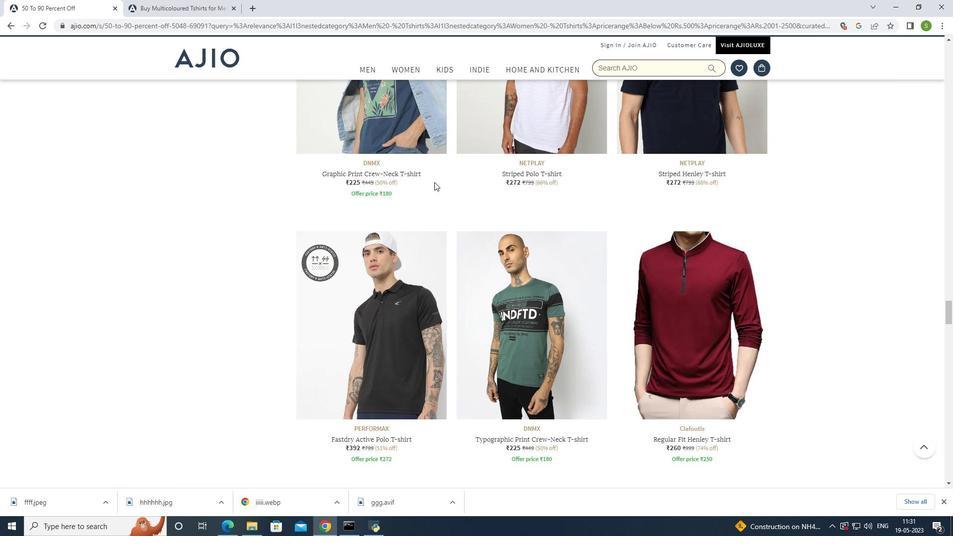 
Action: Mouse scrolled (434, 181) with delta (0, 0)
Screenshot: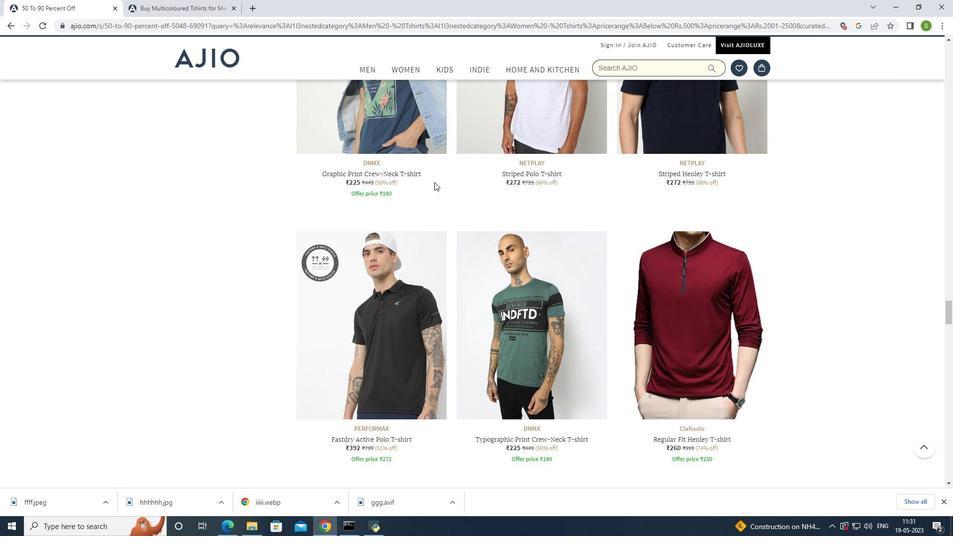 
Action: Mouse scrolled (434, 181) with delta (0, 0)
Screenshot: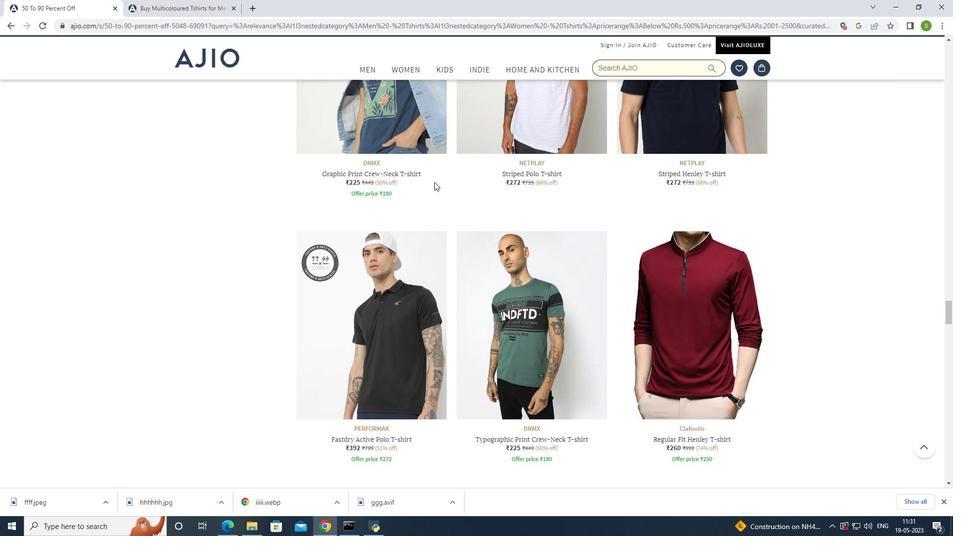 
Action: Mouse scrolled (434, 181) with delta (0, 0)
Screenshot: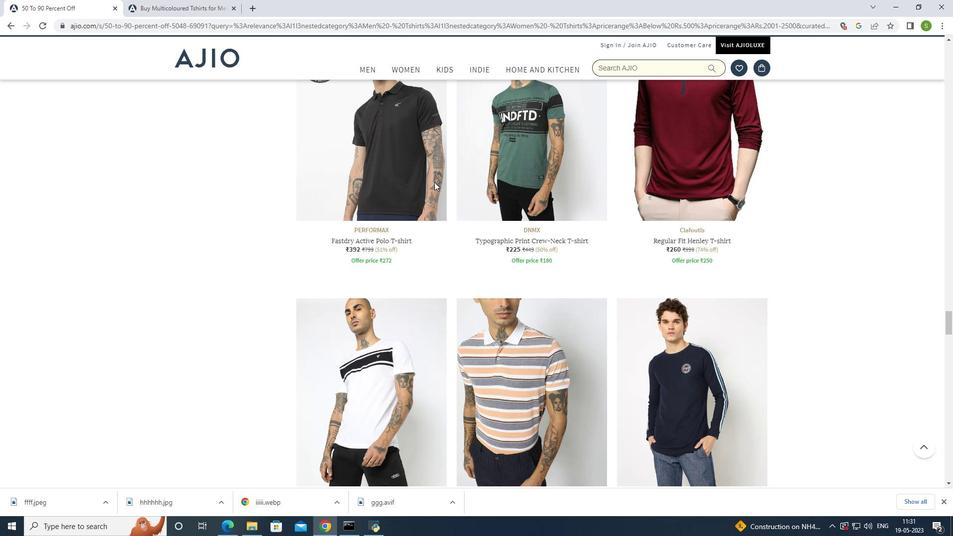
Action: Mouse scrolled (434, 181) with delta (0, 0)
